 Task:  Click on Football In the Sunday Gridiron Challenge click on  Pick Sheet Add name Gabriel Lewis Team name Indiana Indians and  Email softage.10@softage.net 10 Points Washington Commanders 9 Points San Francisco 49ers 8 Points Las Vegas Raiders 7 Points New York Jets 6 Points Seattle Seahawks 5 Points Minnesota Vikings 4 Points Green Bay Packers 3 Points Los Angeles Rams 2 Points Los Angeles Chargers 1 Points Pittsburgh Steelers Submit pick sheet
Action: Mouse moved to (642, 357)
Screenshot: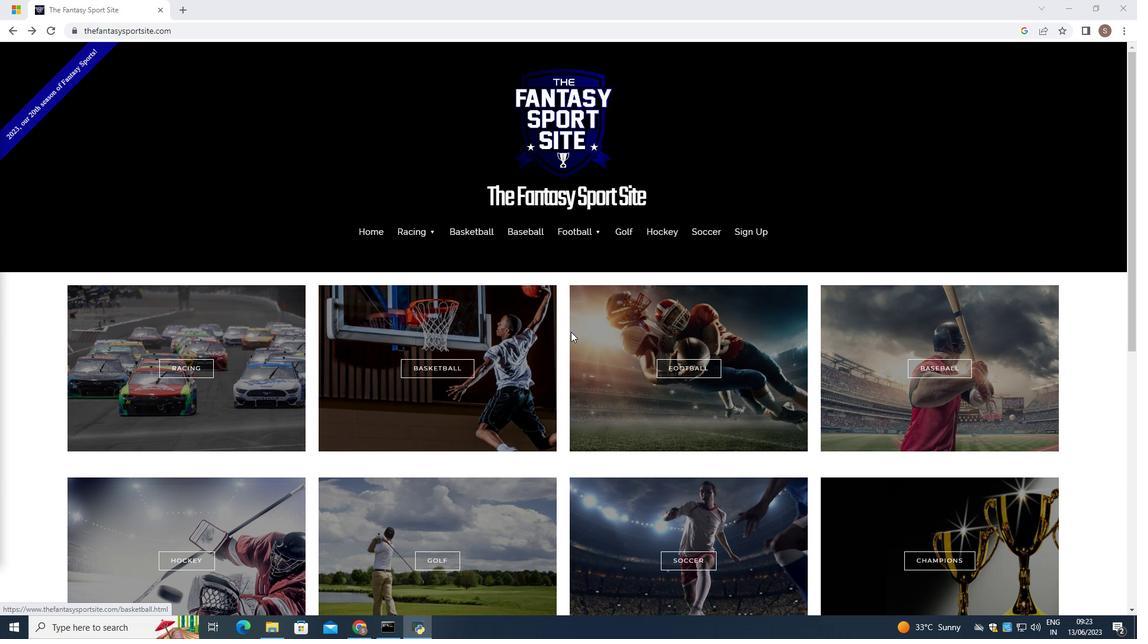 
Action: Mouse pressed left at (642, 357)
Screenshot: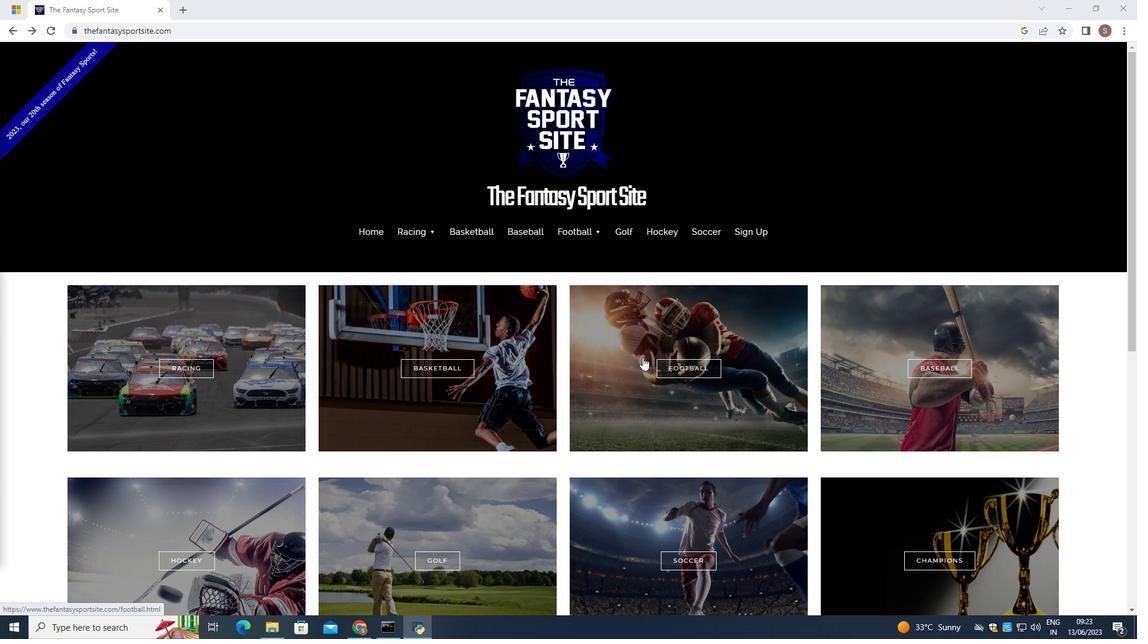 
Action: Mouse moved to (642, 357)
Screenshot: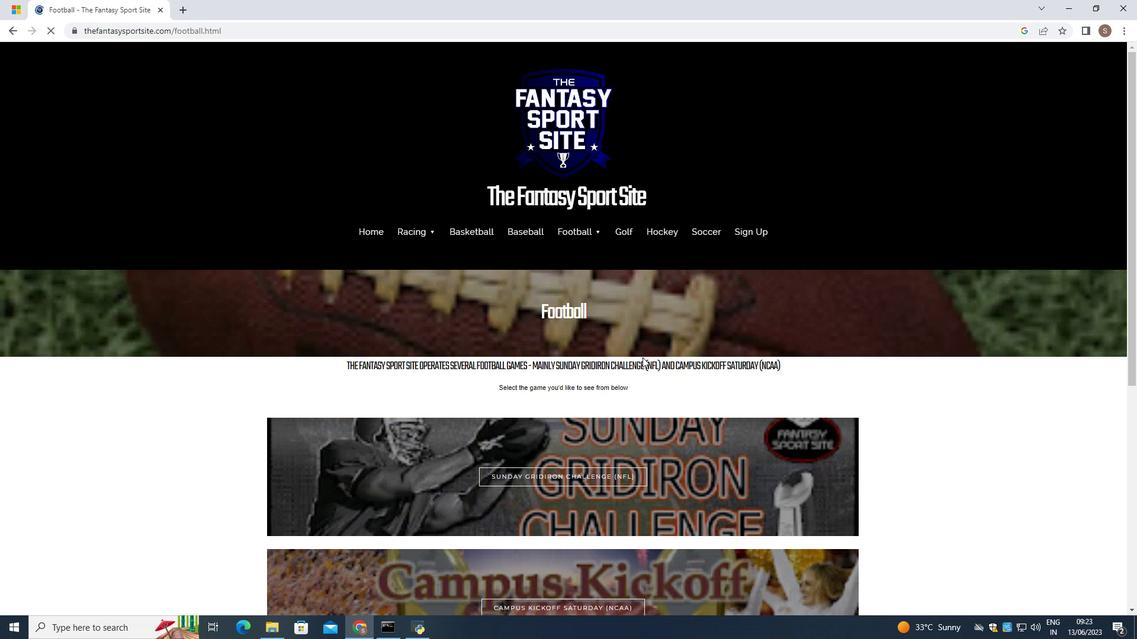 
Action: Mouse scrolled (642, 357) with delta (0, 0)
Screenshot: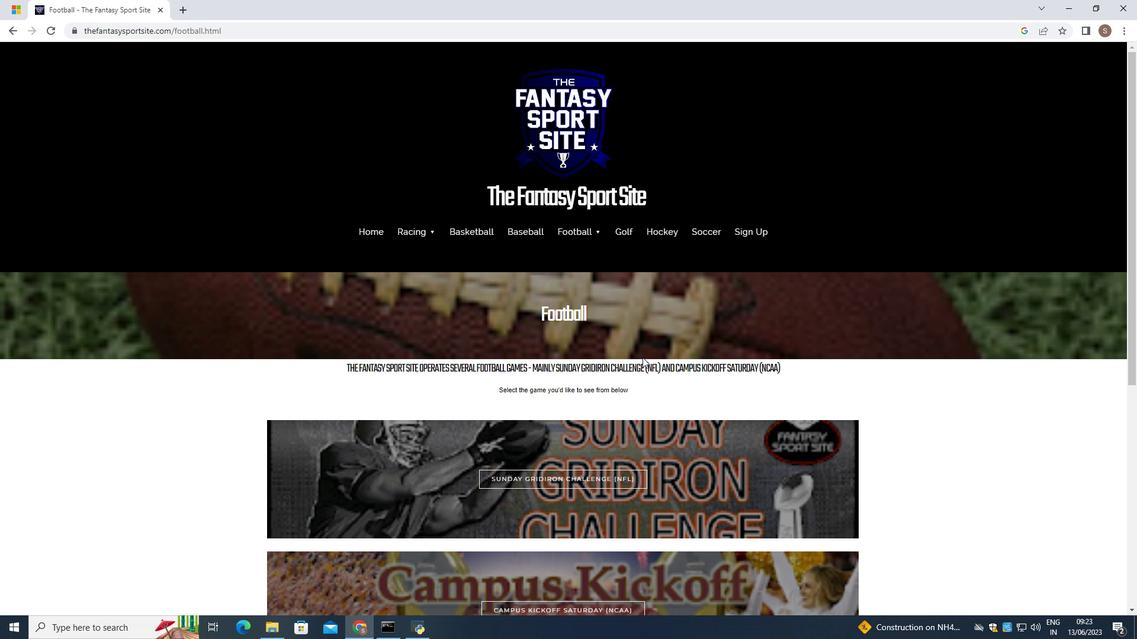
Action: Mouse moved to (584, 418)
Screenshot: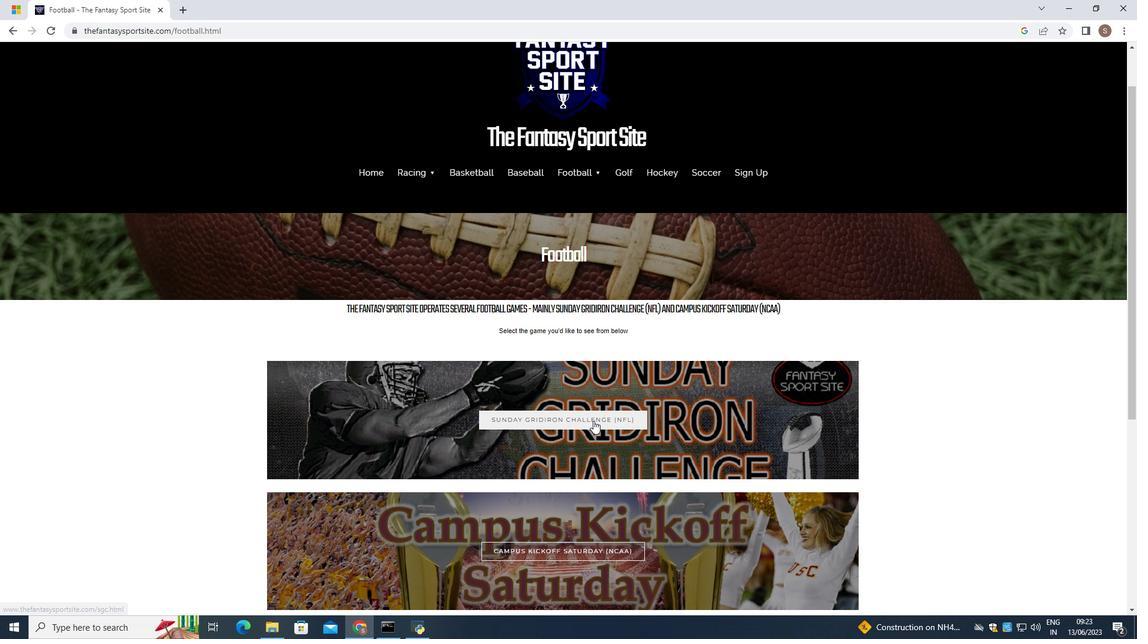 
Action: Mouse pressed left at (584, 418)
Screenshot: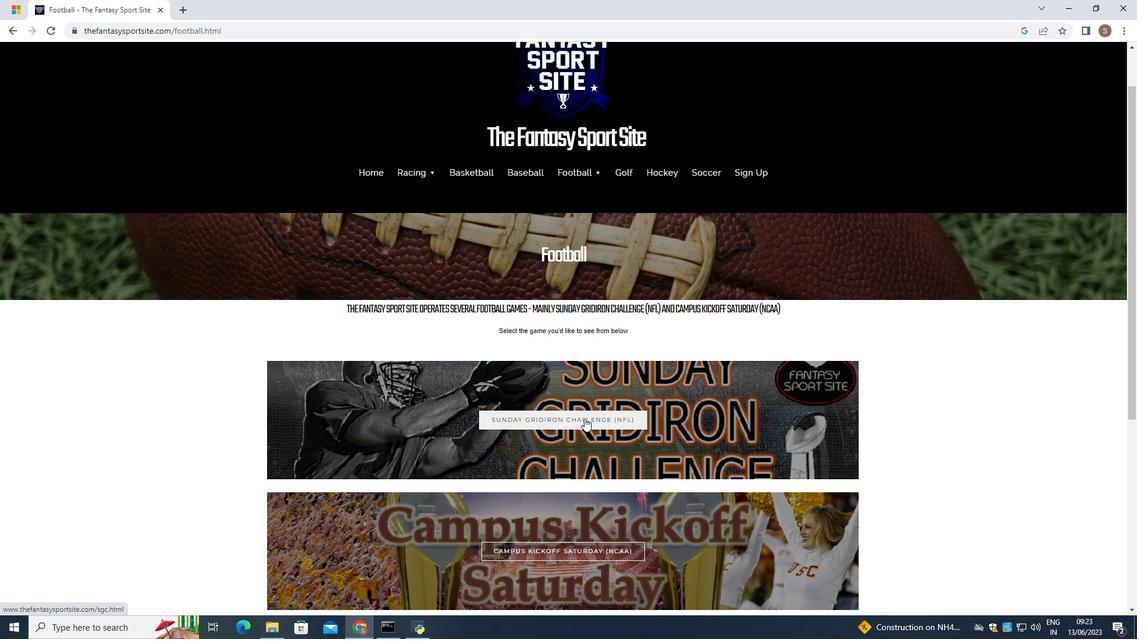 
Action: Mouse moved to (351, 524)
Screenshot: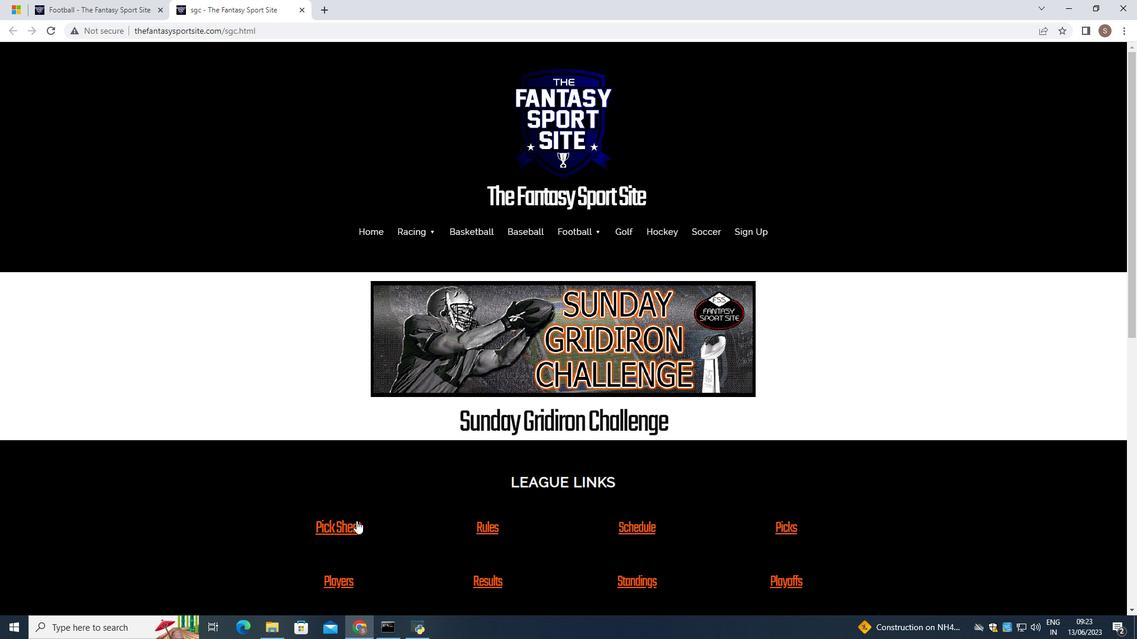 
Action: Mouse pressed left at (351, 524)
Screenshot: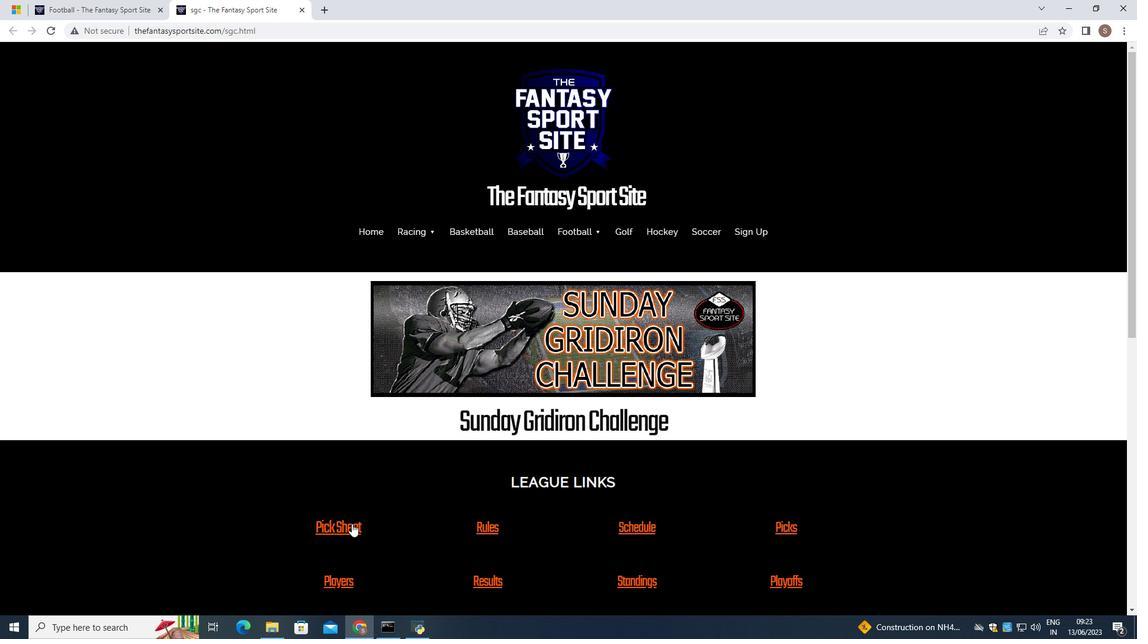 
Action: Mouse moved to (351, 507)
Screenshot: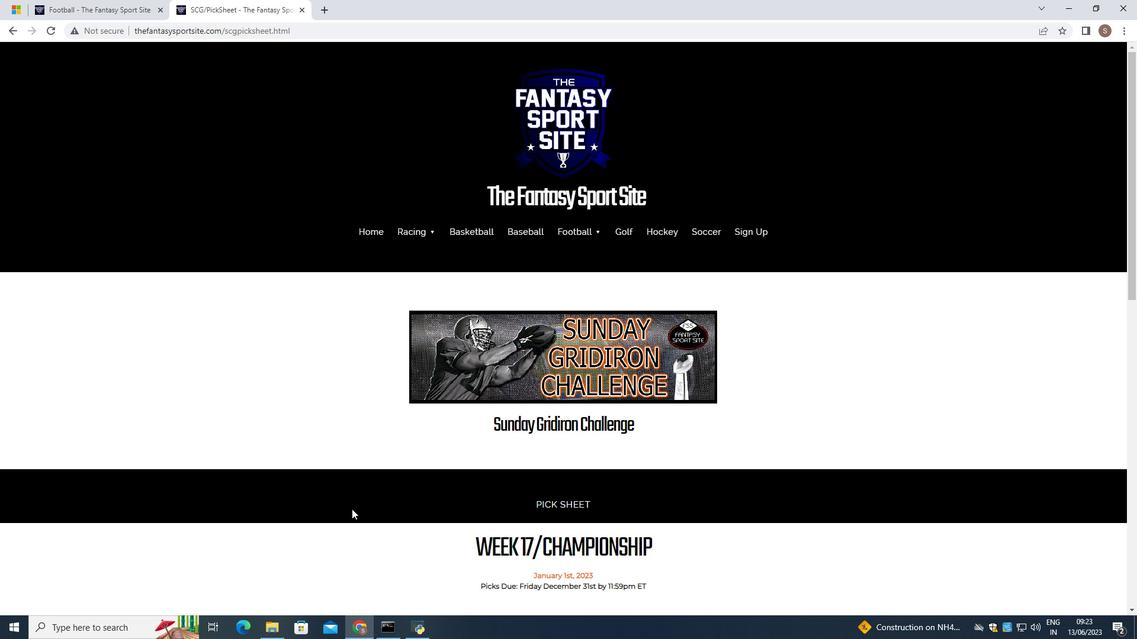 
Action: Mouse scrolled (351, 507) with delta (0, 0)
Screenshot: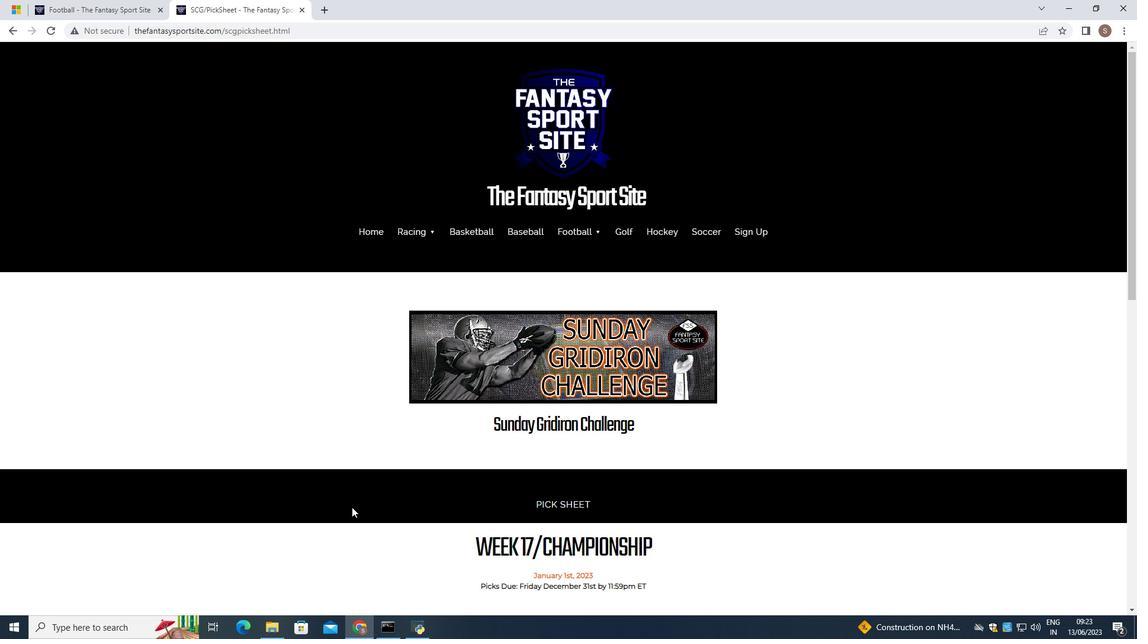 
Action: Mouse scrolled (351, 507) with delta (0, 0)
Screenshot: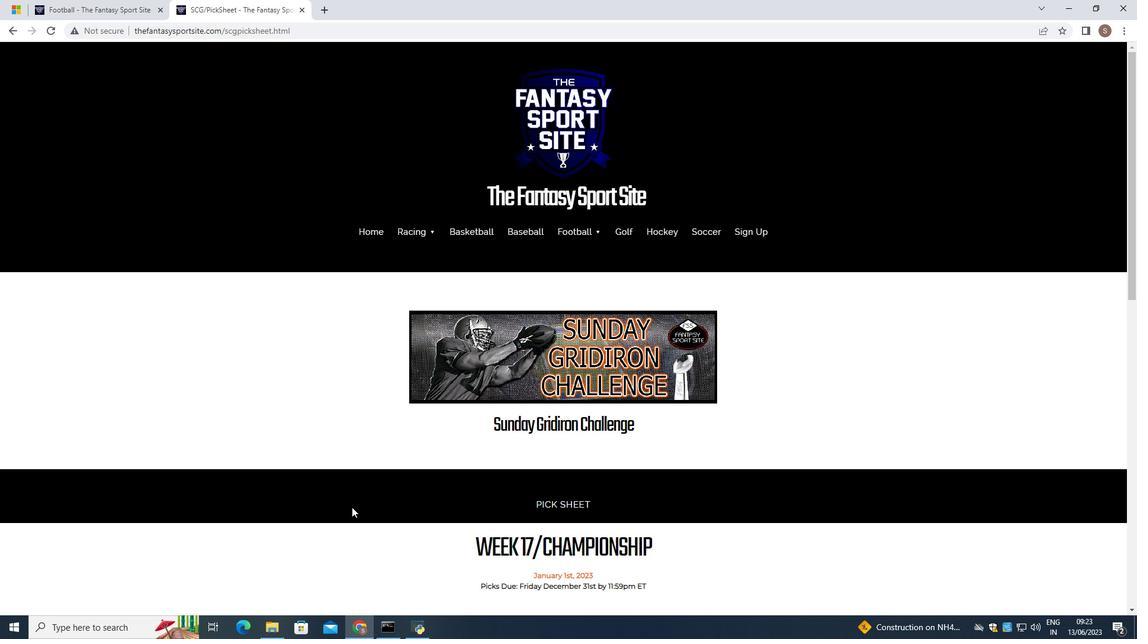 
Action: Mouse scrolled (351, 507) with delta (0, 0)
Screenshot: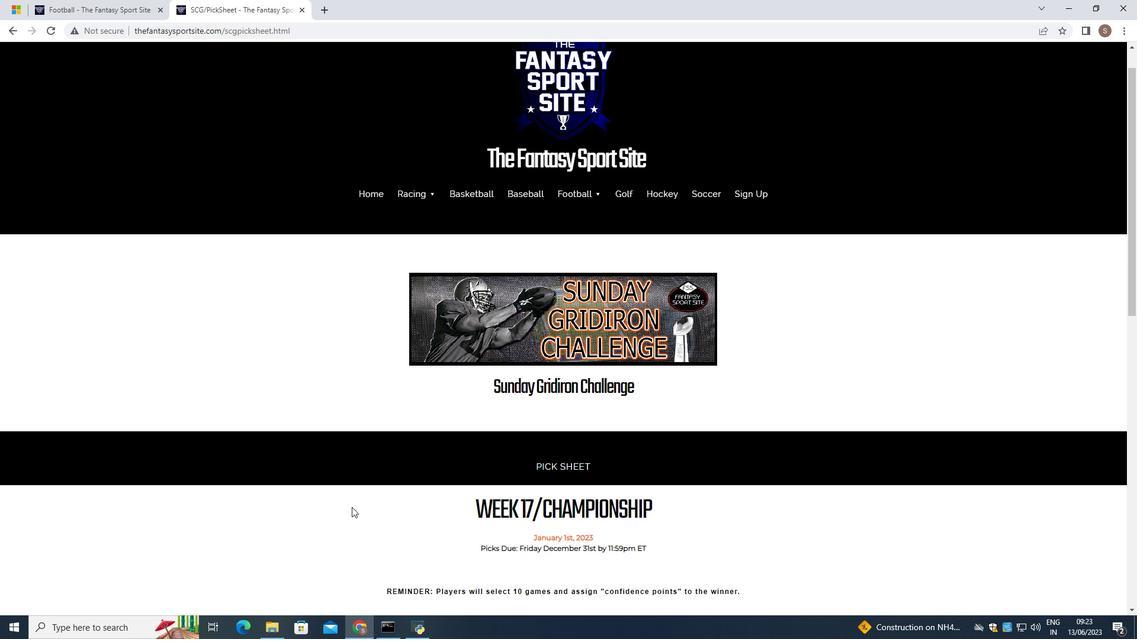 
Action: Mouse moved to (351, 507)
Screenshot: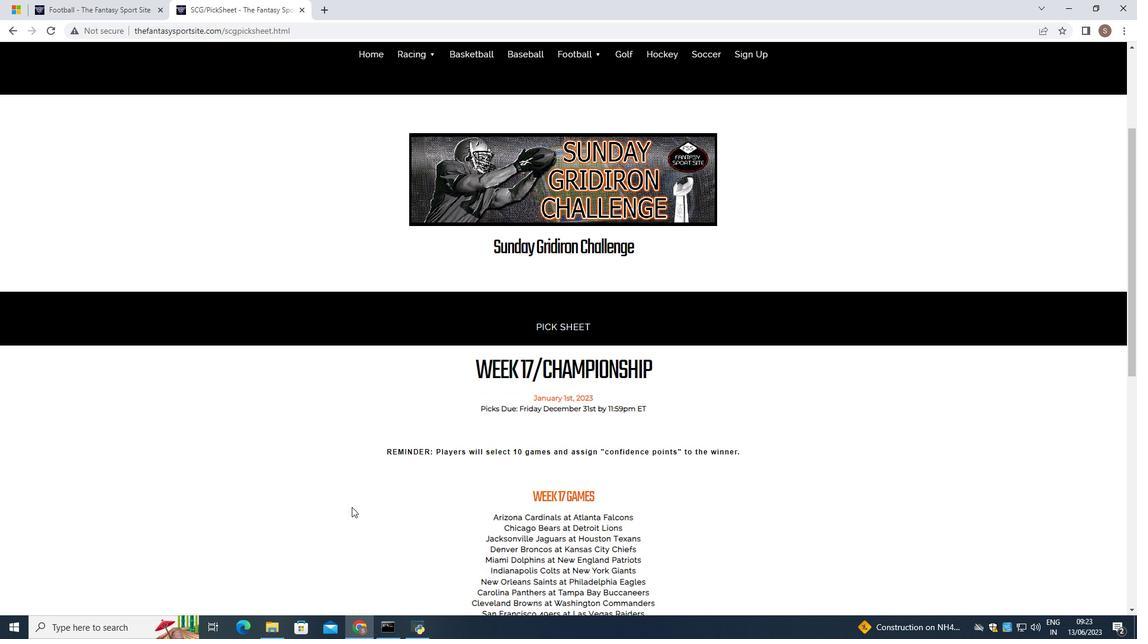 
Action: Mouse scrolled (351, 506) with delta (0, 0)
Screenshot: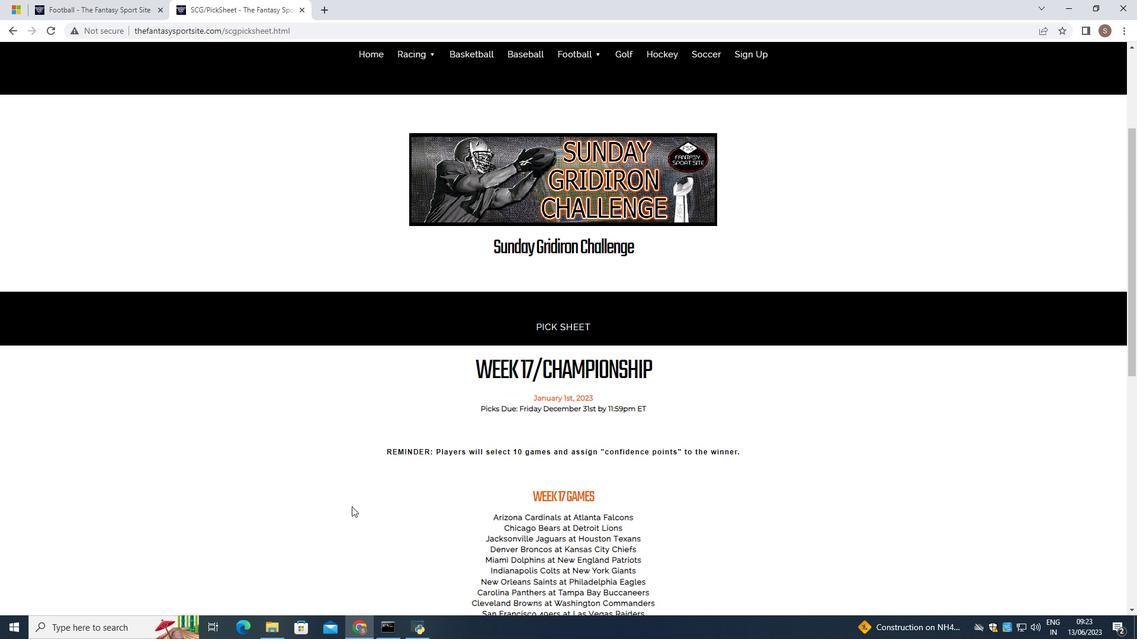 
Action: Mouse scrolled (351, 506) with delta (0, 0)
Screenshot: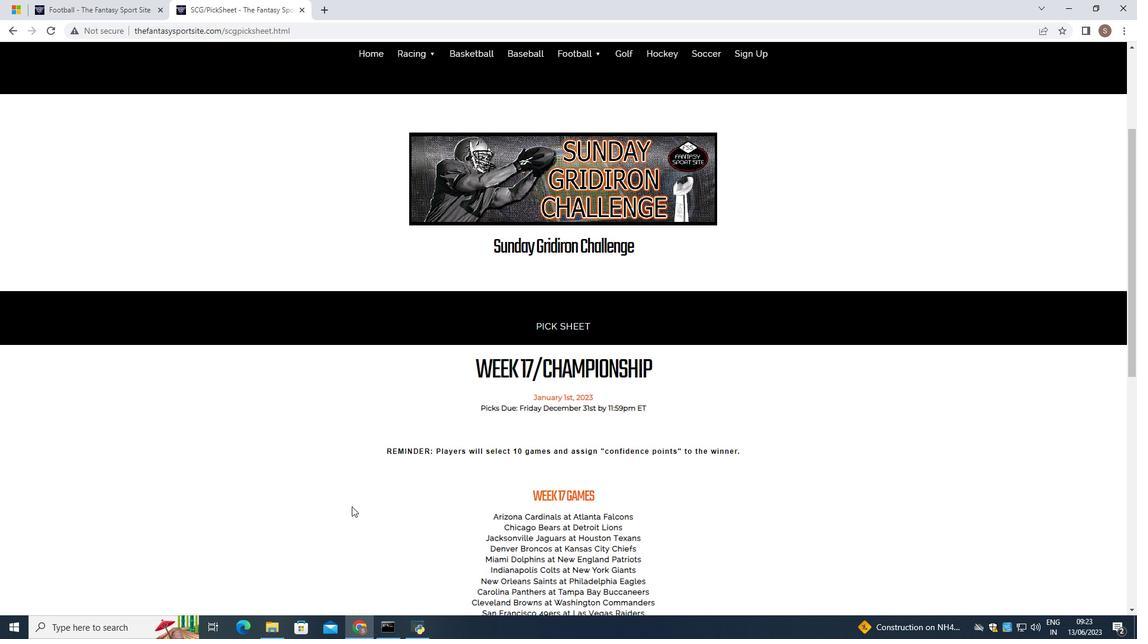 
Action: Mouse scrolled (351, 506) with delta (0, 0)
Screenshot: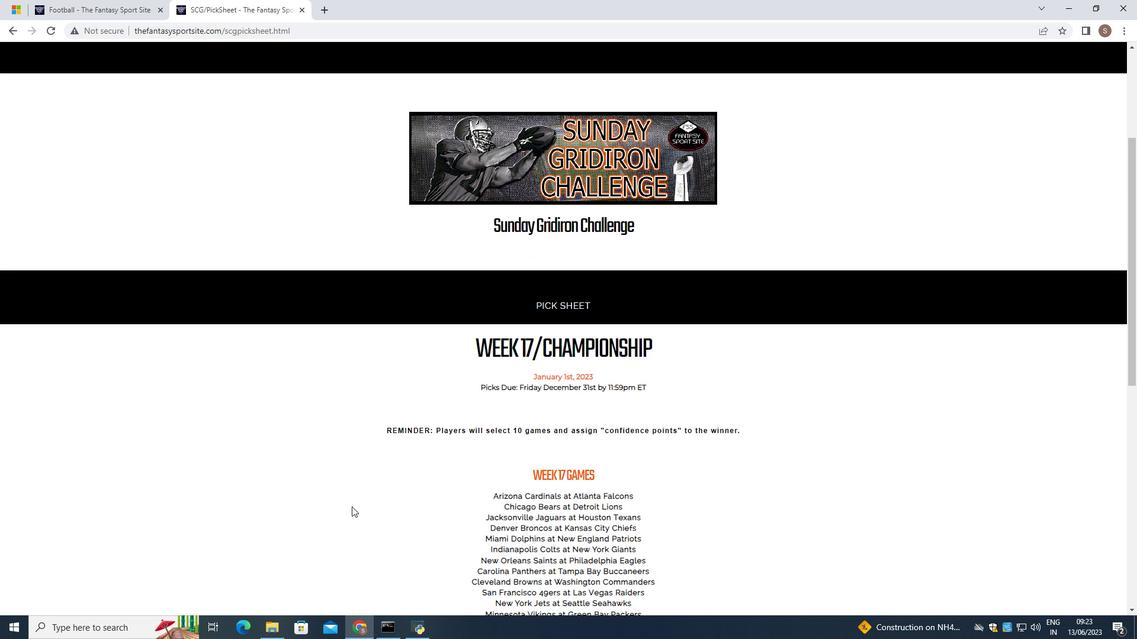 
Action: Mouse scrolled (351, 506) with delta (0, 0)
Screenshot: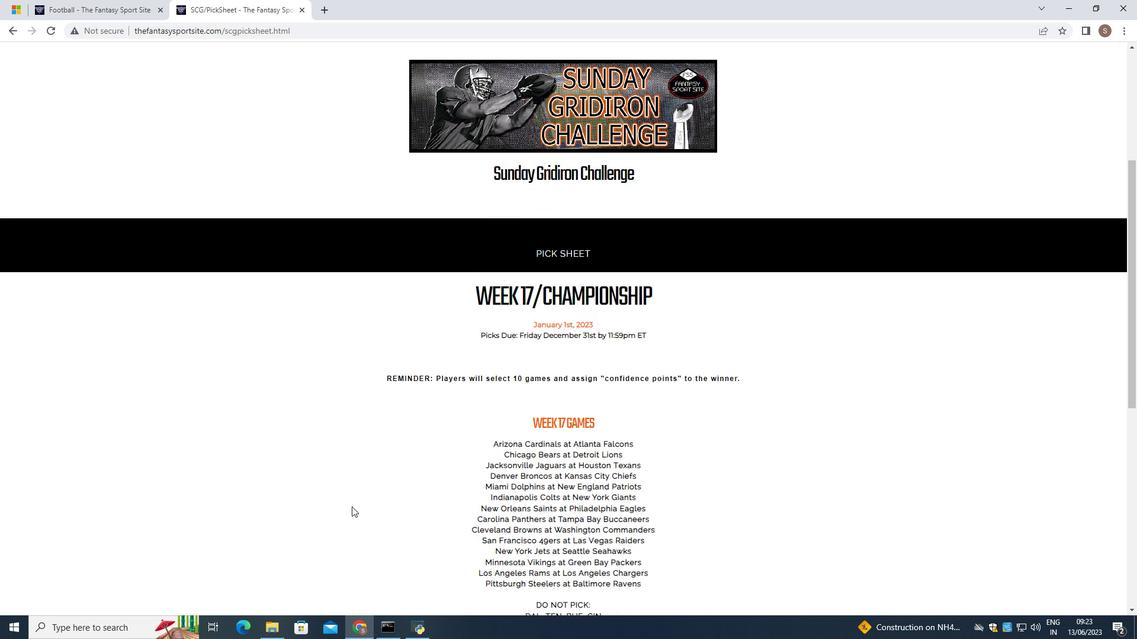 
Action: Mouse moved to (415, 469)
Screenshot: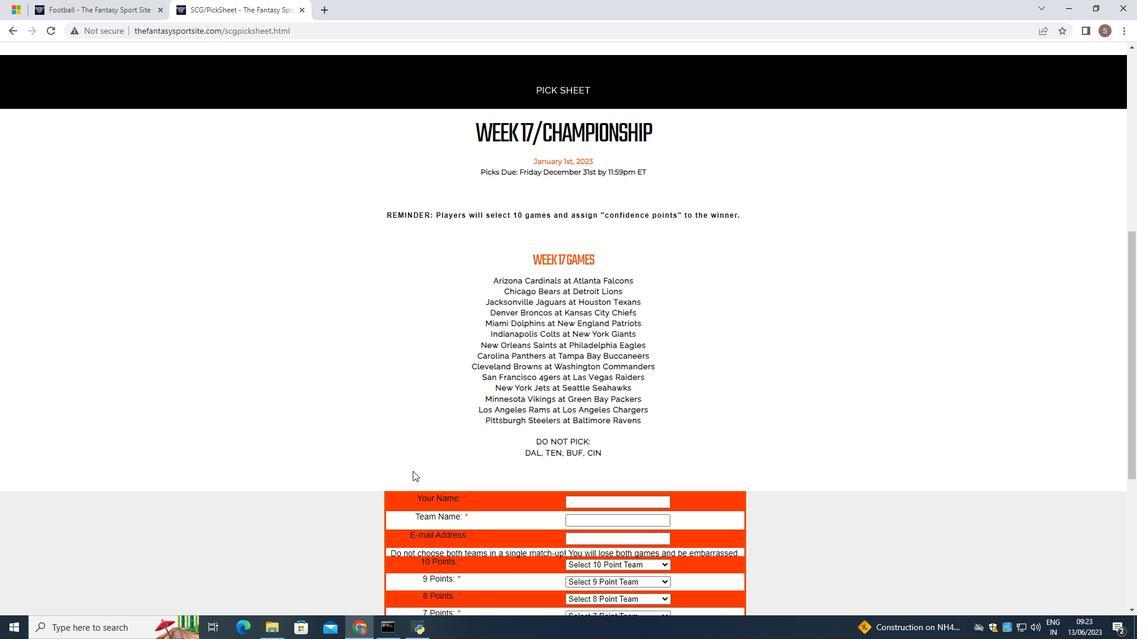 
Action: Mouse scrolled (415, 469) with delta (0, 0)
Screenshot: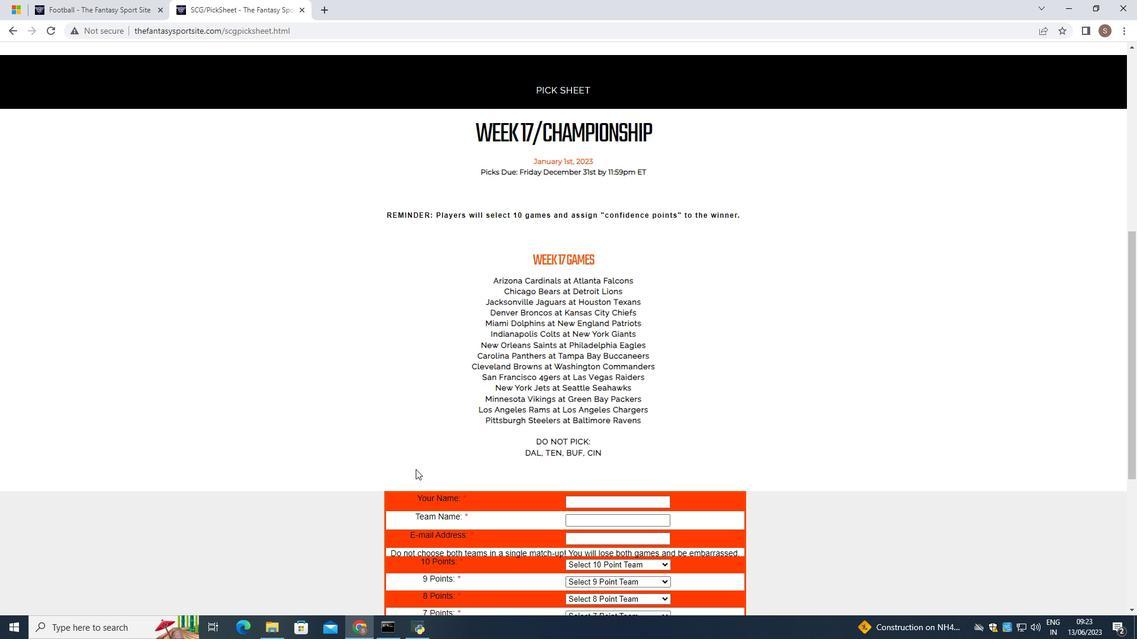 
Action: Mouse scrolled (415, 469) with delta (0, 0)
Screenshot: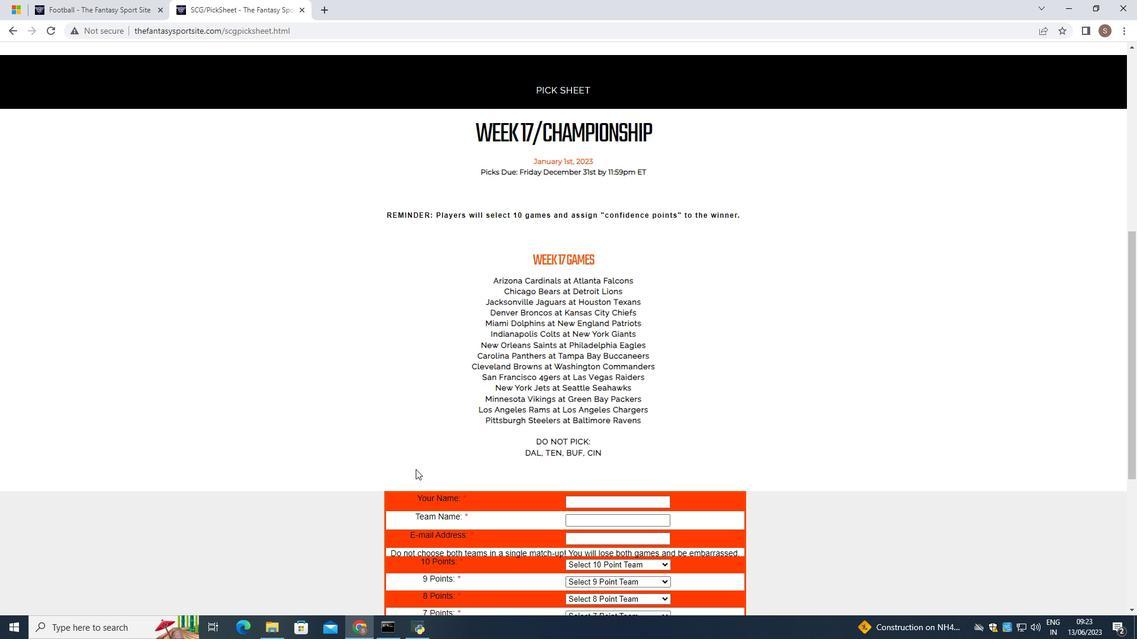 
Action: Mouse moved to (600, 386)
Screenshot: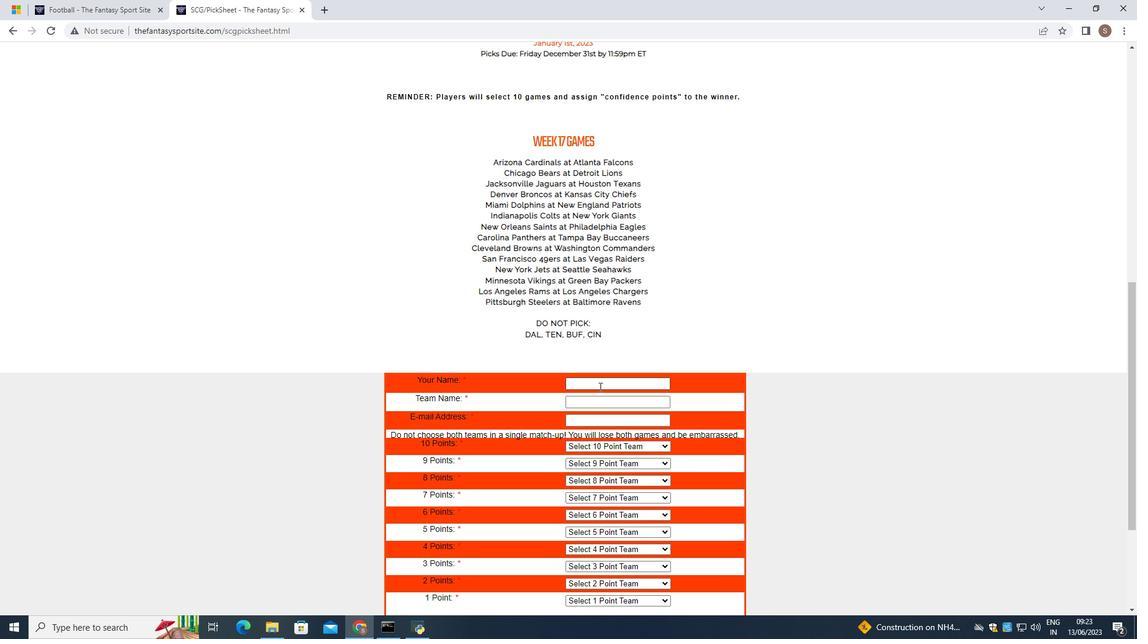 
Action: Mouse pressed left at (600, 386)
Screenshot: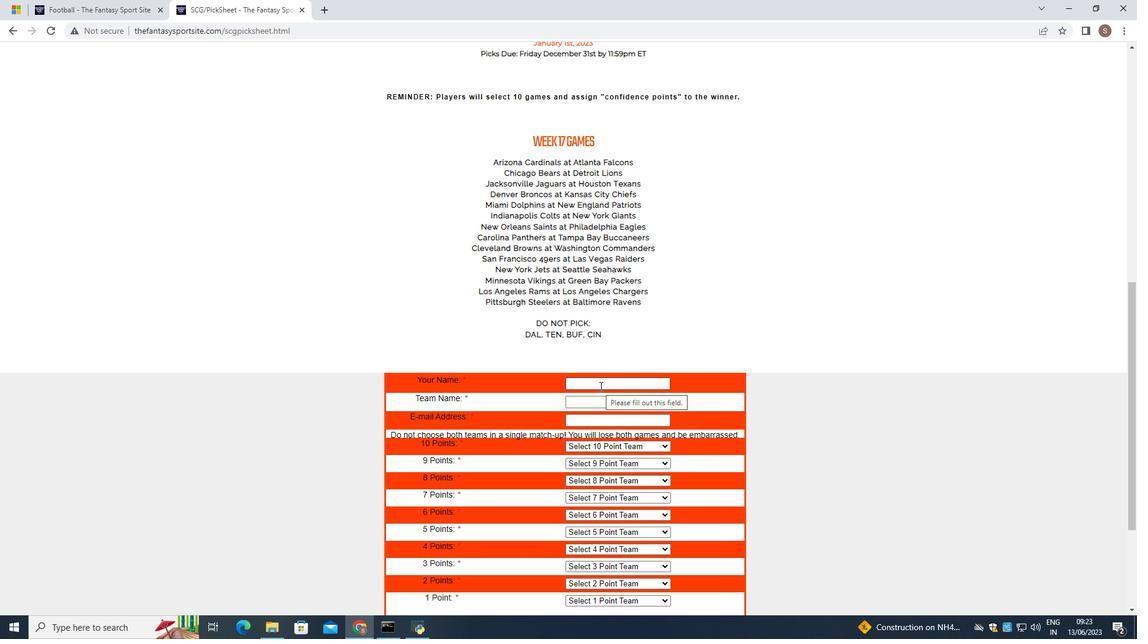 
Action: Mouse moved to (598, 386)
Screenshot: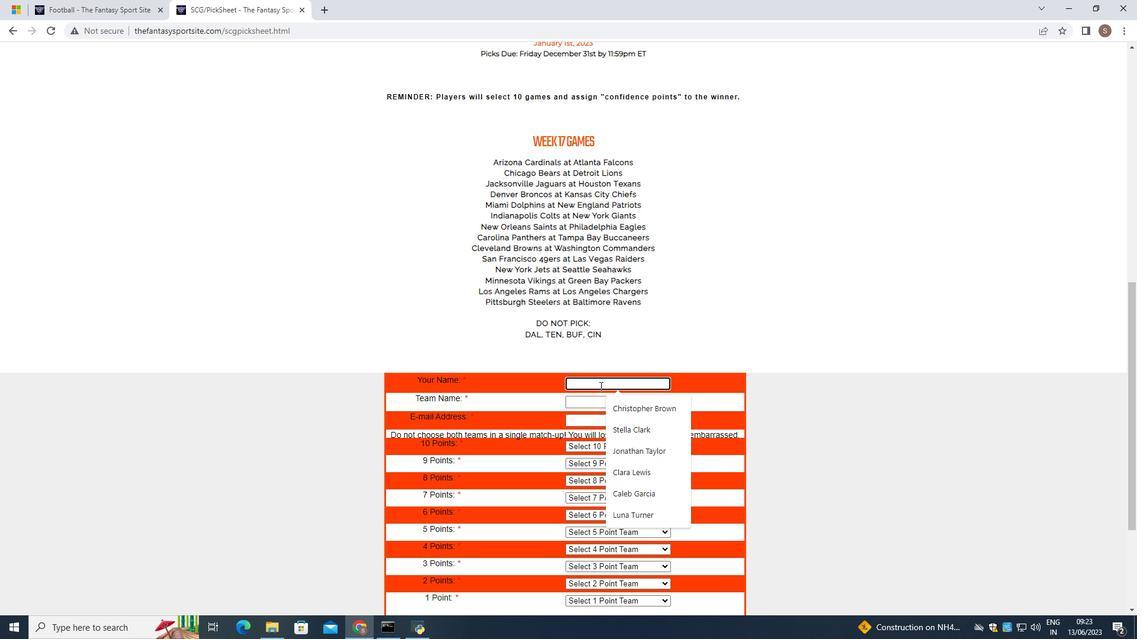 
Action: Key pressed <Key.shift>Gabriel<Key.space><Key.shift>Lewis
Screenshot: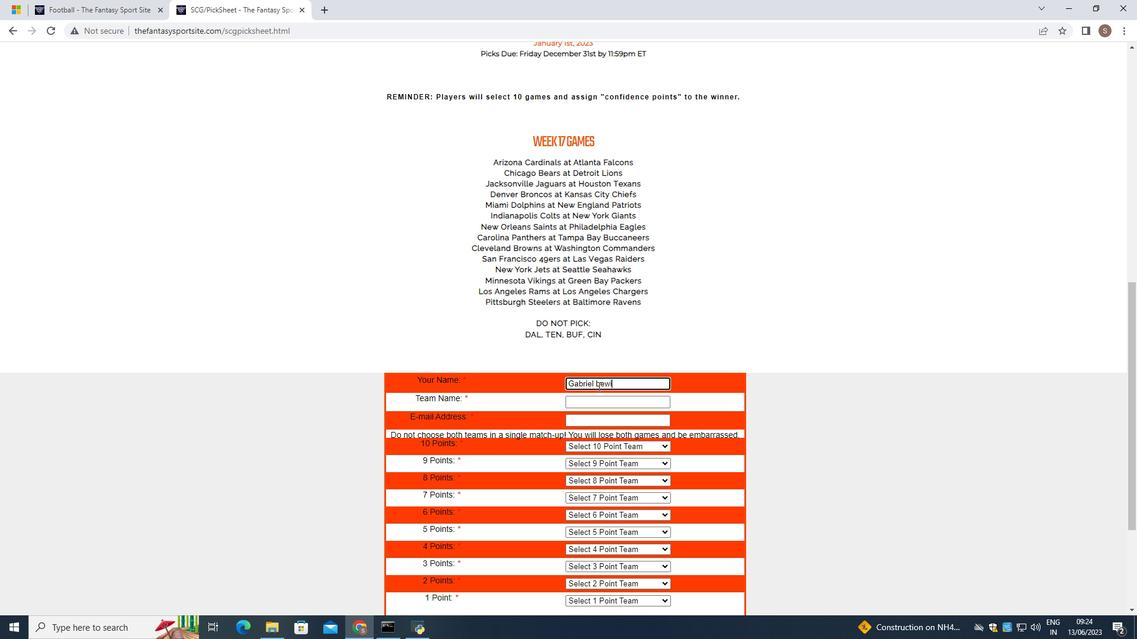 
Action: Mouse moved to (601, 401)
Screenshot: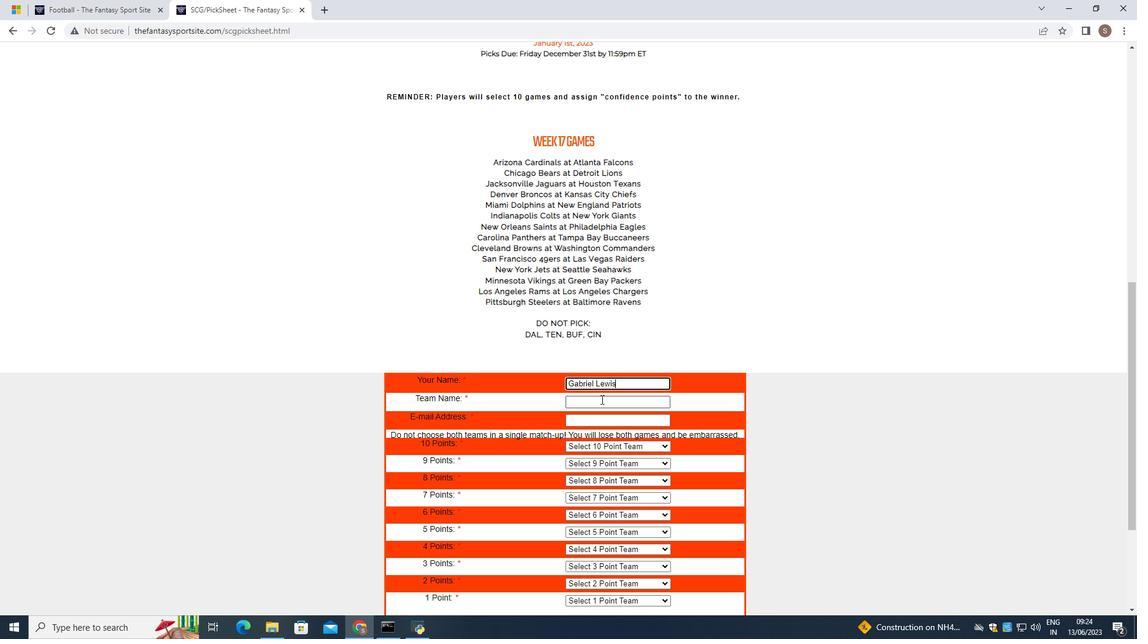 
Action: Mouse pressed left at (601, 401)
Screenshot: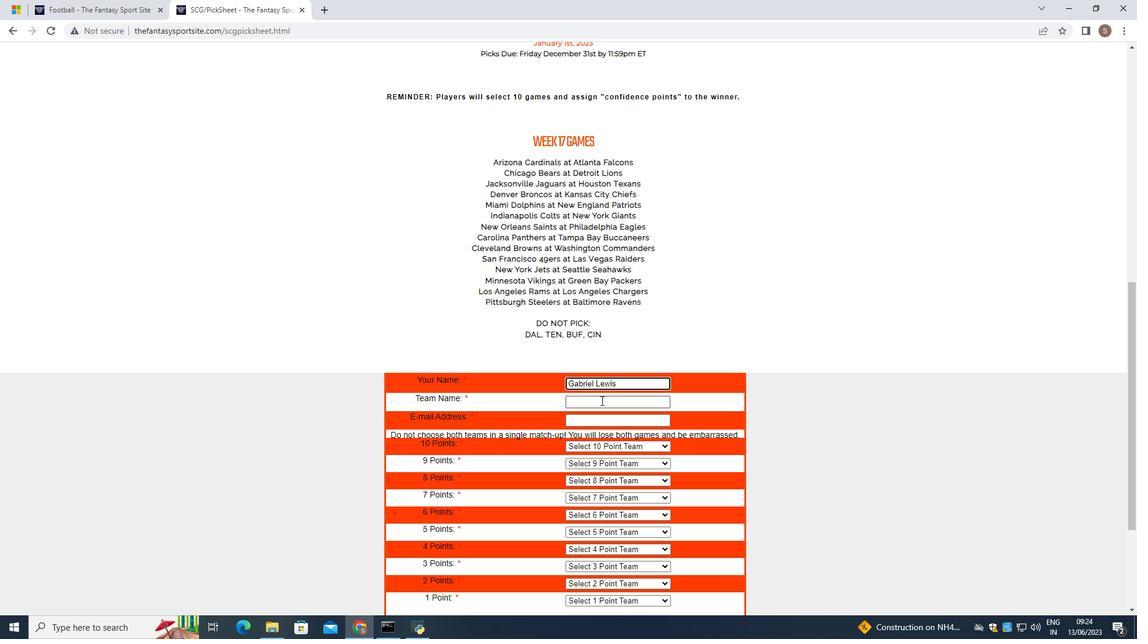 
Action: Key pressed <Key.shift>Indiana<Key.space><Key.shift>Indians
Screenshot: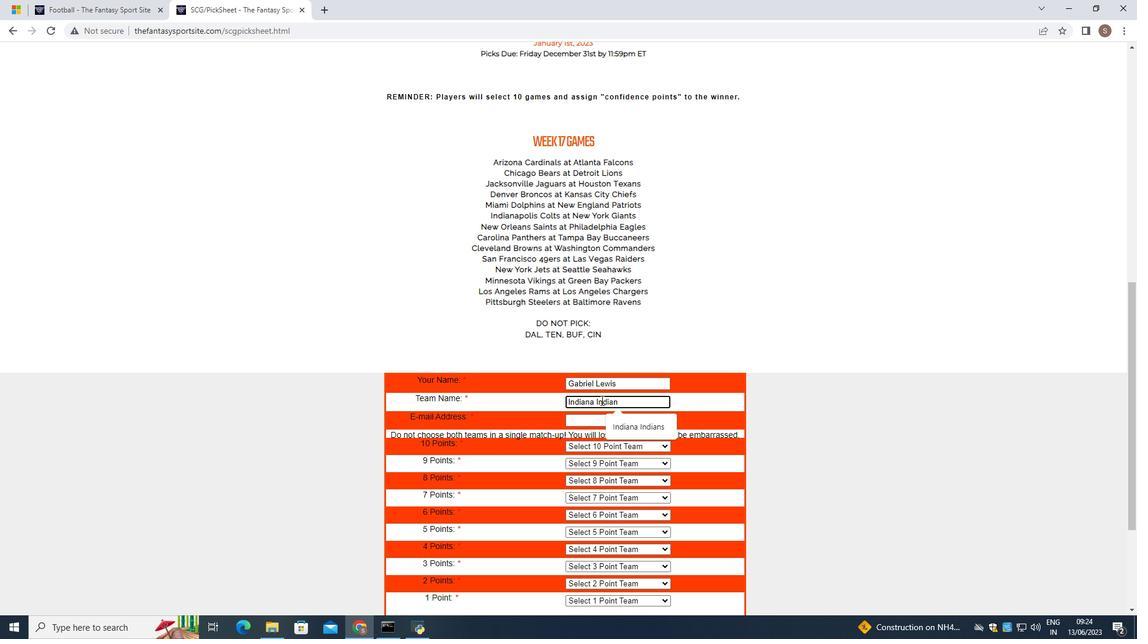 
Action: Mouse moved to (626, 419)
Screenshot: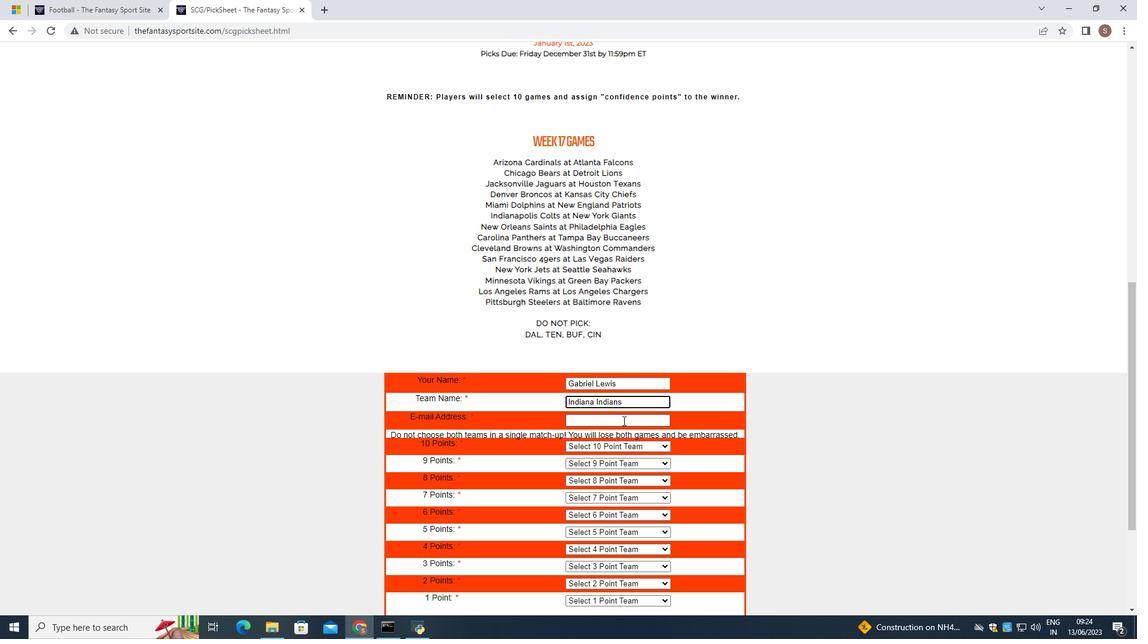 
Action: Mouse pressed left at (626, 419)
Screenshot: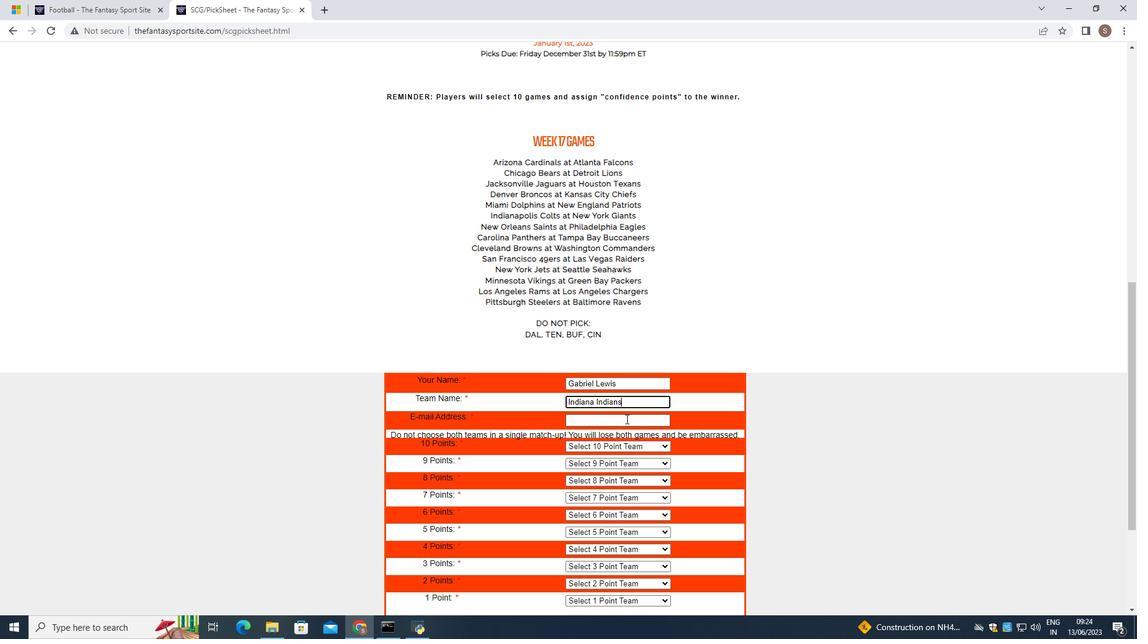 
Action: Key pressed softage.10
Screenshot: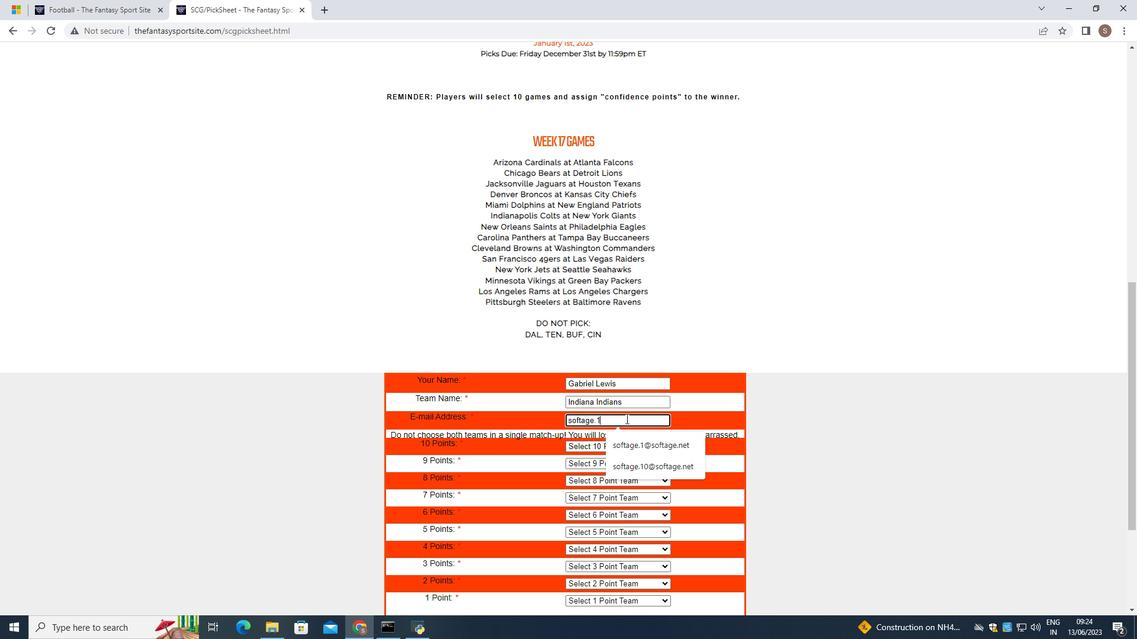 
Action: Mouse moved to (614, 443)
Screenshot: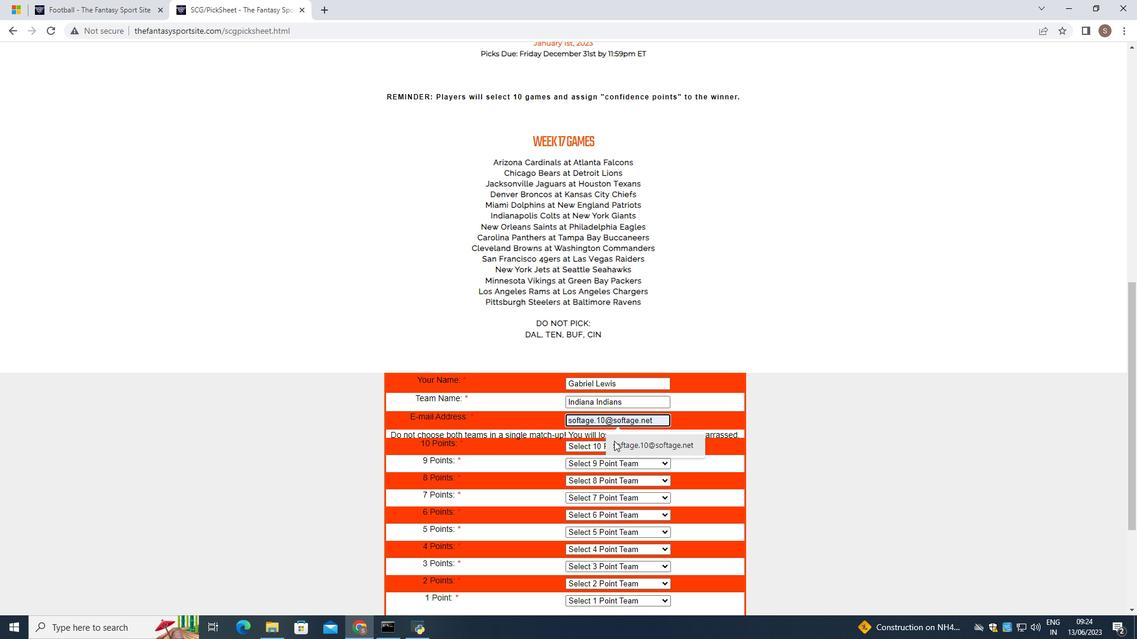 
Action: Mouse pressed left at (614, 443)
Screenshot: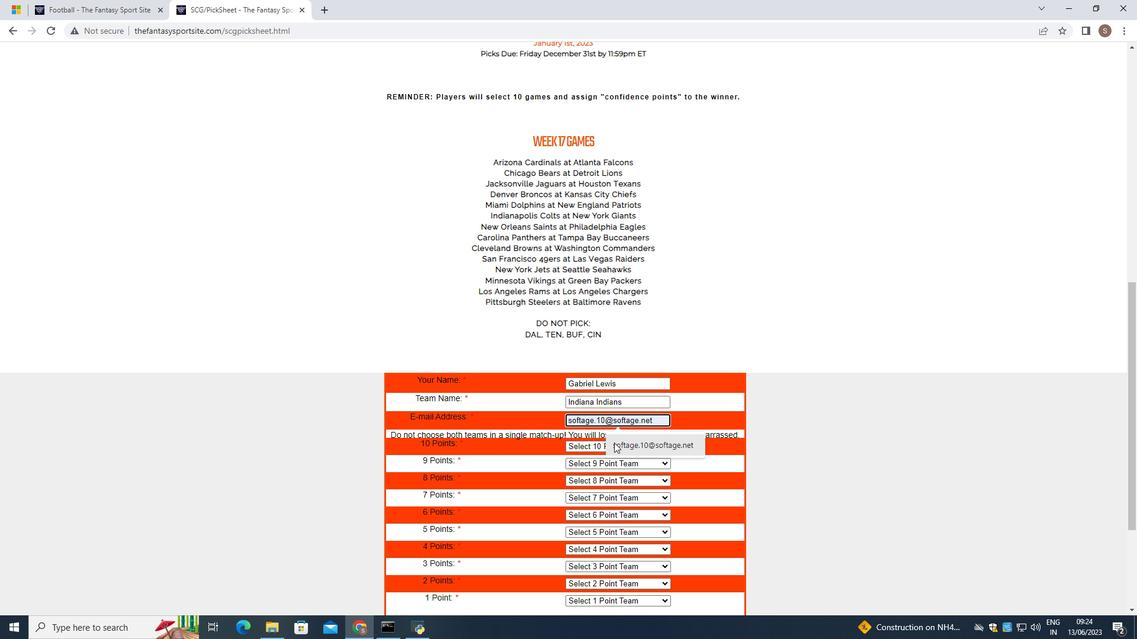 
Action: Mouse moved to (646, 450)
Screenshot: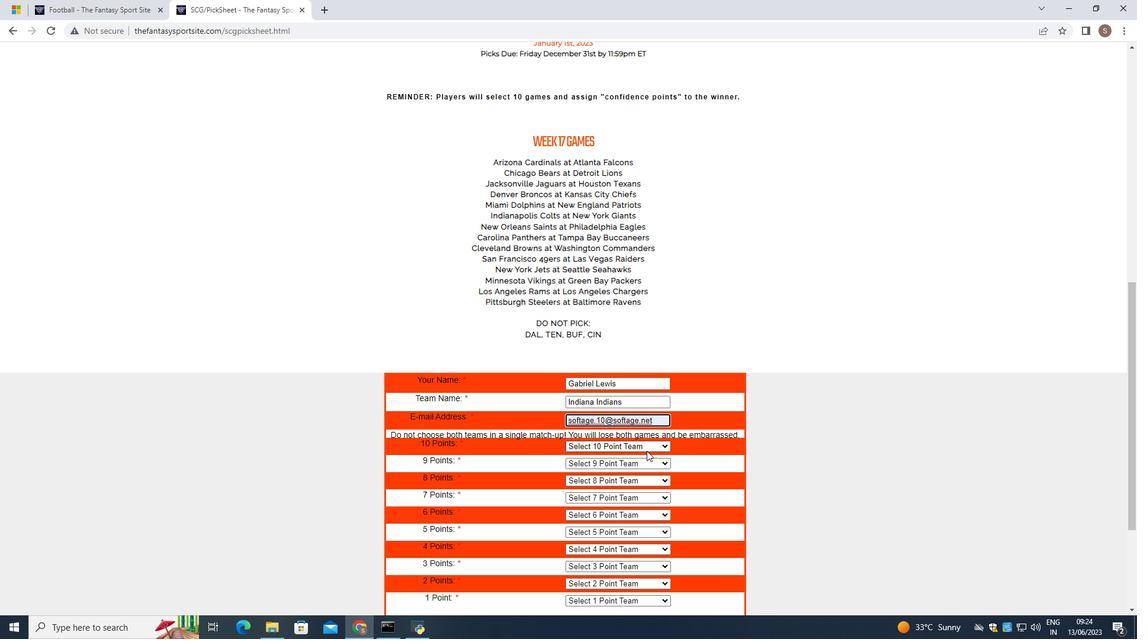 
Action: Mouse pressed left at (646, 450)
Screenshot: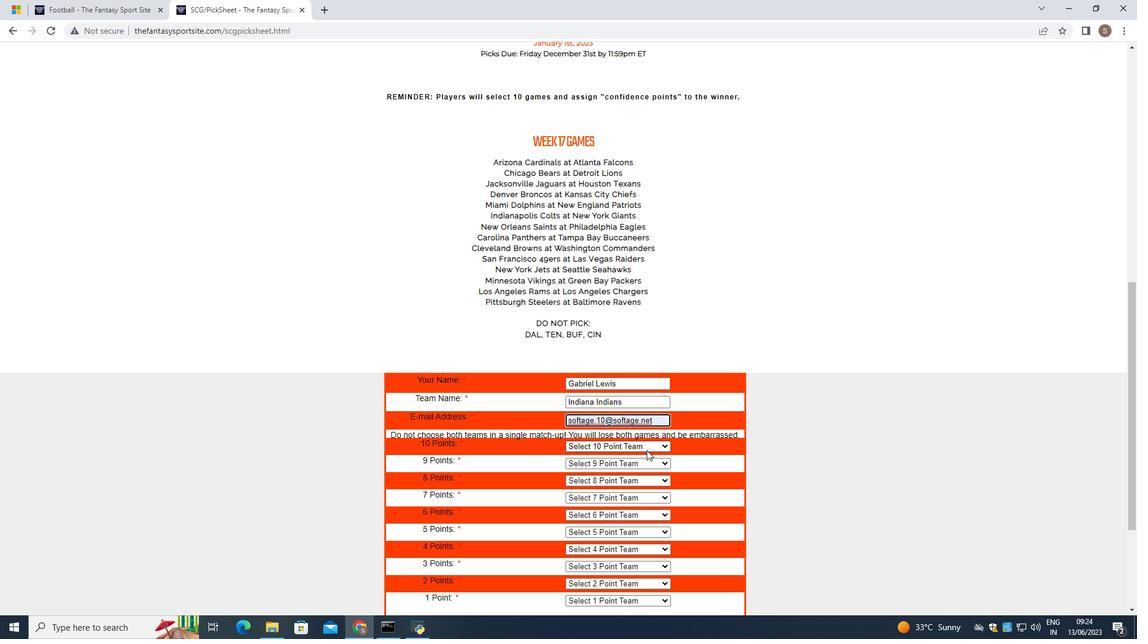 
Action: Mouse moved to (640, 352)
Screenshot: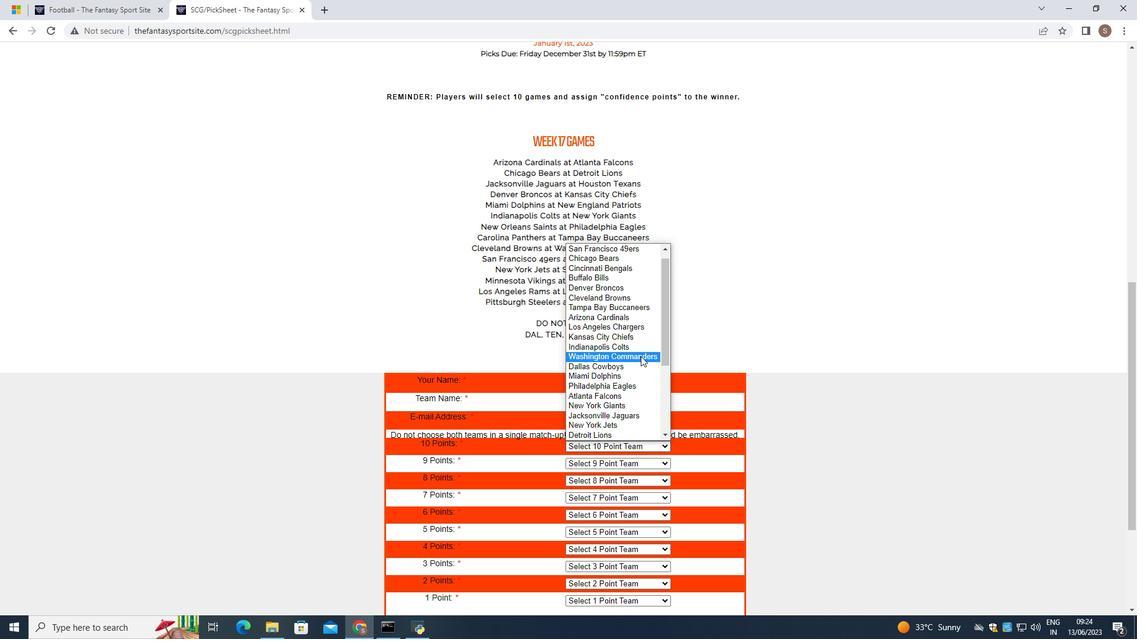 
Action: Mouse pressed left at (640, 352)
Screenshot: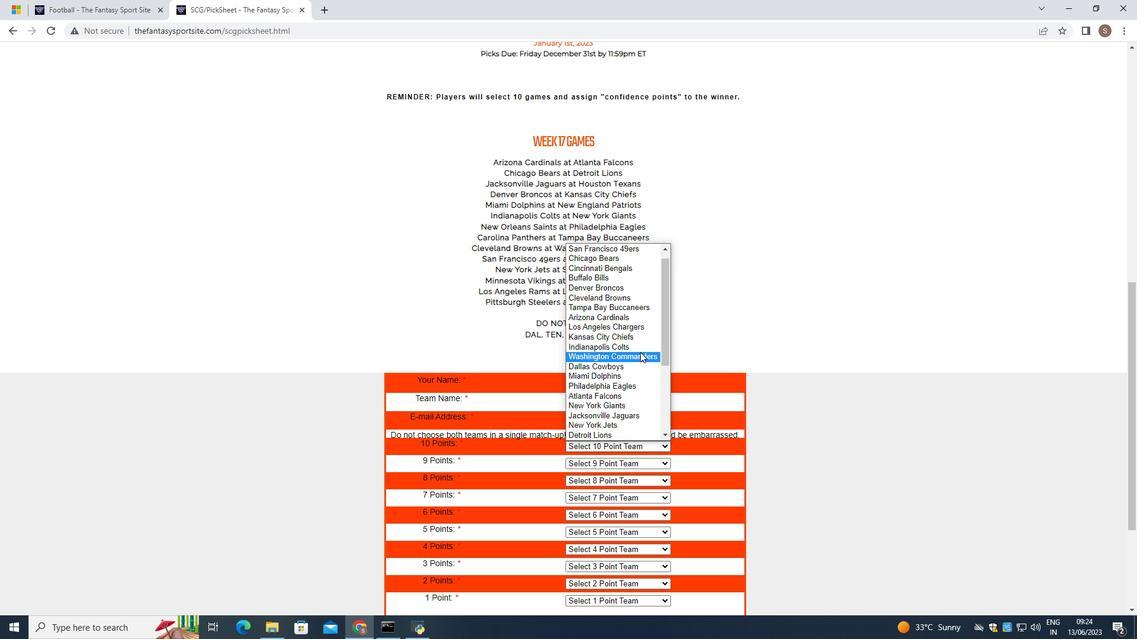 
Action: Mouse moved to (640, 462)
Screenshot: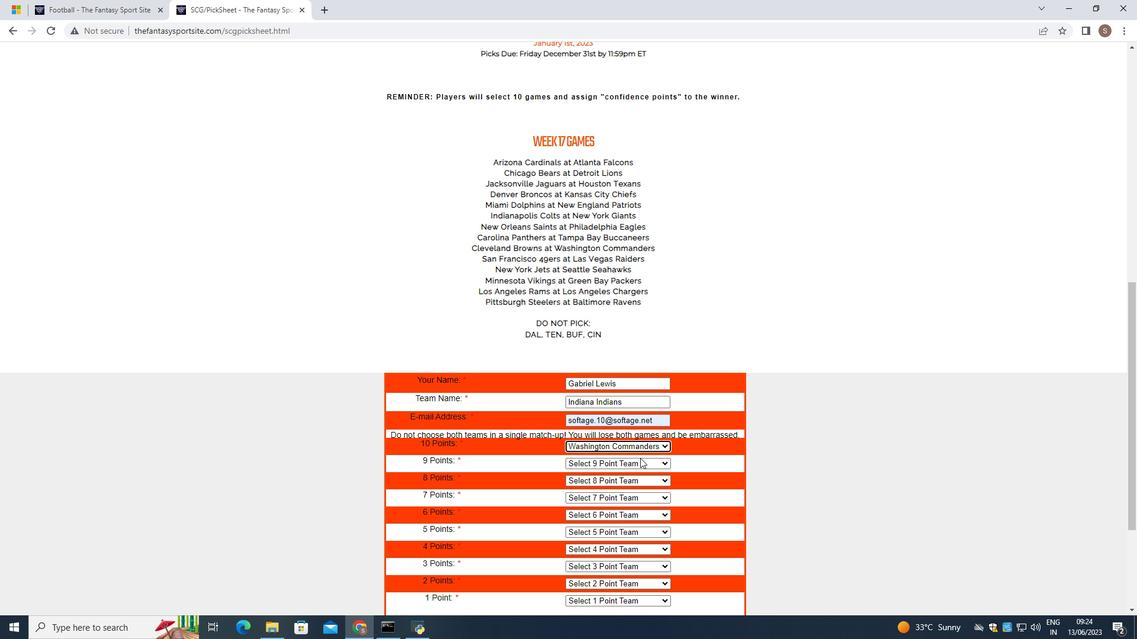 
Action: Mouse pressed left at (640, 462)
Screenshot: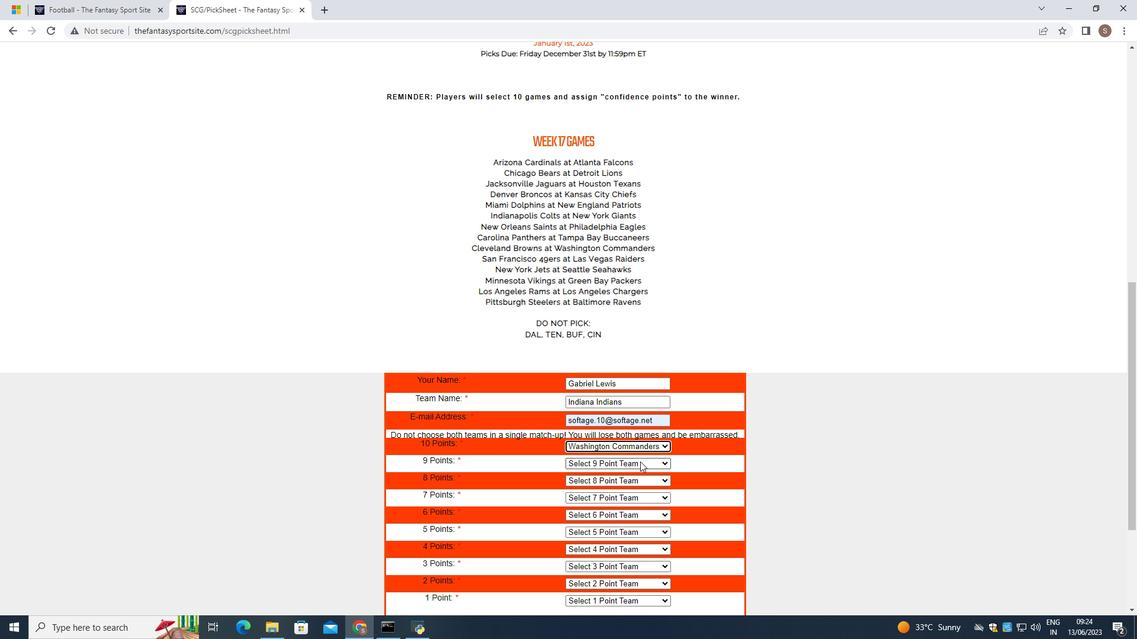 
Action: Mouse moved to (640, 268)
Screenshot: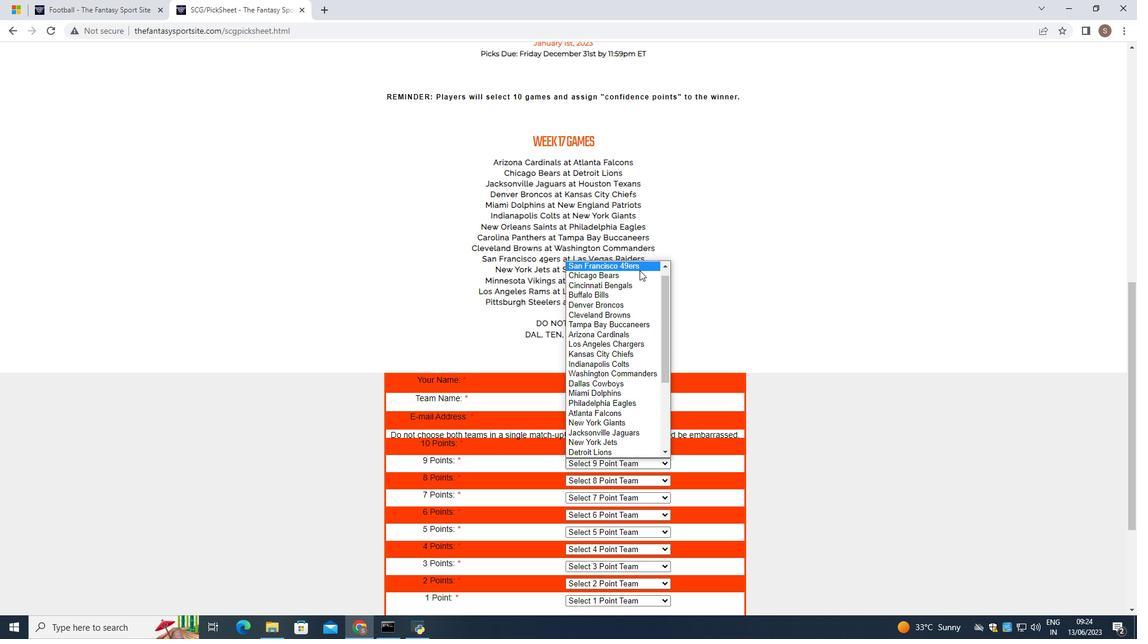 
Action: Mouse pressed left at (640, 268)
Screenshot: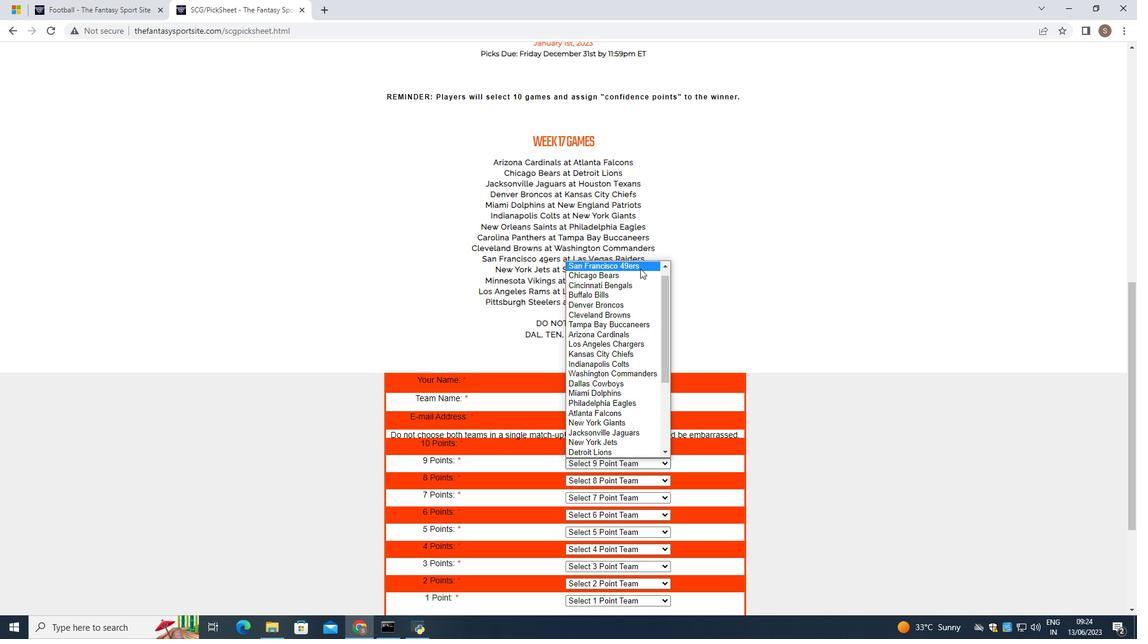 
Action: Mouse moved to (636, 479)
Screenshot: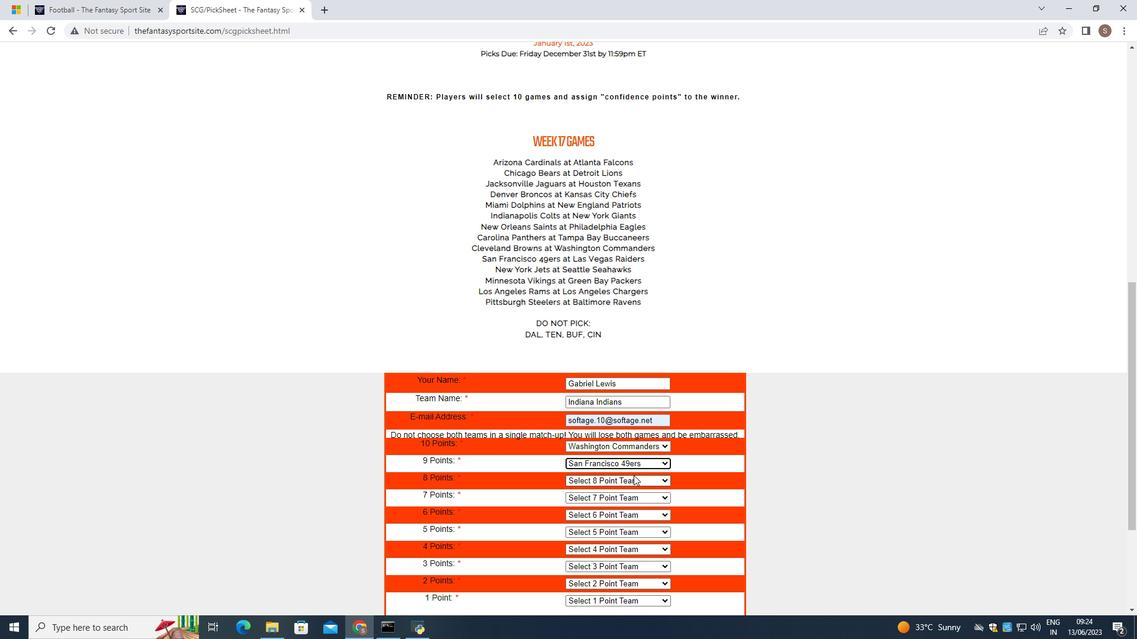 
Action: Mouse pressed left at (636, 479)
Screenshot: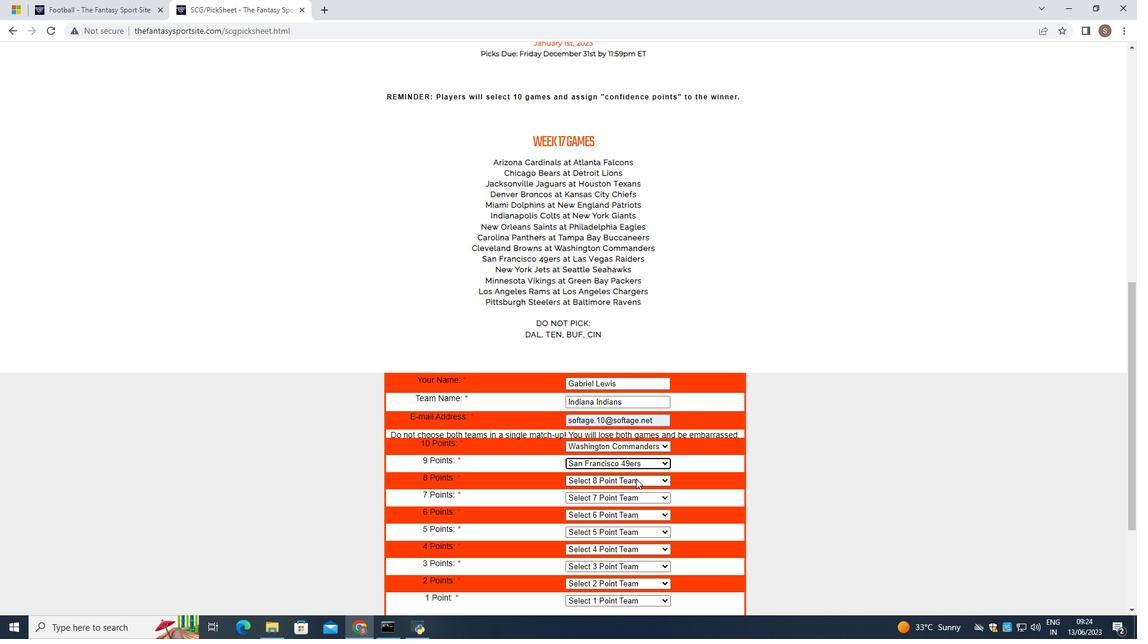 
Action: Mouse moved to (623, 421)
Screenshot: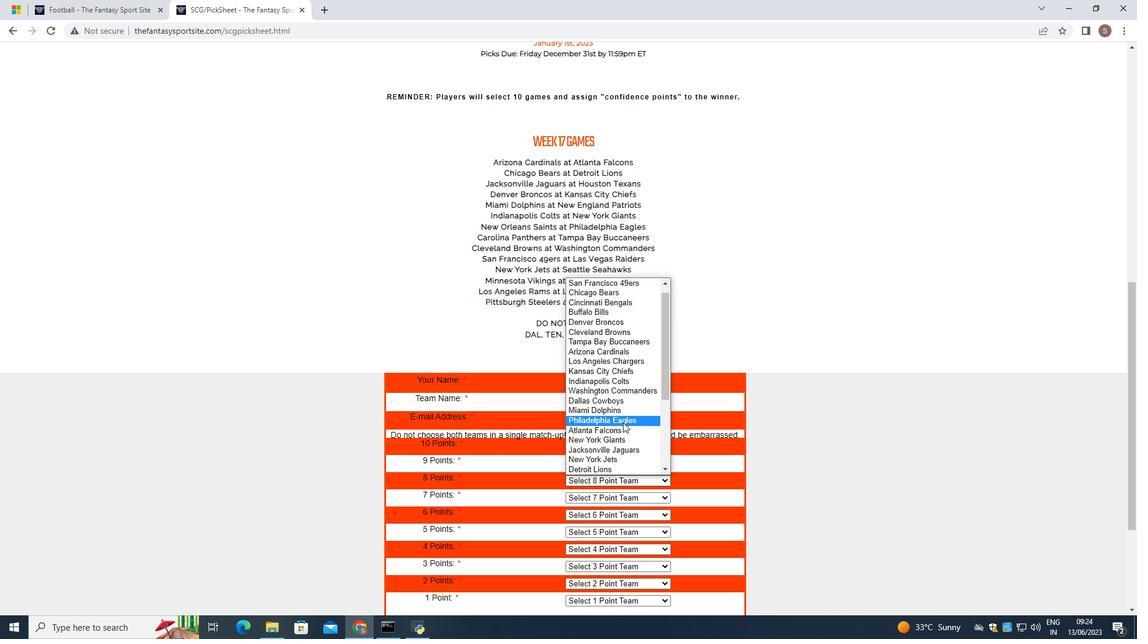 
Action: Mouse scrolled (623, 421) with delta (0, 0)
Screenshot: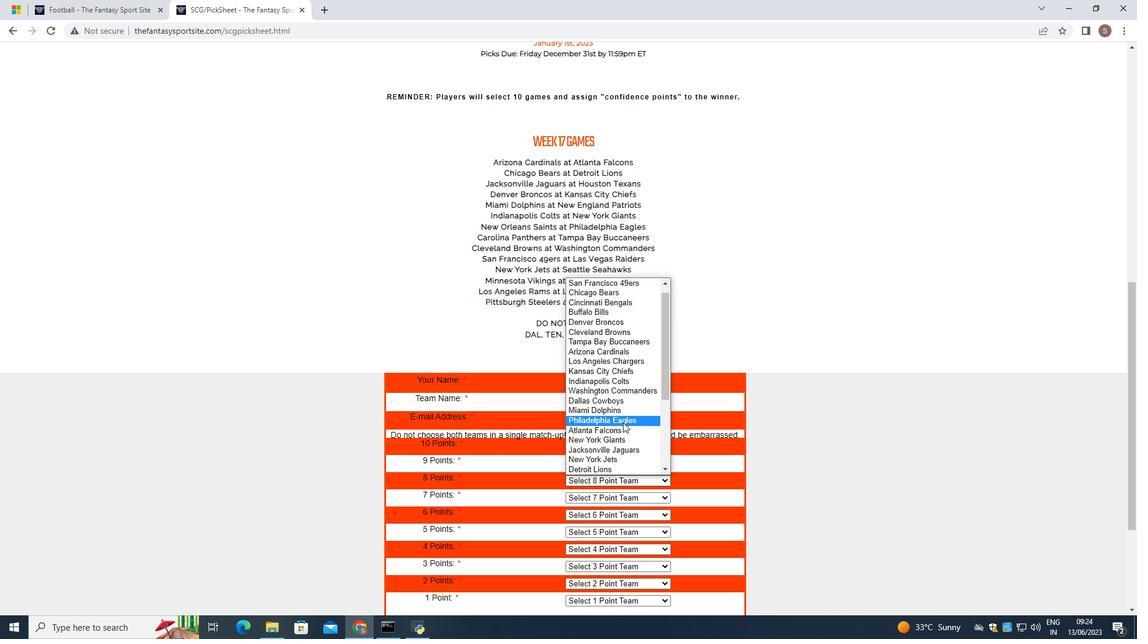 
Action: Mouse scrolled (623, 421) with delta (0, 0)
Screenshot: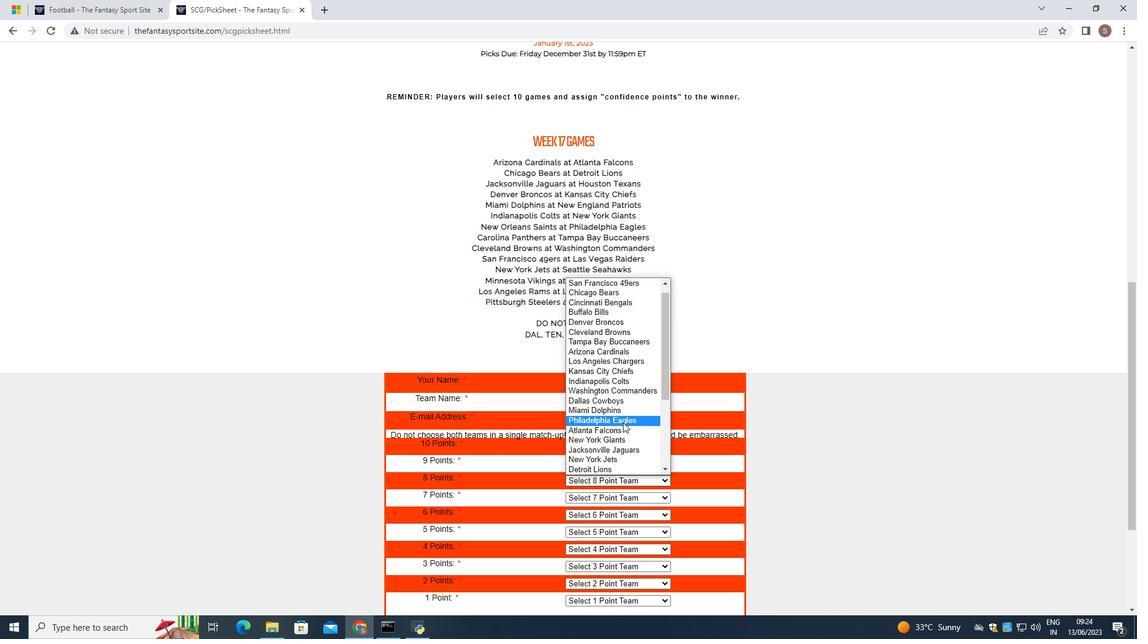 
Action: Mouse scrolled (623, 421) with delta (0, 0)
Screenshot: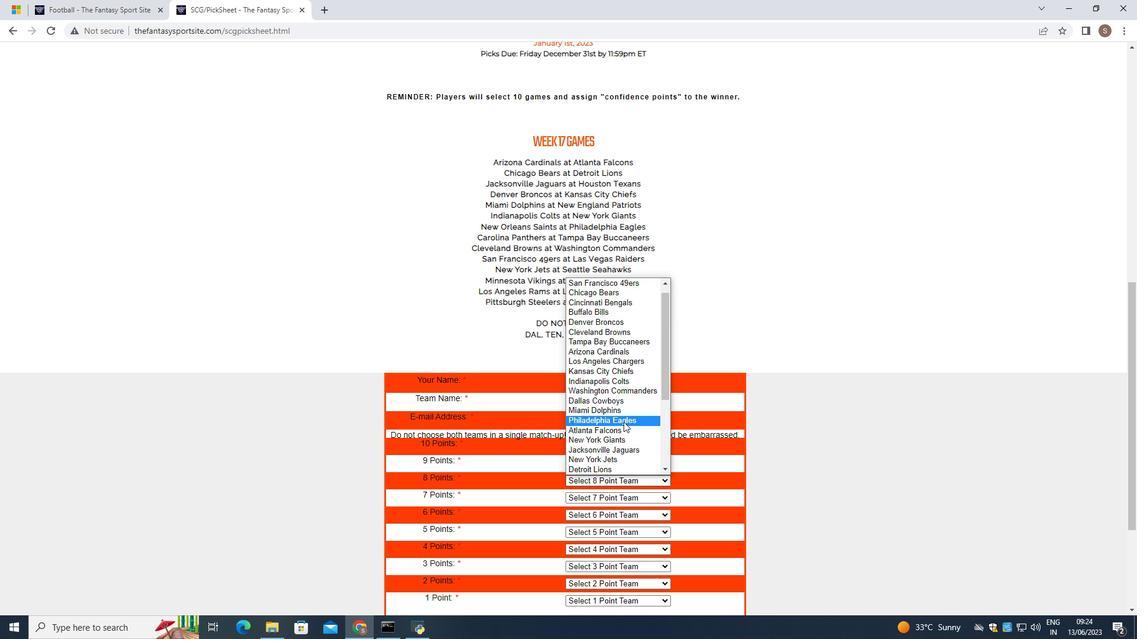 
Action: Mouse scrolled (623, 421) with delta (0, 0)
Screenshot: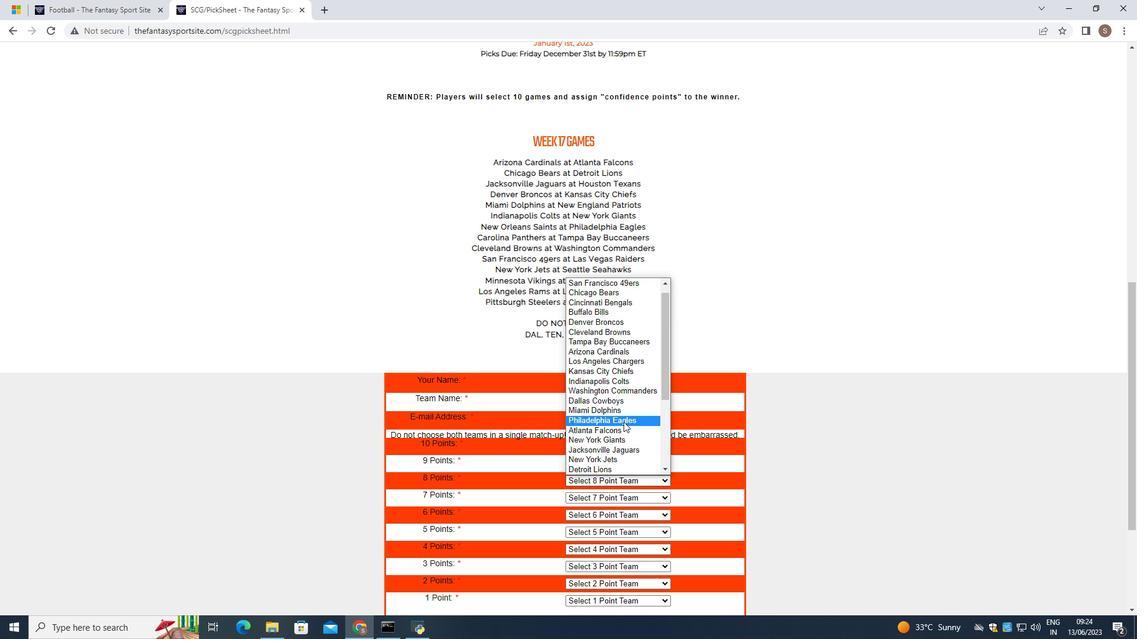 
Action: Mouse scrolled (623, 421) with delta (0, 0)
Screenshot: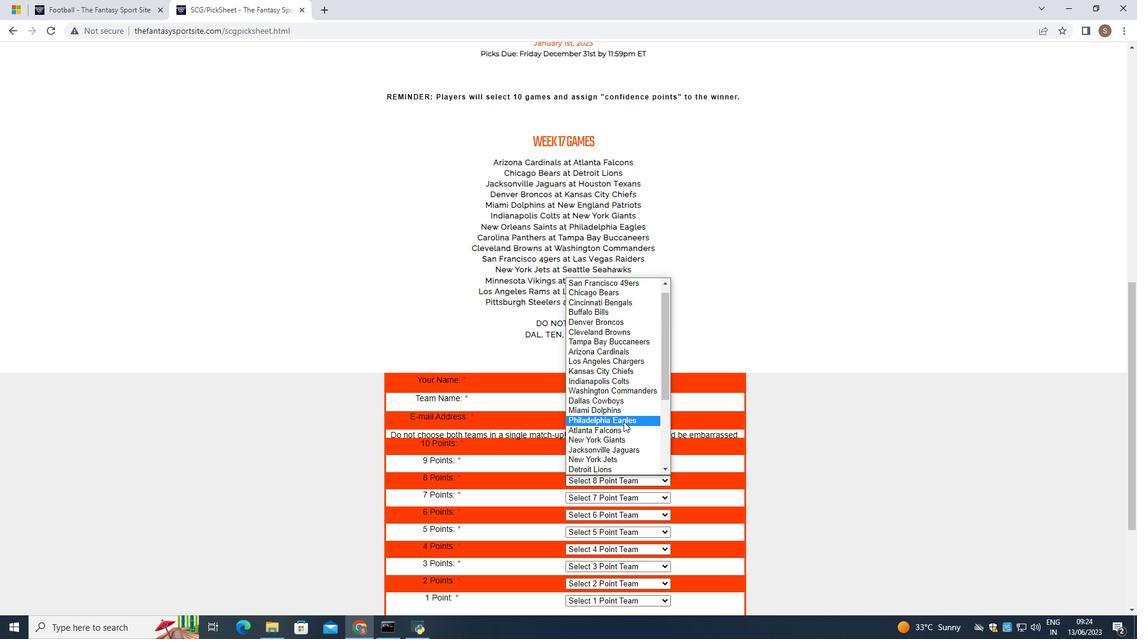 
Action: Mouse scrolled (623, 421) with delta (0, 0)
Screenshot: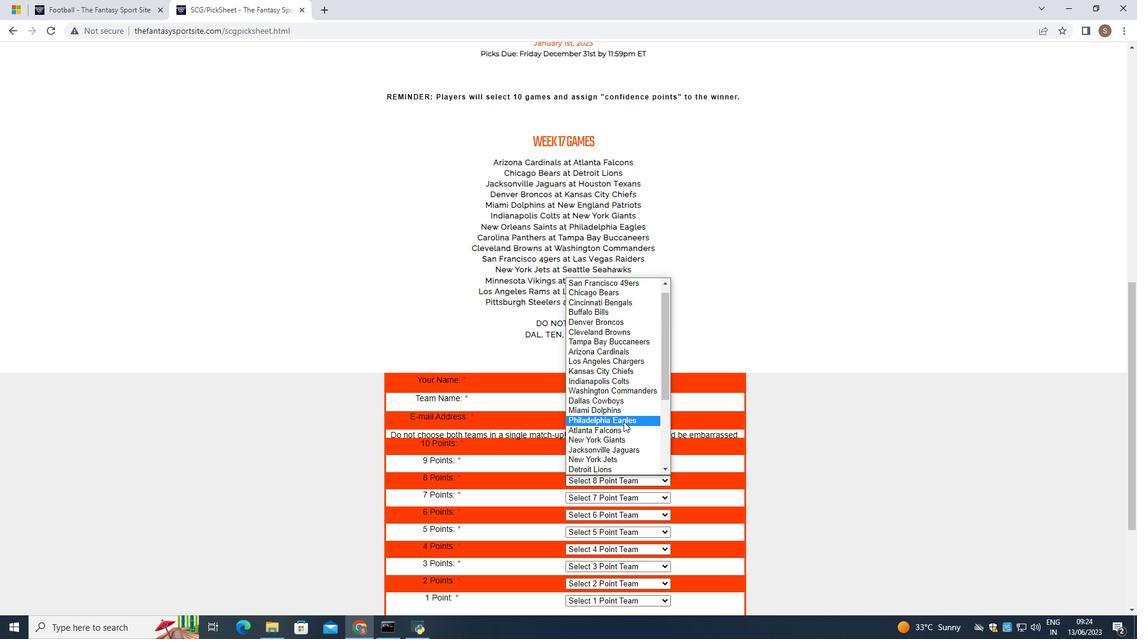 
Action: Mouse scrolled (623, 421) with delta (0, 0)
Screenshot: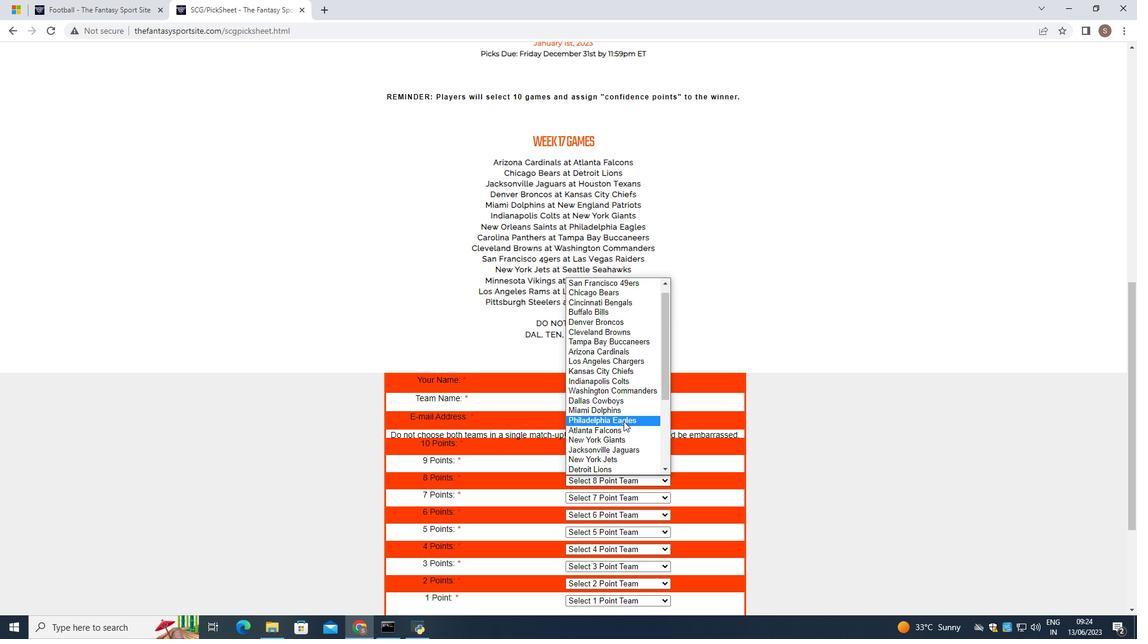 
Action: Mouse scrolled (623, 421) with delta (0, 0)
Screenshot: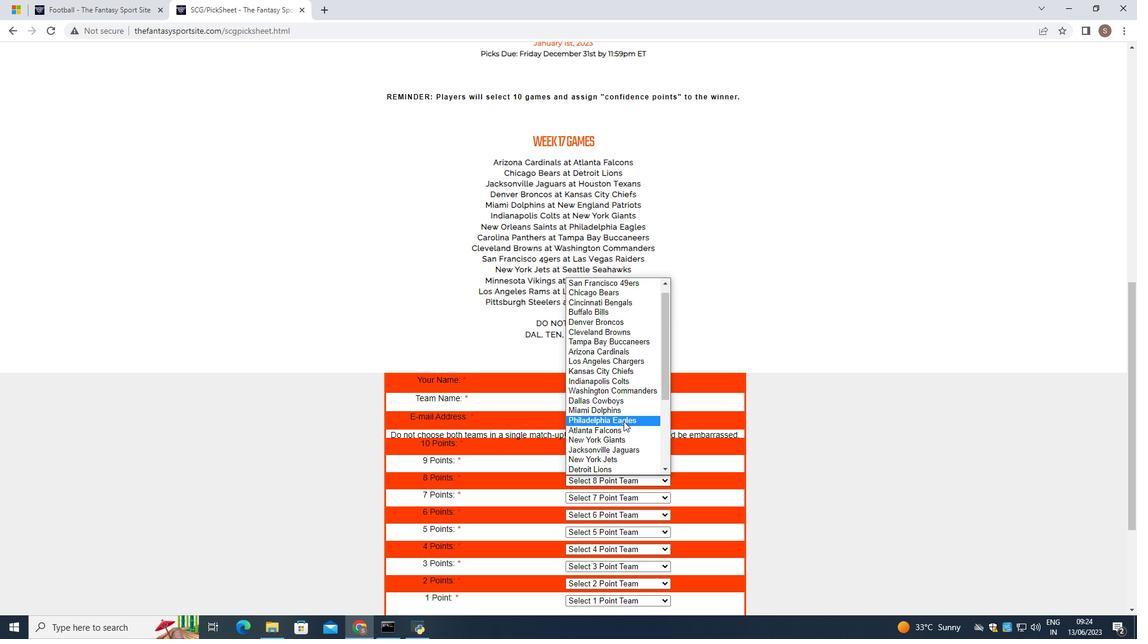 
Action: Mouse scrolled (623, 421) with delta (0, 0)
Screenshot: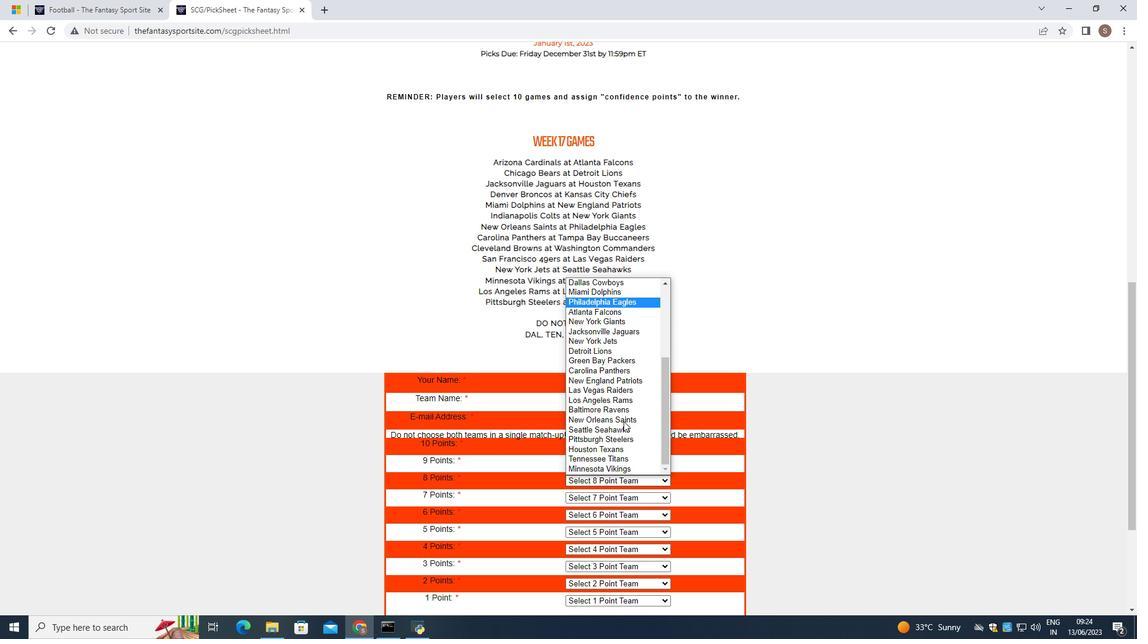 
Action: Mouse scrolled (623, 421) with delta (0, 0)
Screenshot: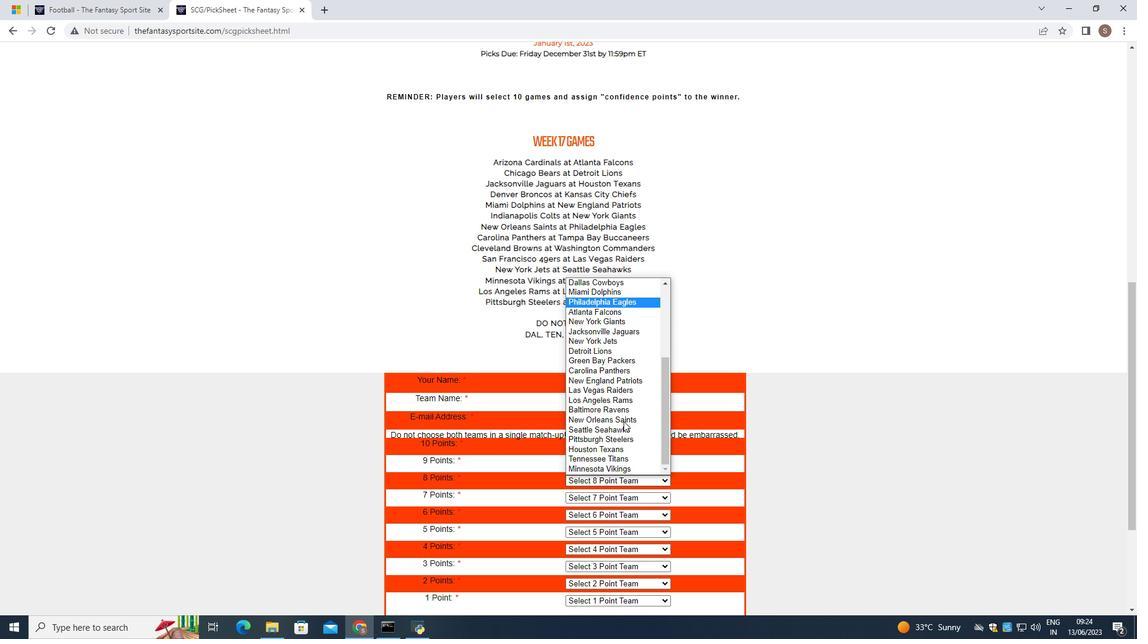 
Action: Mouse moved to (626, 390)
Screenshot: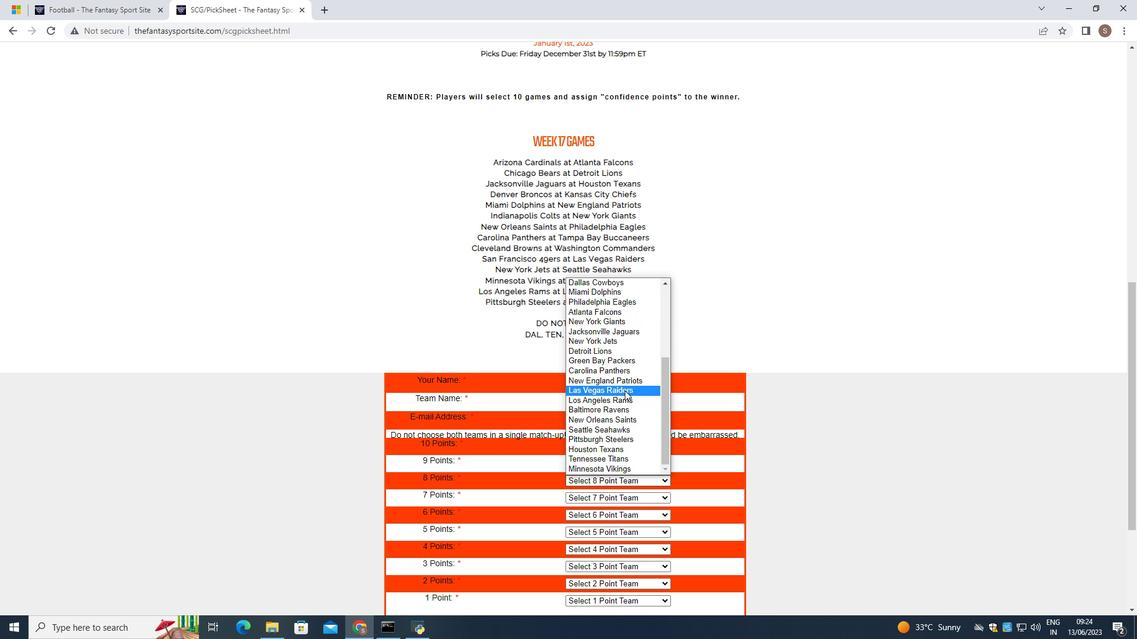 
Action: Mouse pressed left at (626, 390)
Screenshot: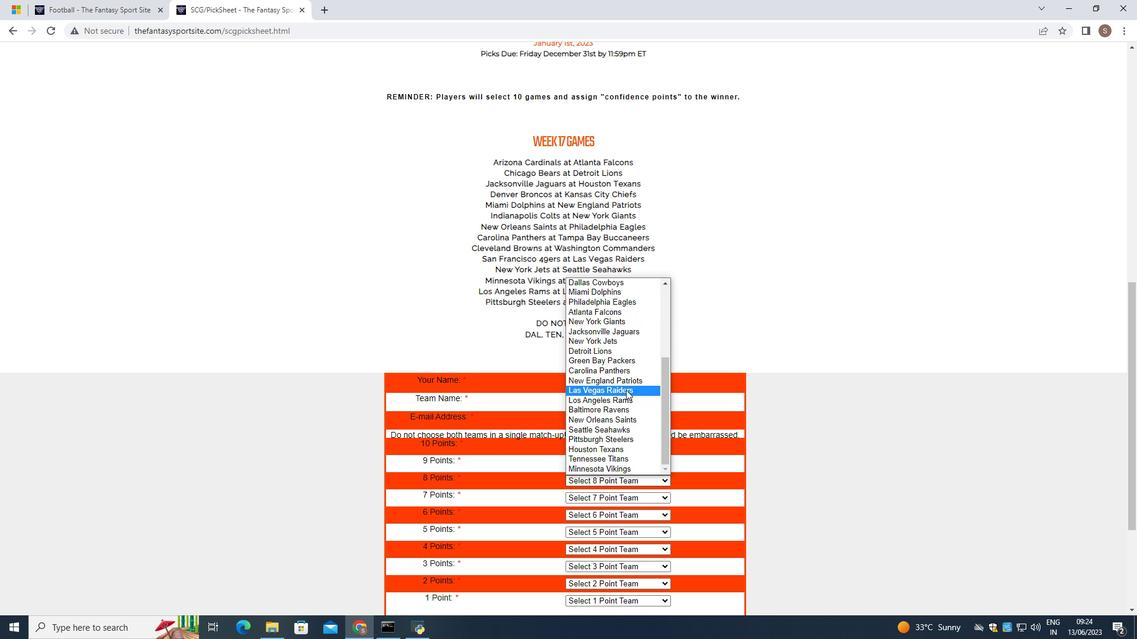 
Action: Mouse moved to (625, 499)
Screenshot: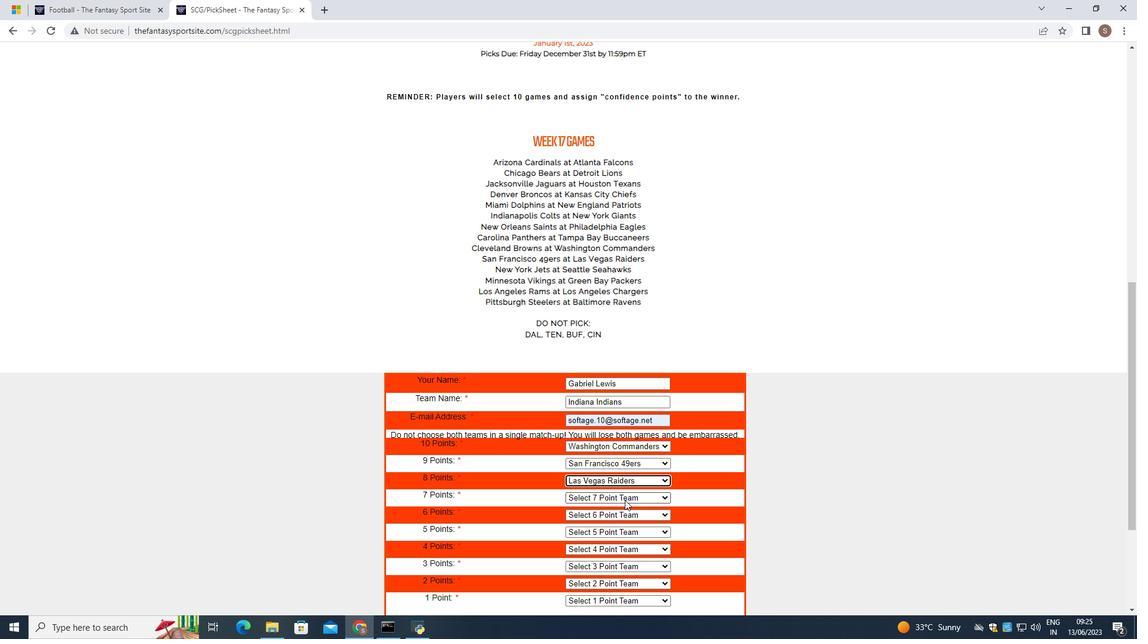 
Action: Mouse pressed left at (625, 499)
Screenshot: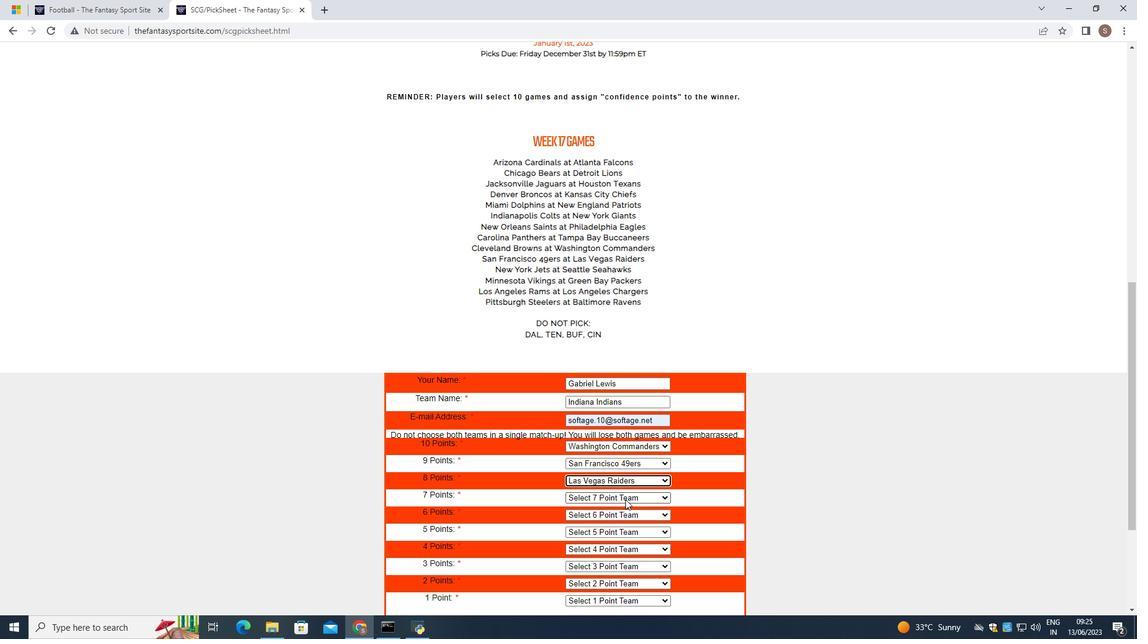 
Action: Mouse moved to (627, 486)
Screenshot: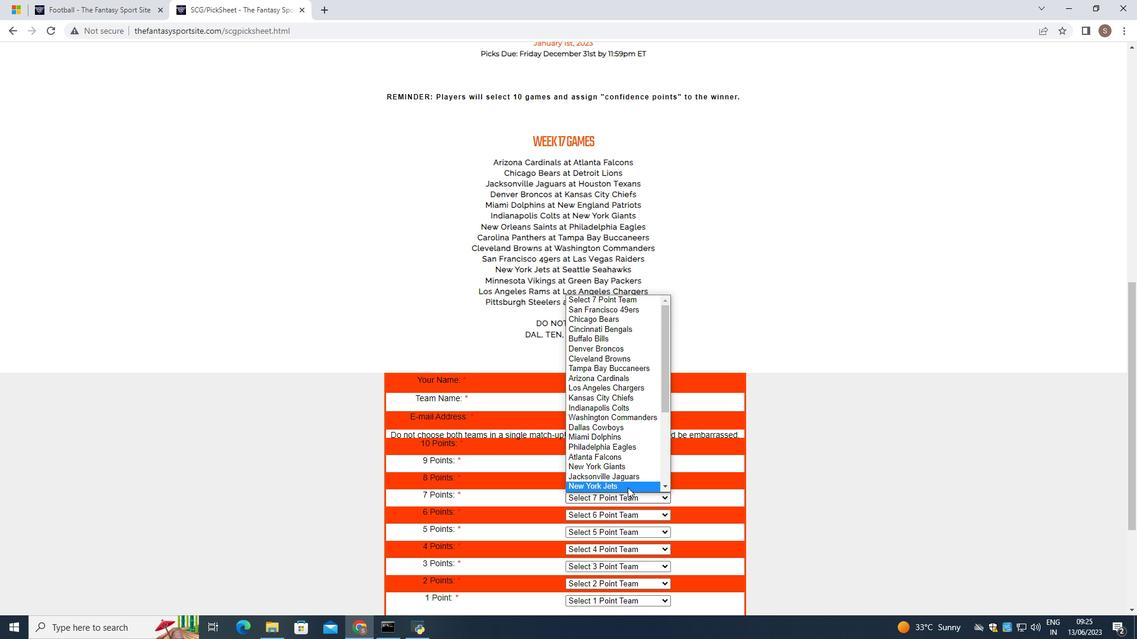 
Action: Mouse pressed left at (627, 486)
Screenshot: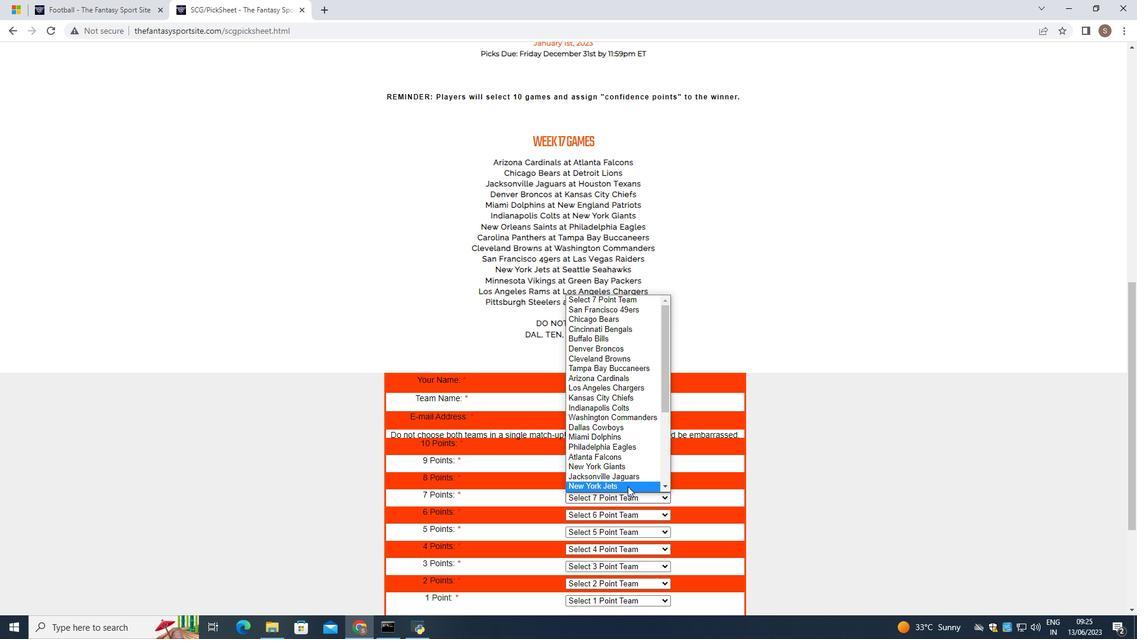 
Action: Mouse moved to (624, 514)
Screenshot: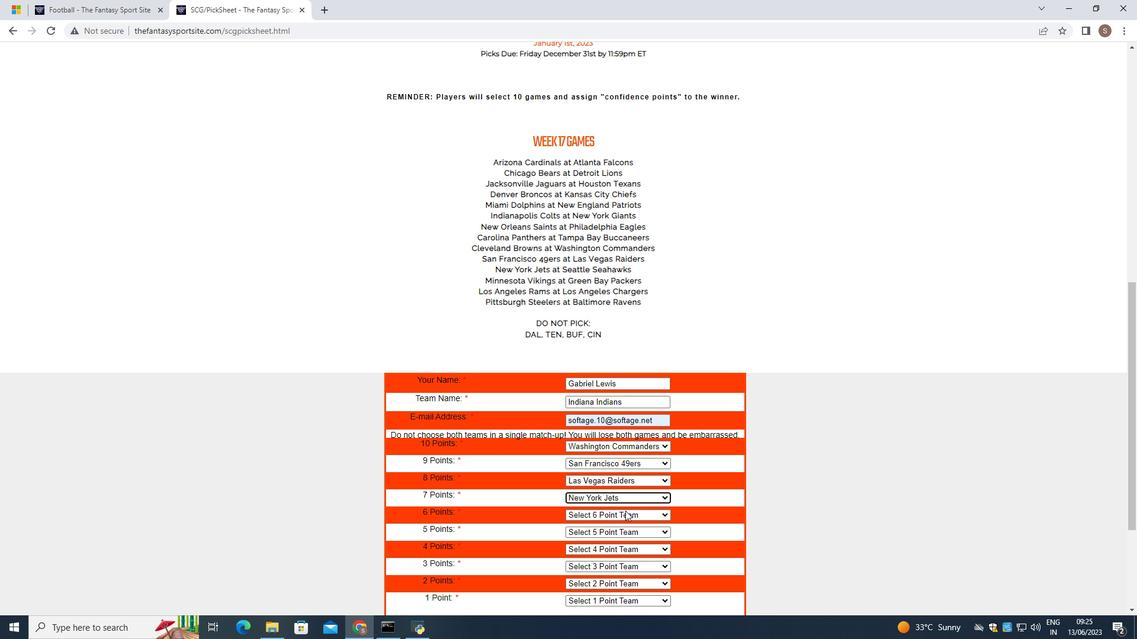 
Action: Mouse pressed left at (624, 514)
Screenshot: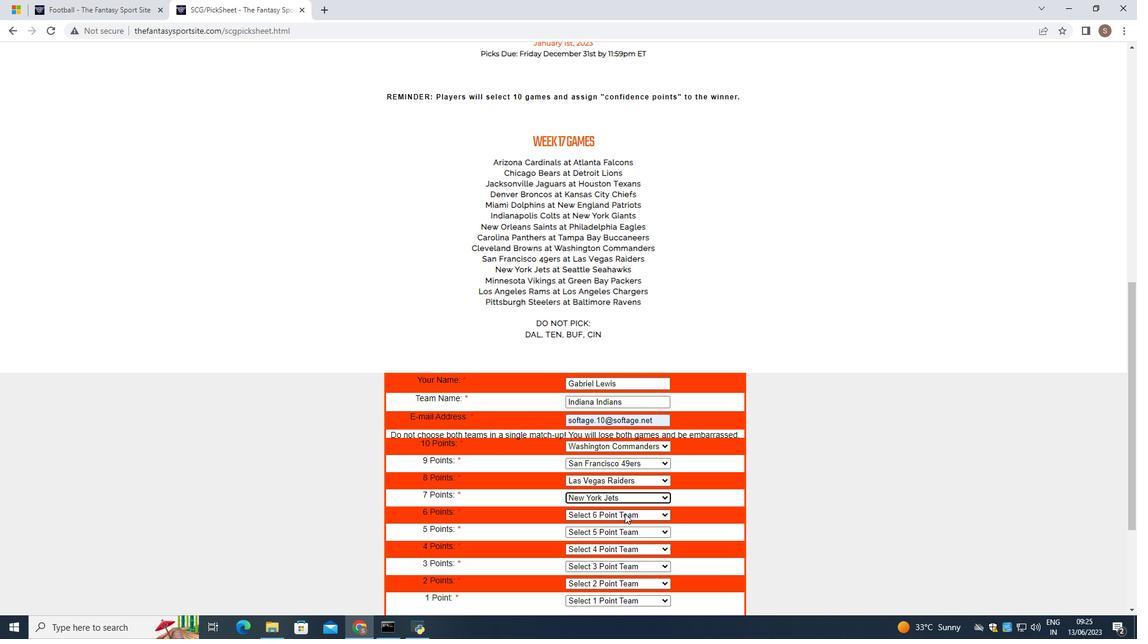 
Action: Mouse moved to (624, 501)
Screenshot: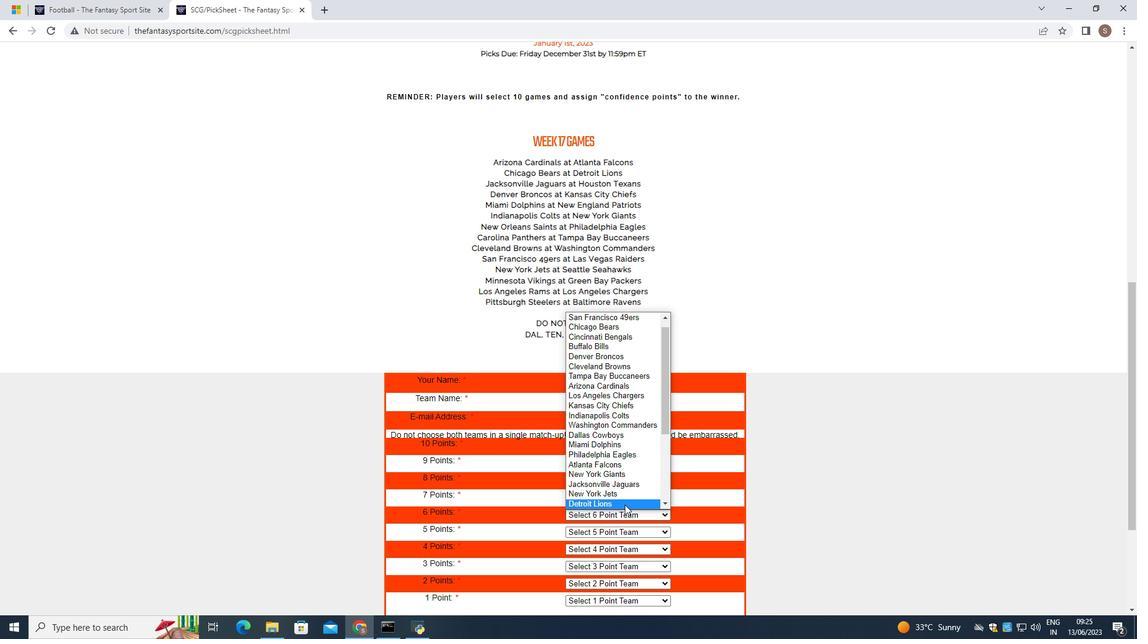 
Action: Mouse scrolled (624, 501) with delta (0, 0)
Screenshot: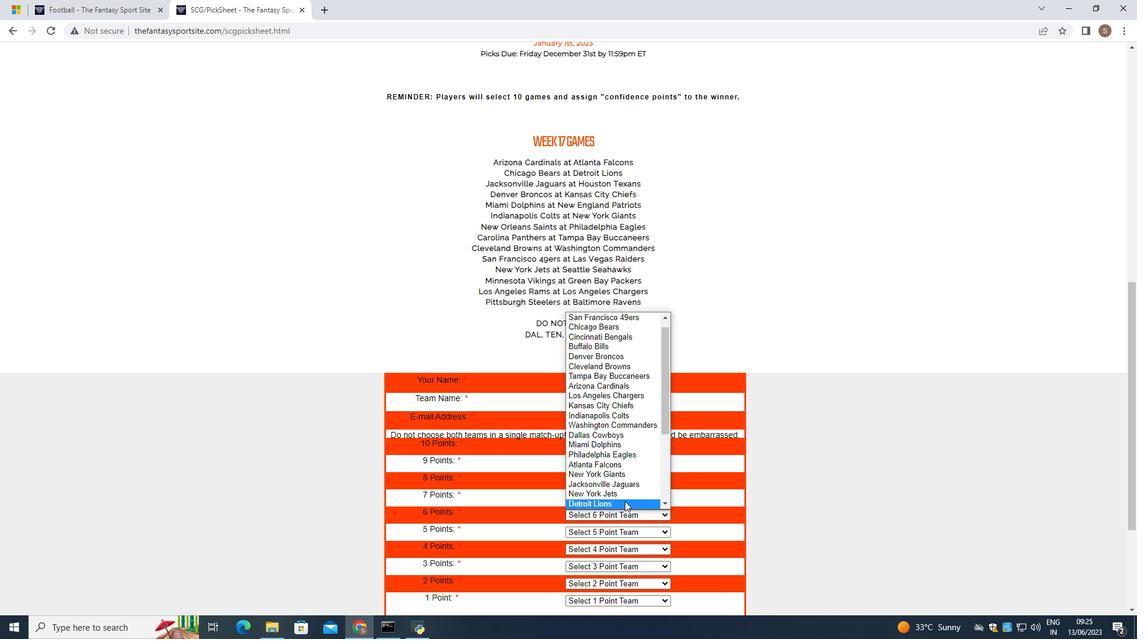 
Action: Mouse scrolled (624, 501) with delta (0, 0)
Screenshot: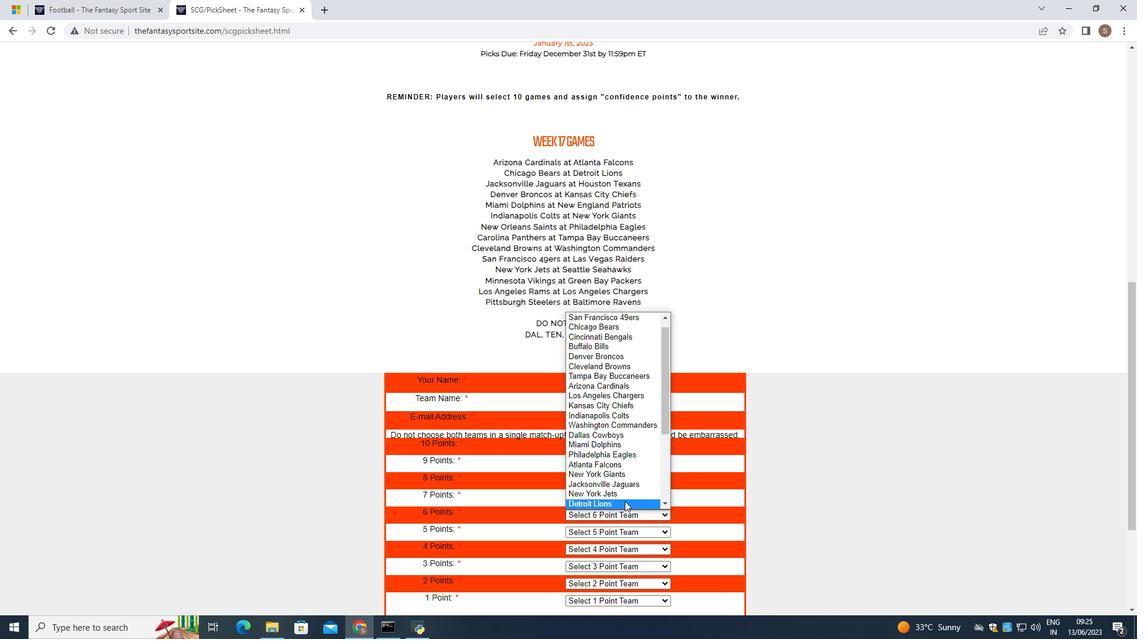 
Action: Mouse scrolled (624, 501) with delta (0, 0)
Screenshot: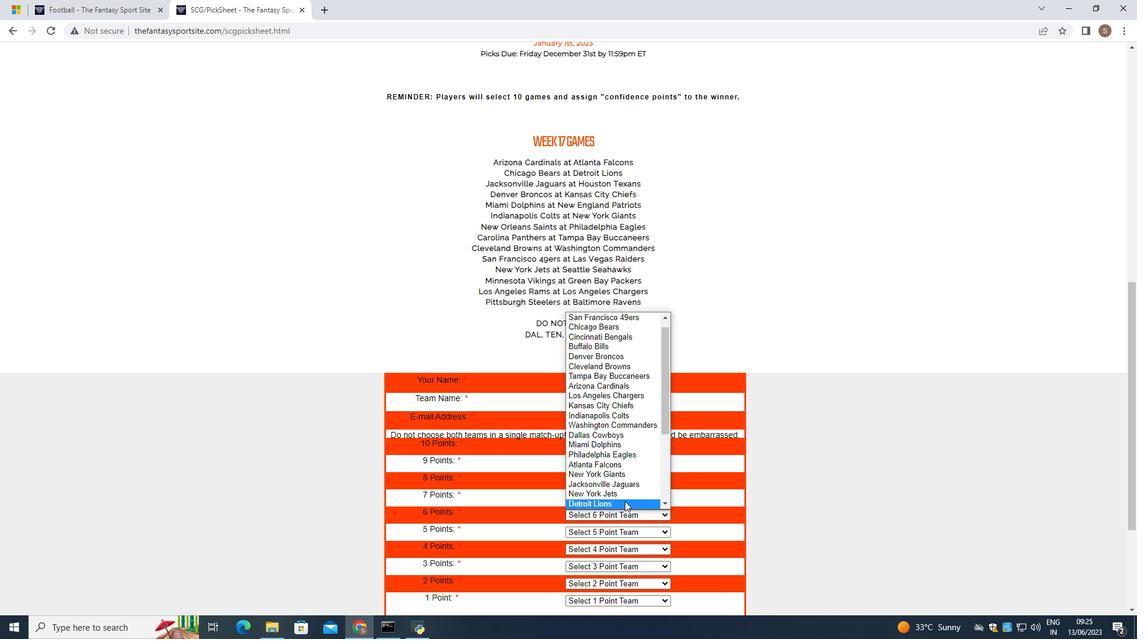 
Action: Mouse scrolled (624, 501) with delta (0, 0)
Screenshot: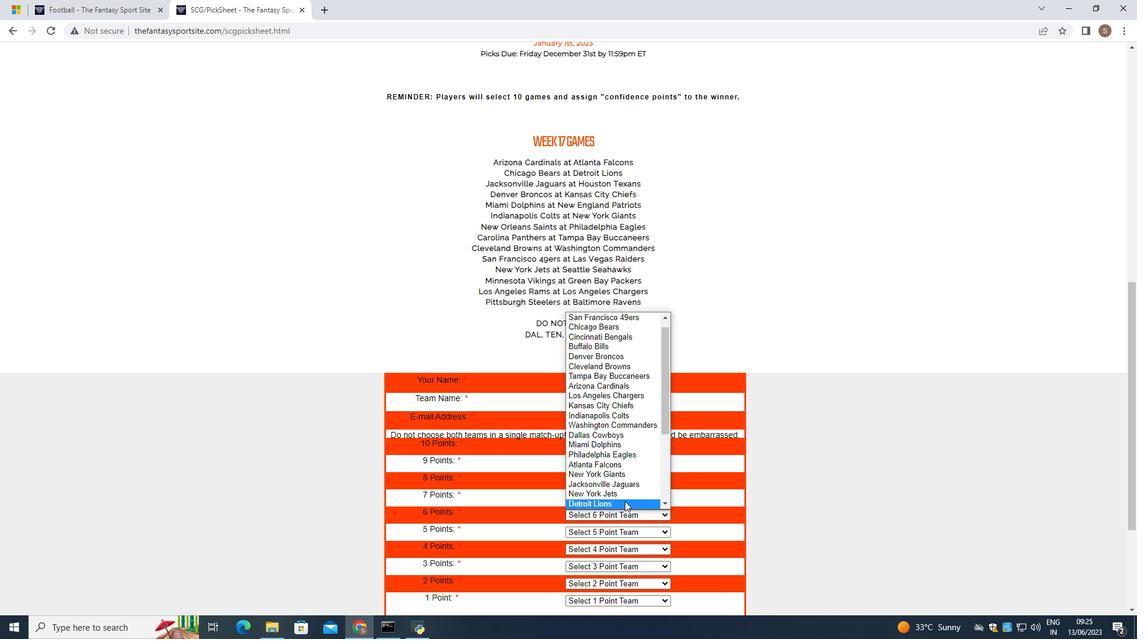 
Action: Mouse scrolled (624, 501) with delta (0, 0)
Screenshot: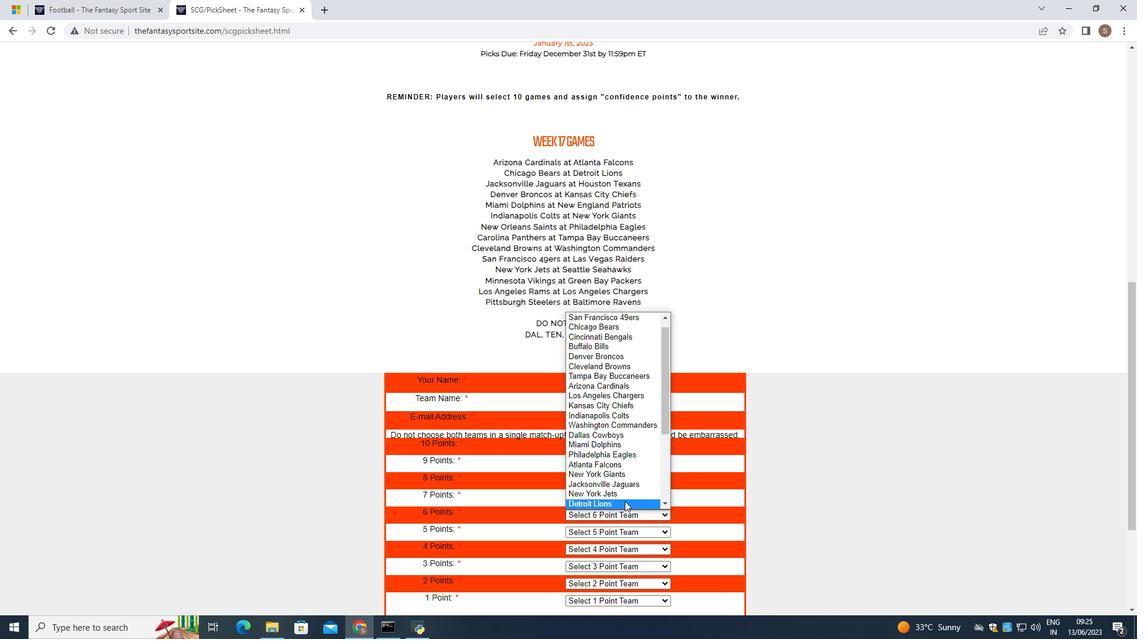 
Action: Mouse scrolled (624, 501) with delta (0, 0)
Screenshot: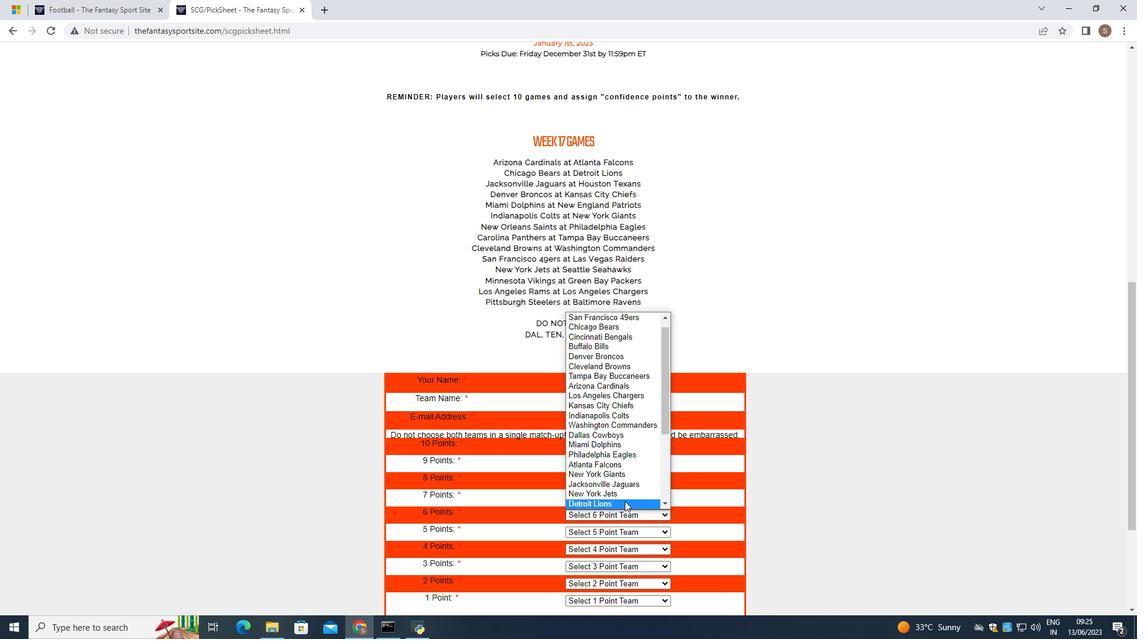 
Action: Mouse scrolled (624, 501) with delta (0, 0)
Screenshot: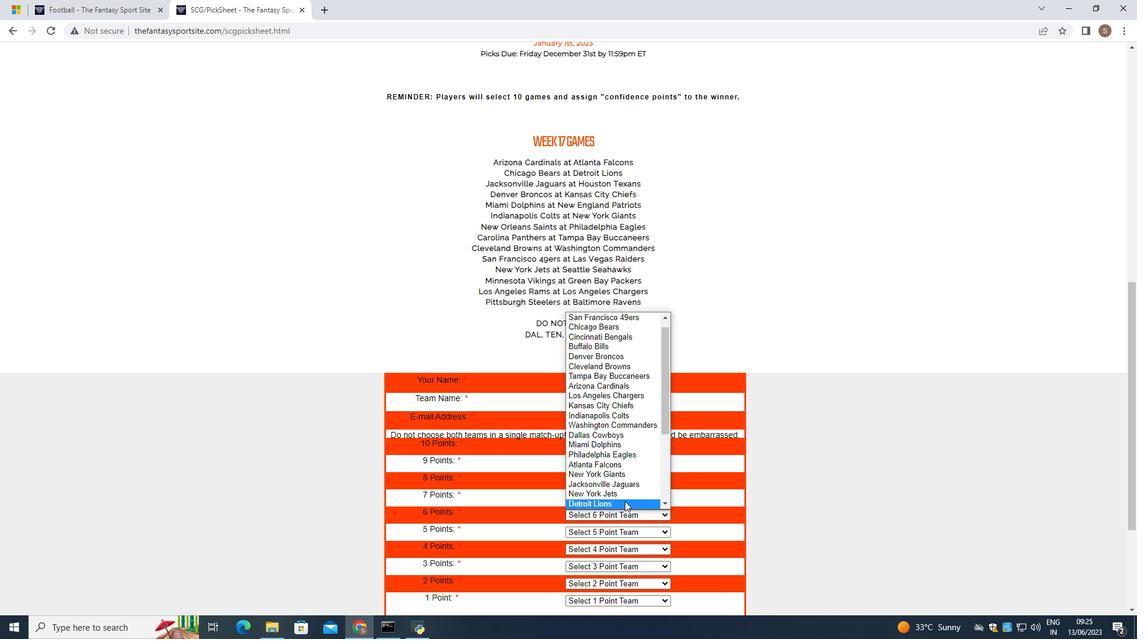 
Action: Mouse scrolled (624, 501) with delta (0, 0)
Screenshot: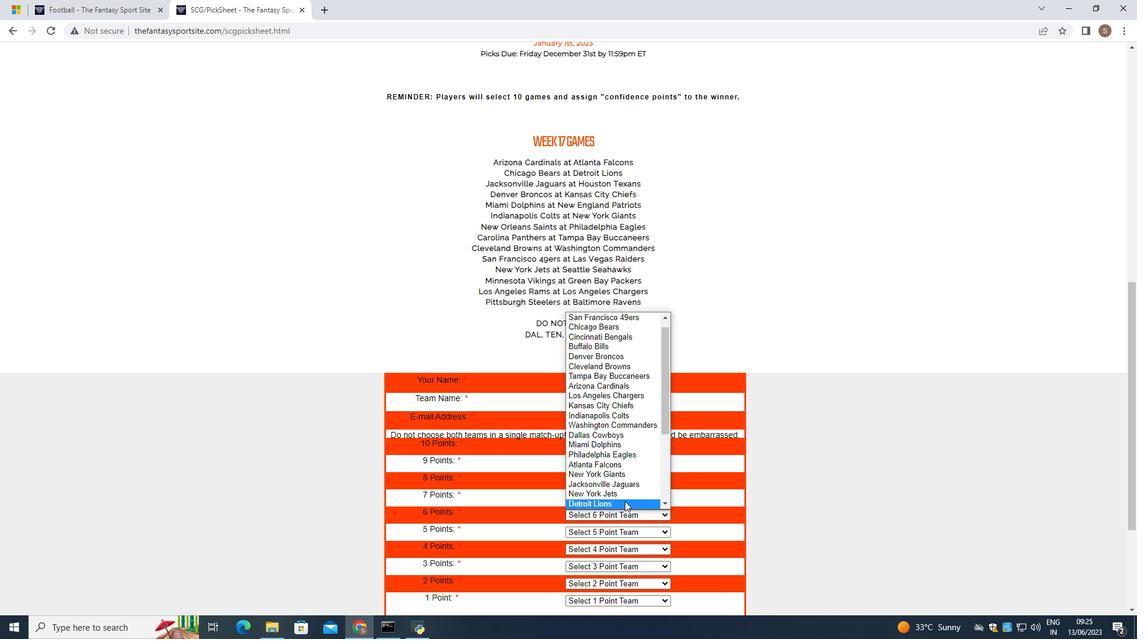 
Action: Mouse moved to (633, 465)
Screenshot: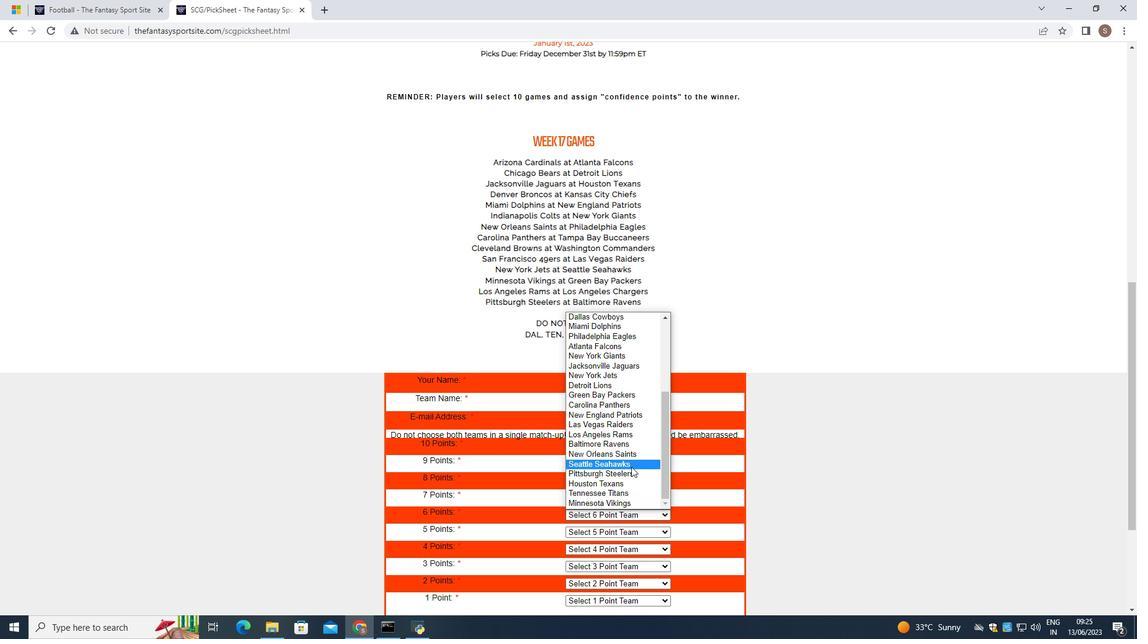 
Action: Mouse pressed left at (633, 465)
Screenshot: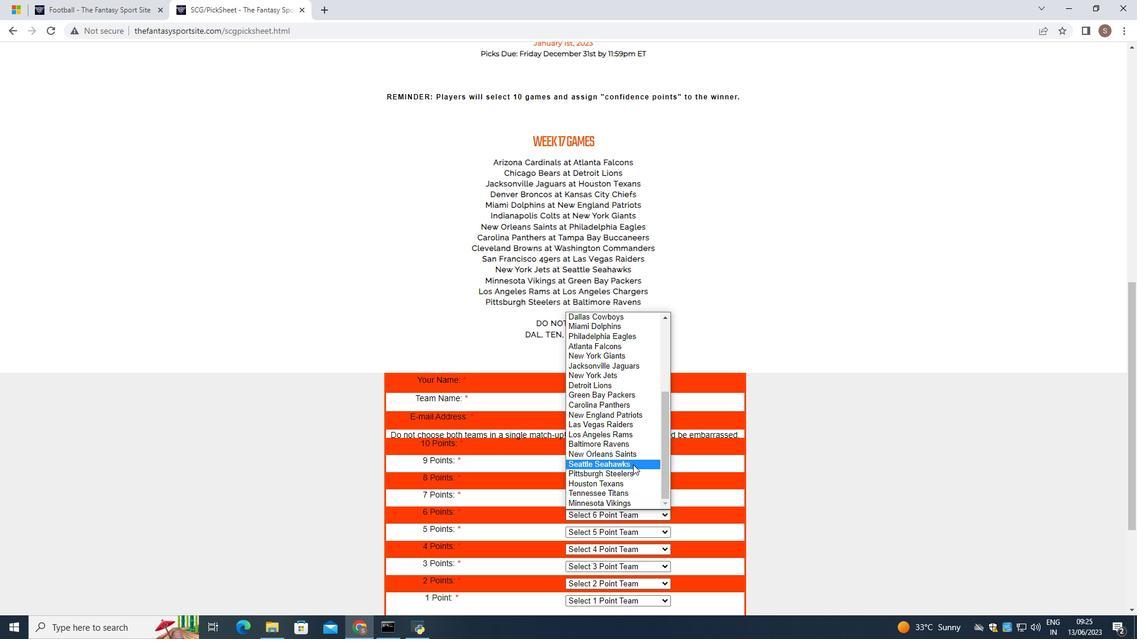 
Action: Mouse moved to (634, 531)
Screenshot: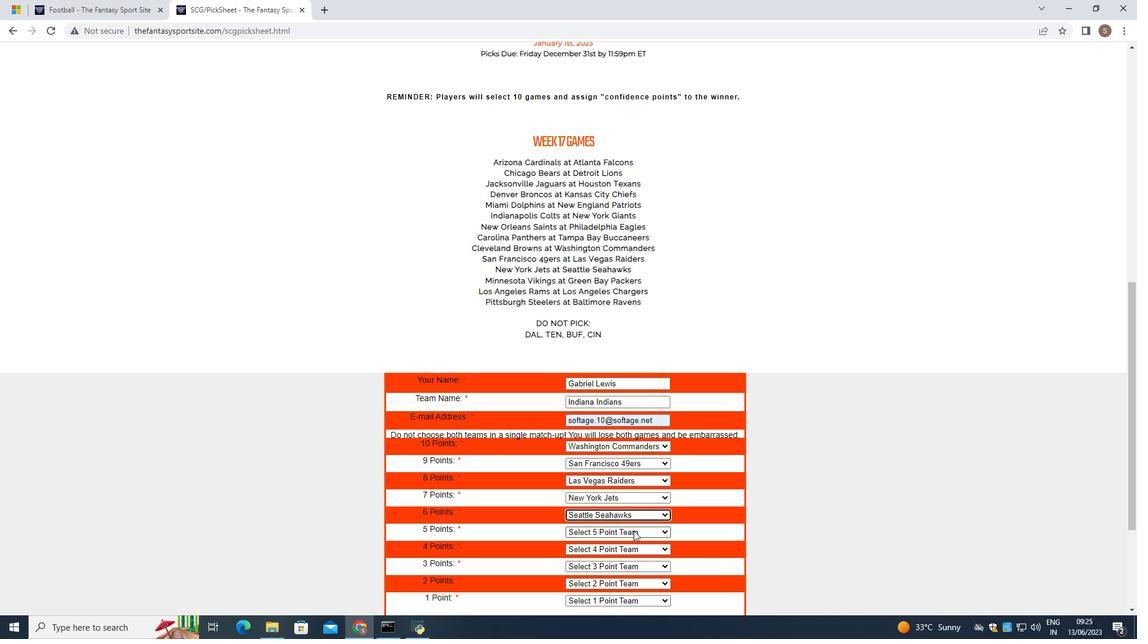 
Action: Mouse pressed left at (634, 531)
Screenshot: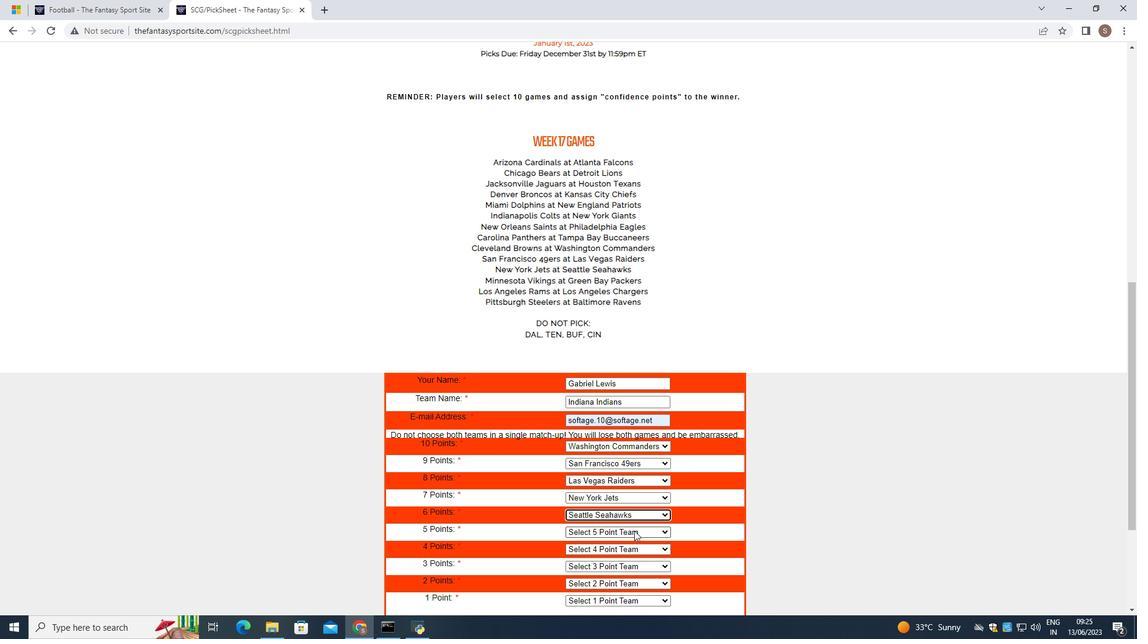 
Action: Mouse moved to (639, 518)
Screenshot: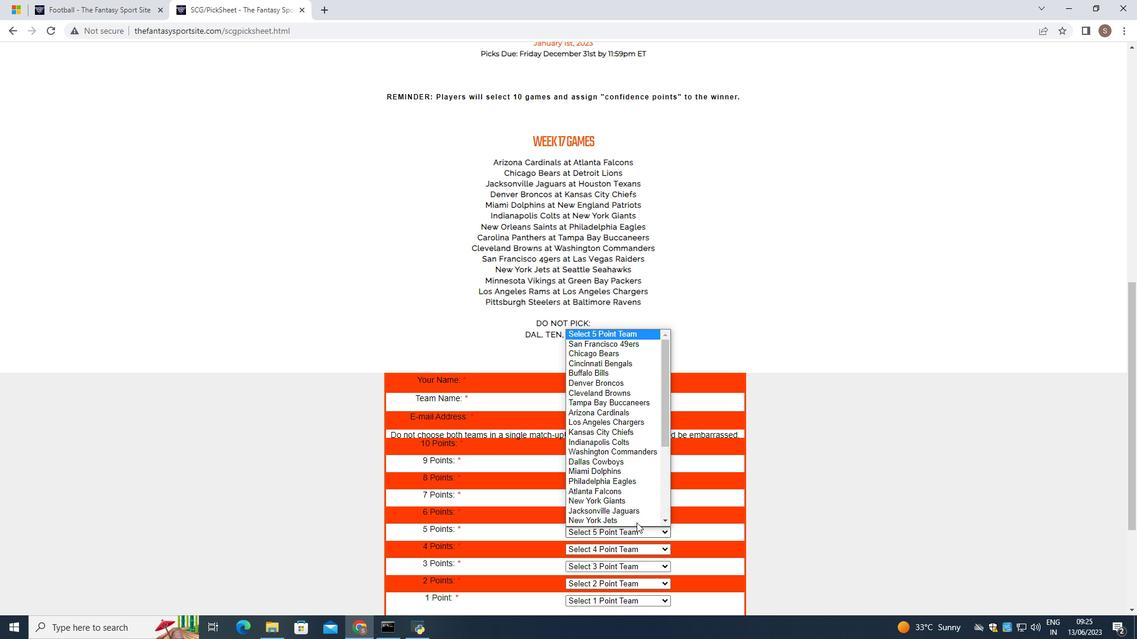
Action: Mouse scrolled (639, 518) with delta (0, 0)
Screenshot: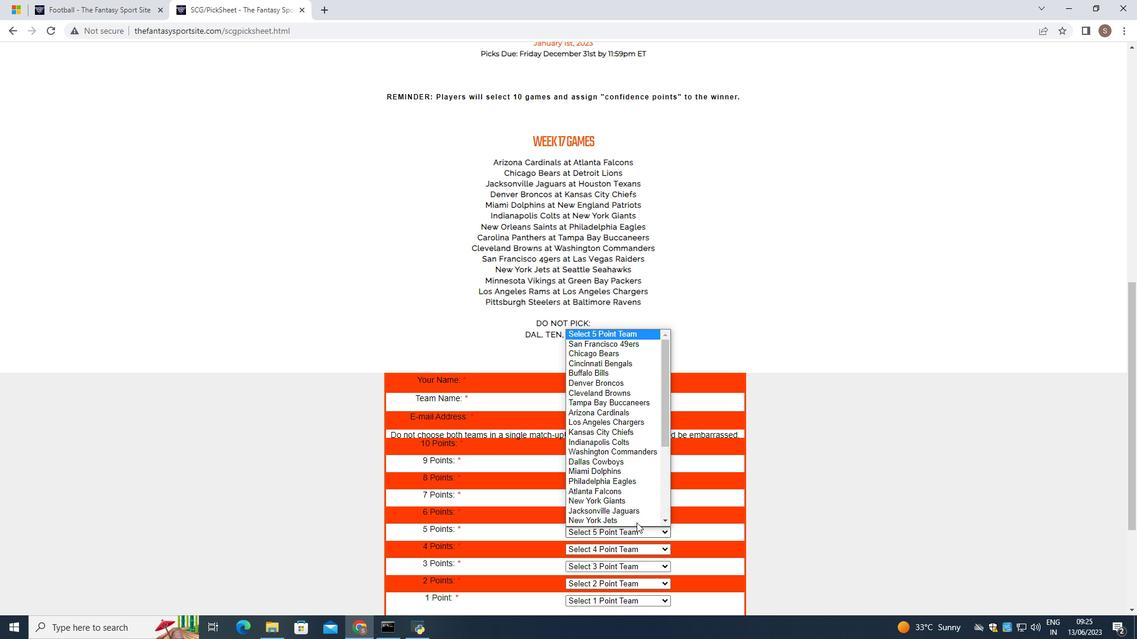 
Action: Mouse moved to (640, 518)
Screenshot: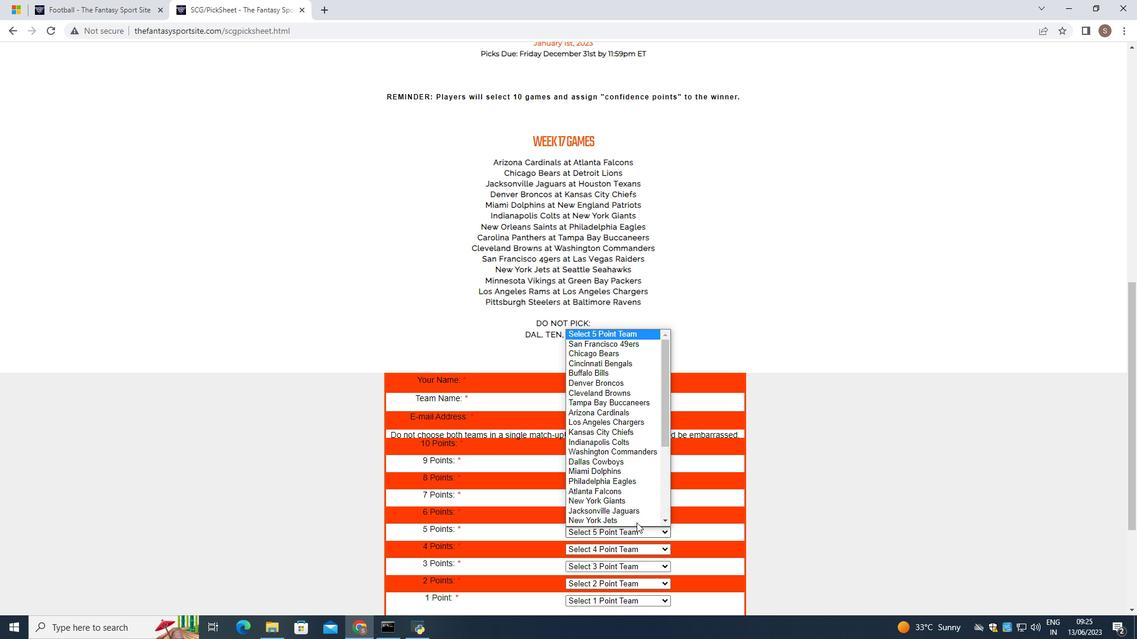 
Action: Mouse scrolled (640, 518) with delta (0, 0)
Screenshot: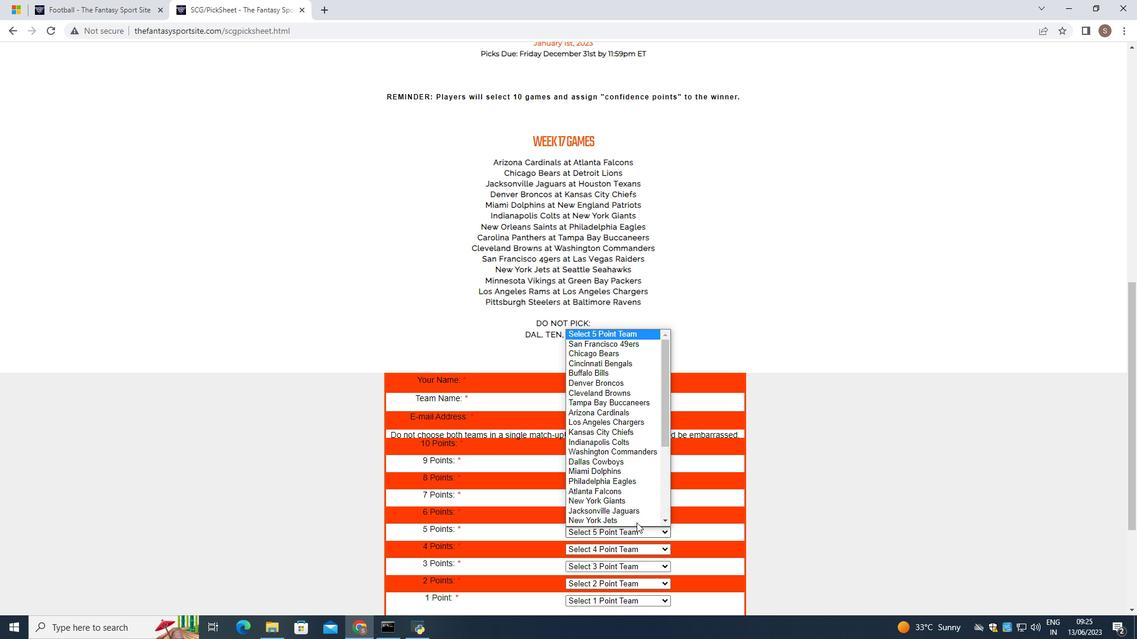 
Action: Mouse moved to (640, 517)
Screenshot: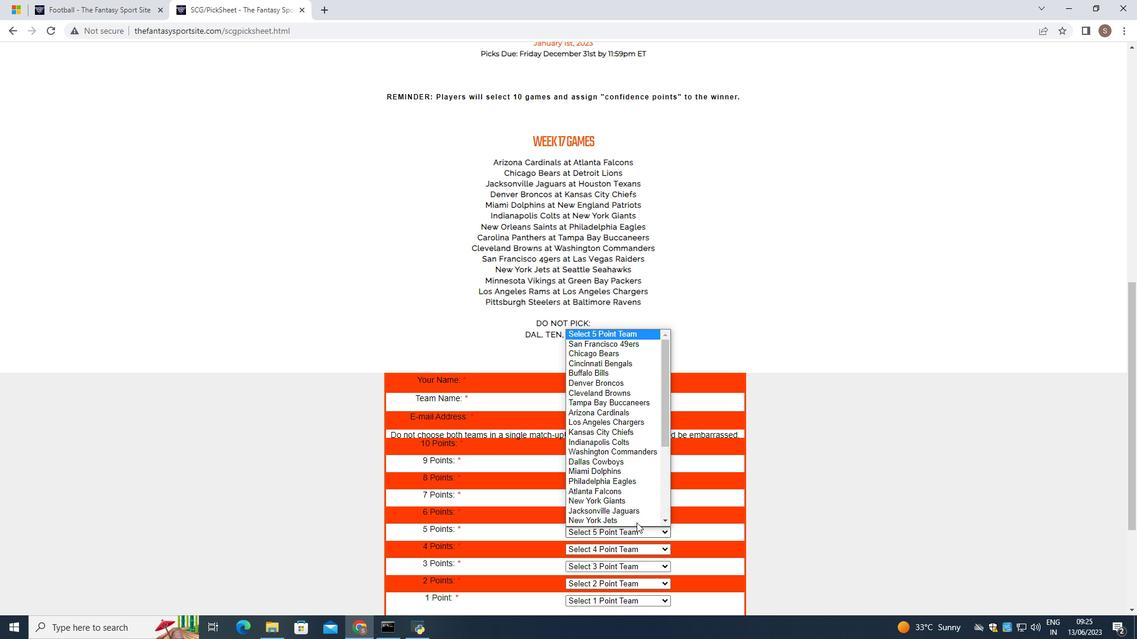 
Action: Mouse scrolled (640, 517) with delta (0, 0)
Screenshot: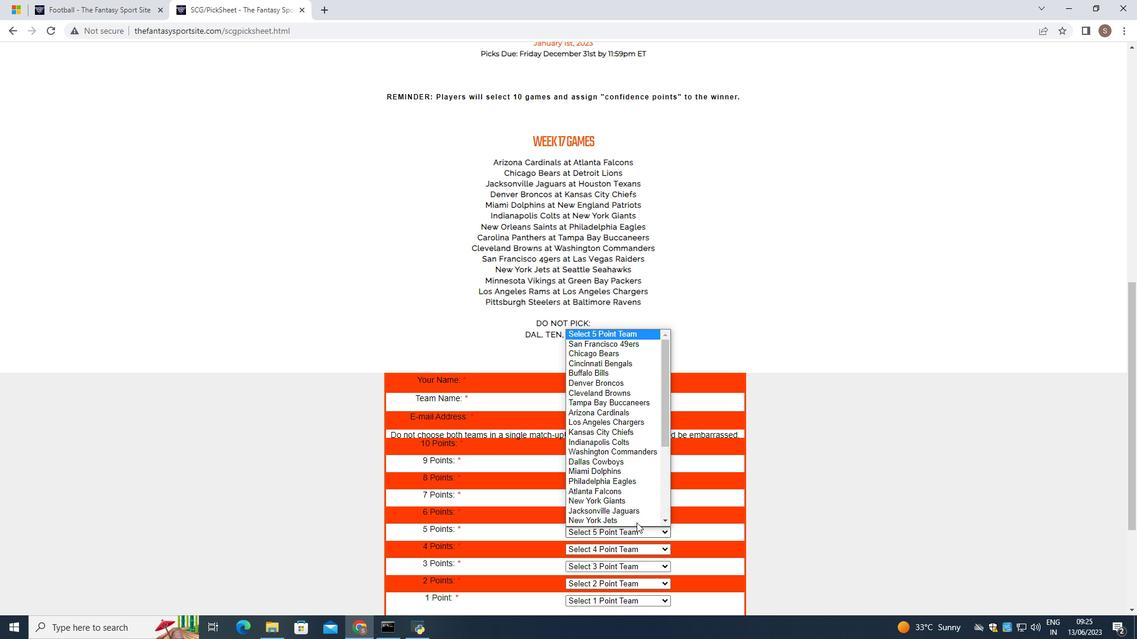 
Action: Mouse moved to (642, 517)
Screenshot: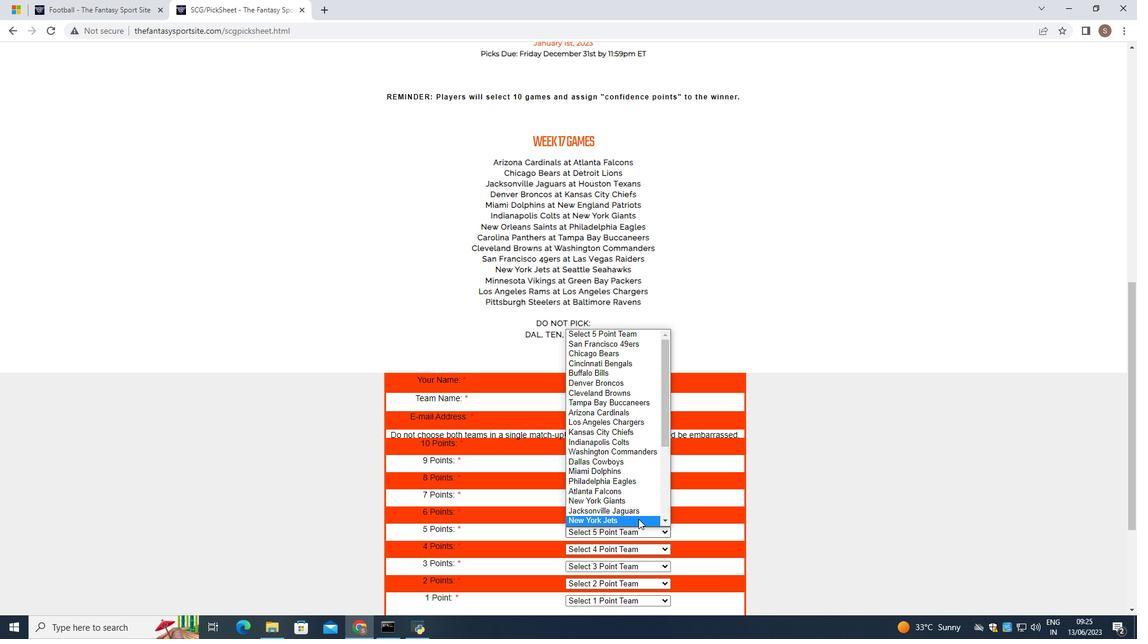 
Action: Mouse scrolled (642, 516) with delta (0, 0)
Screenshot: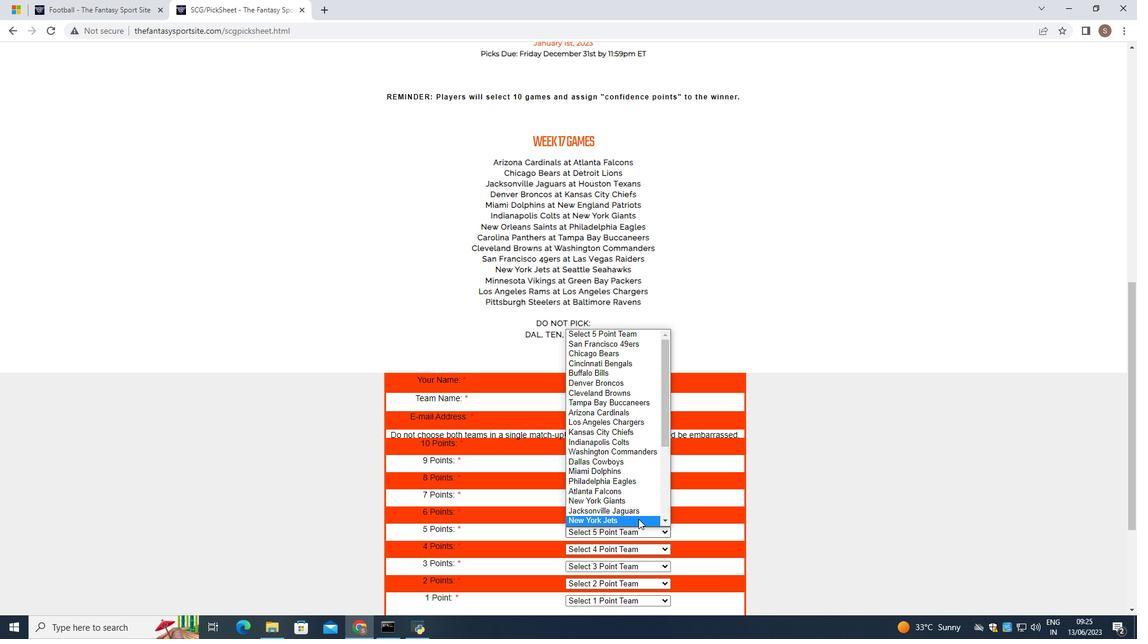 
Action: Mouse moved to (642, 515)
Screenshot: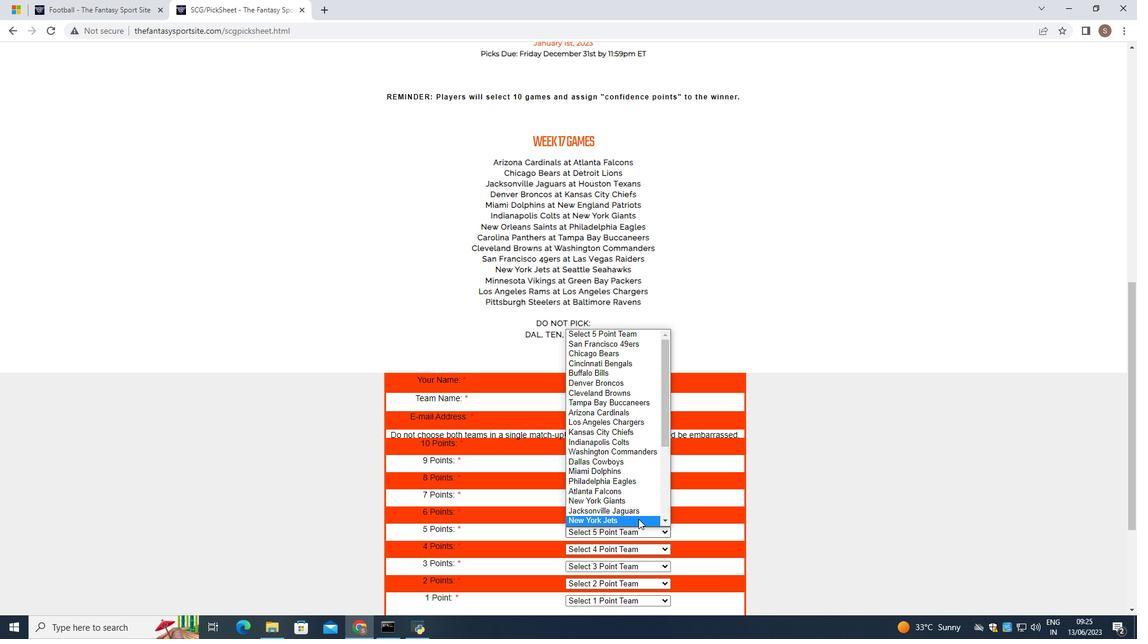 
Action: Mouse scrolled (642, 514) with delta (0, 0)
Screenshot: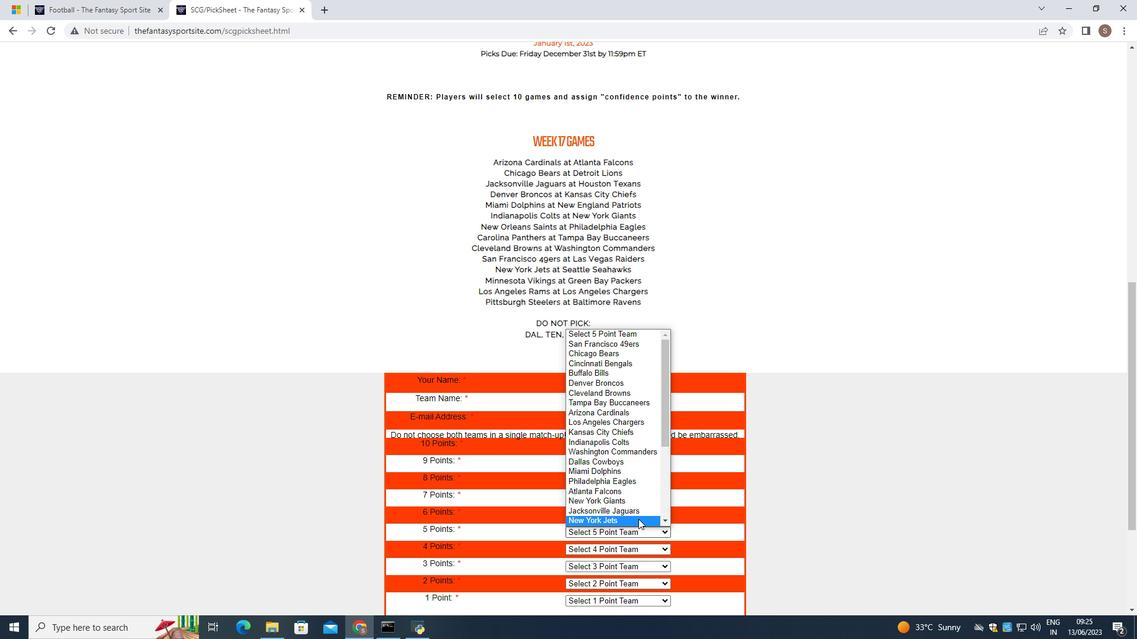 
Action: Mouse moved to (645, 511)
Screenshot: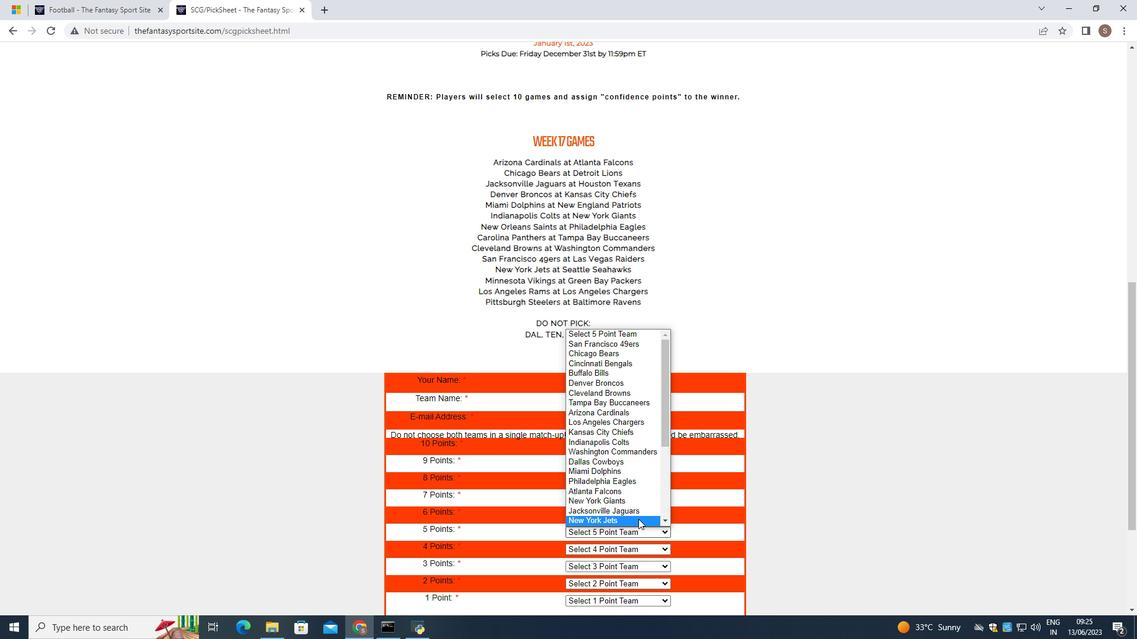 
Action: Mouse scrolled (645, 511) with delta (0, 0)
Screenshot: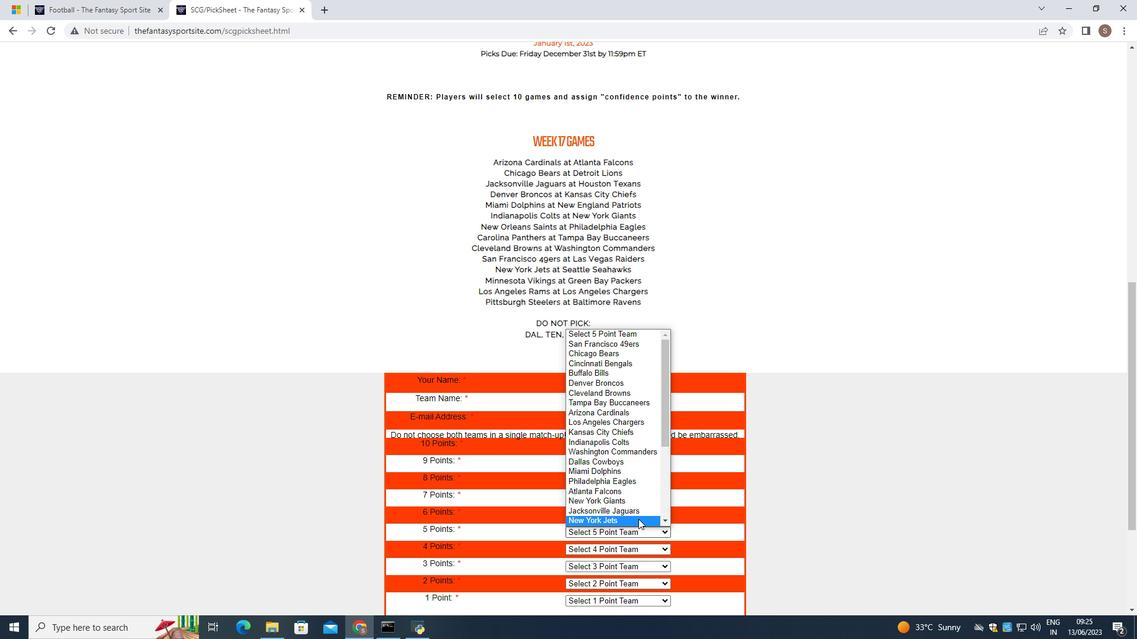 
Action: Mouse moved to (643, 491)
Screenshot: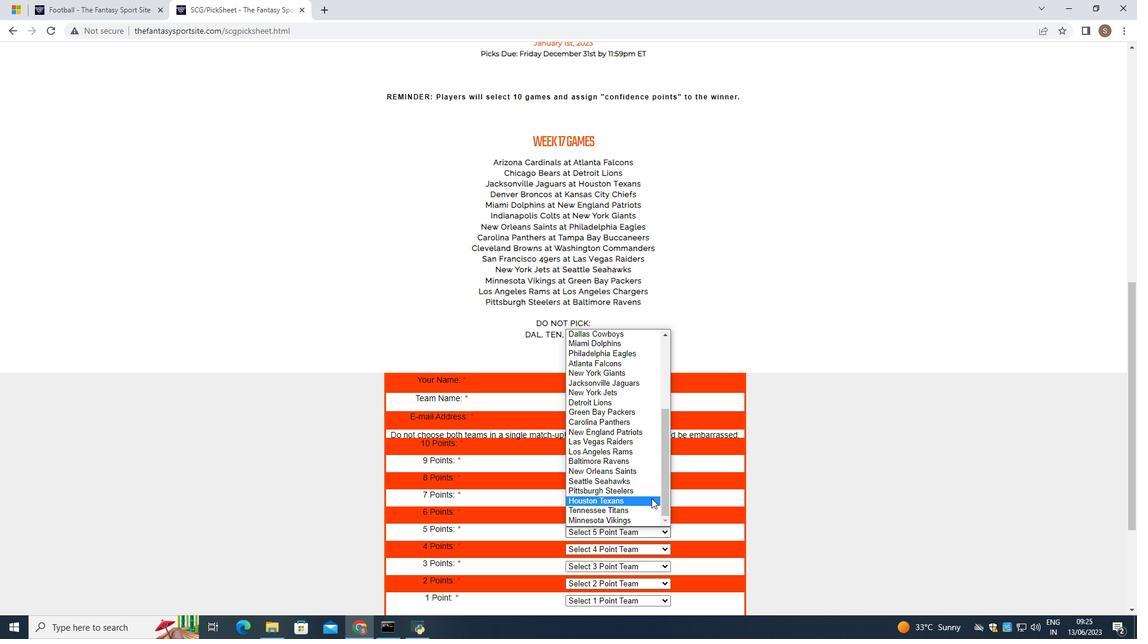
Action: Mouse scrolled (643, 490) with delta (0, 0)
Screenshot: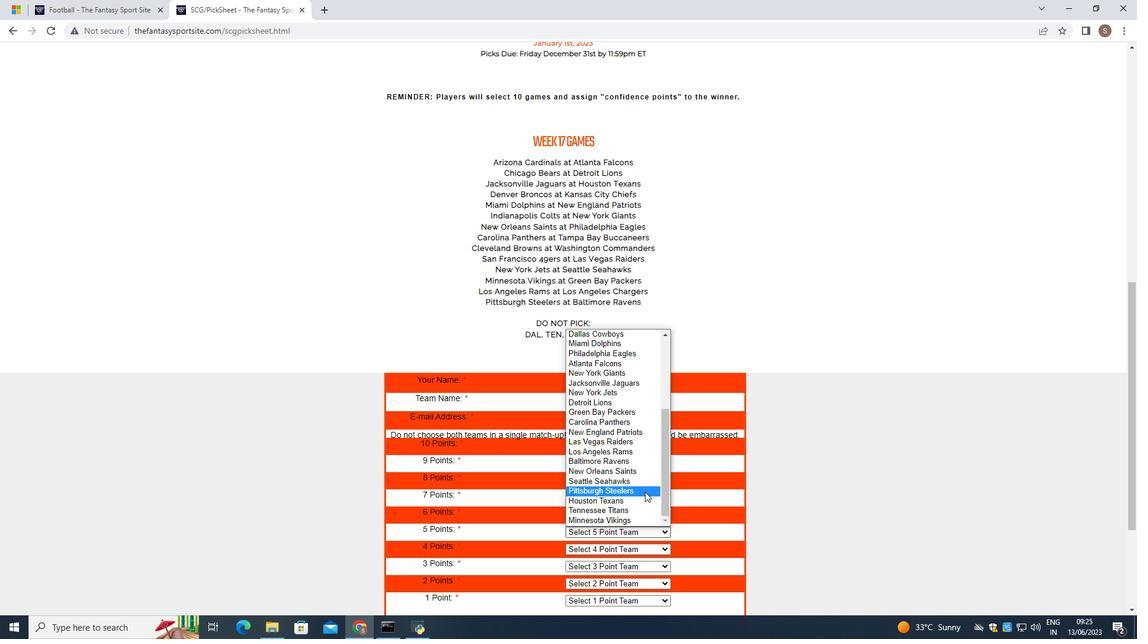 
Action: Mouse scrolled (643, 490) with delta (0, 0)
Screenshot: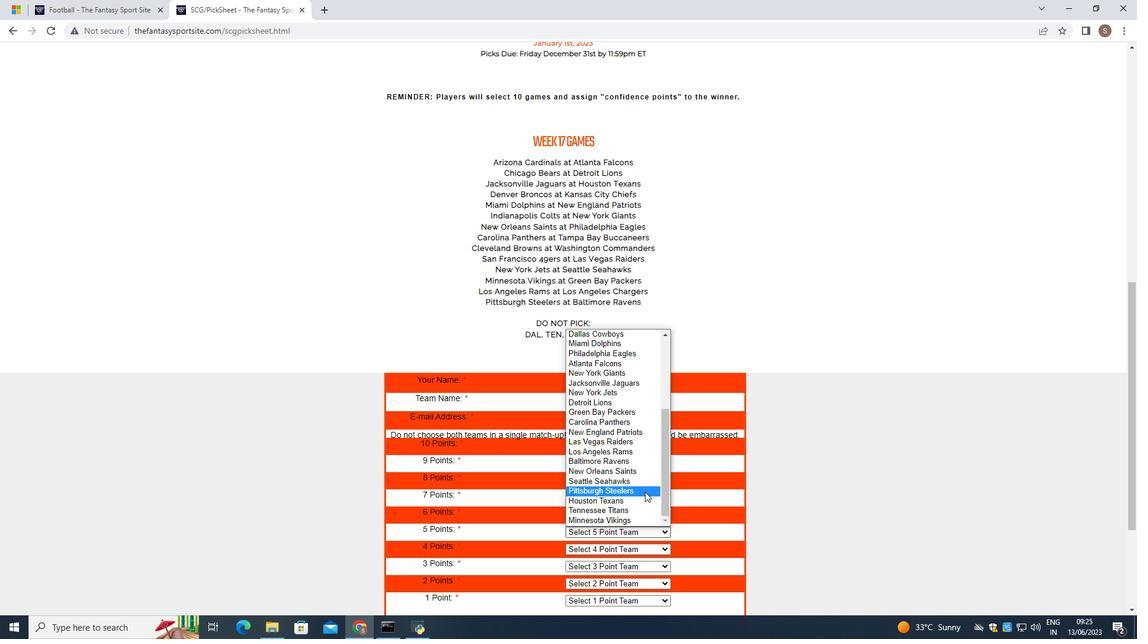
Action: Mouse scrolled (643, 490) with delta (0, 0)
Screenshot: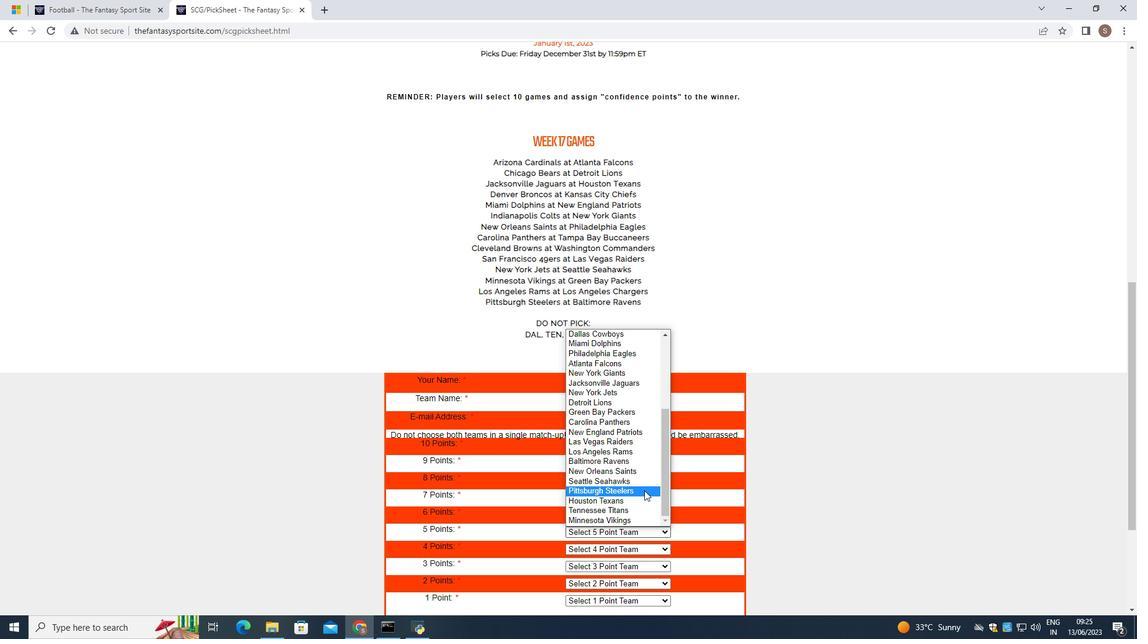 
Action: Mouse scrolled (643, 490) with delta (0, 0)
Screenshot: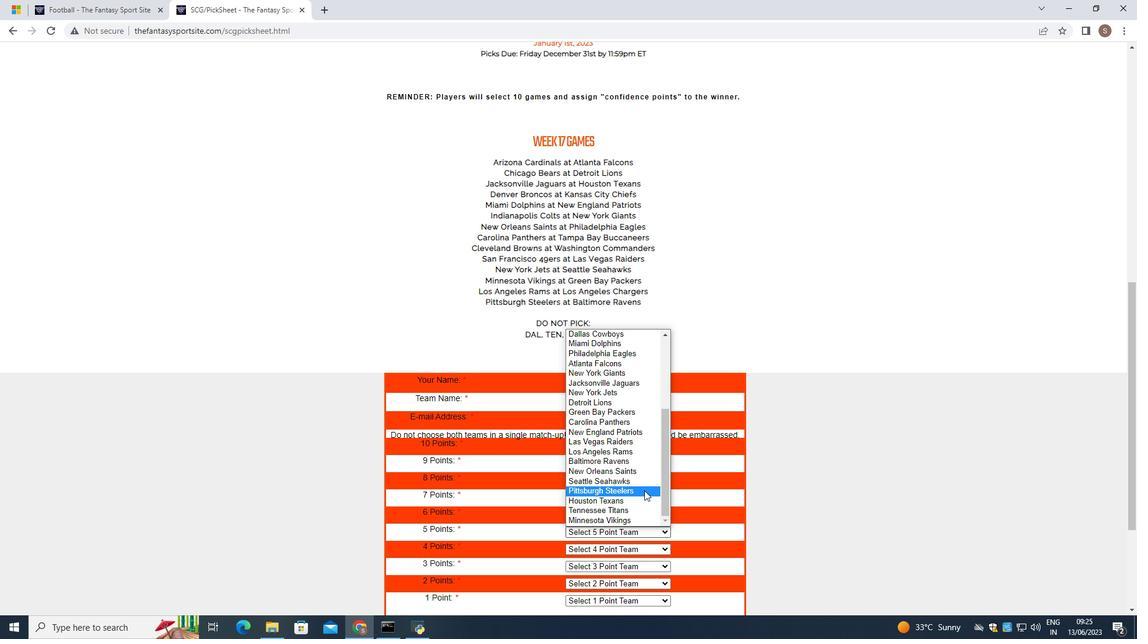 
Action: Mouse scrolled (643, 490) with delta (0, 0)
Screenshot: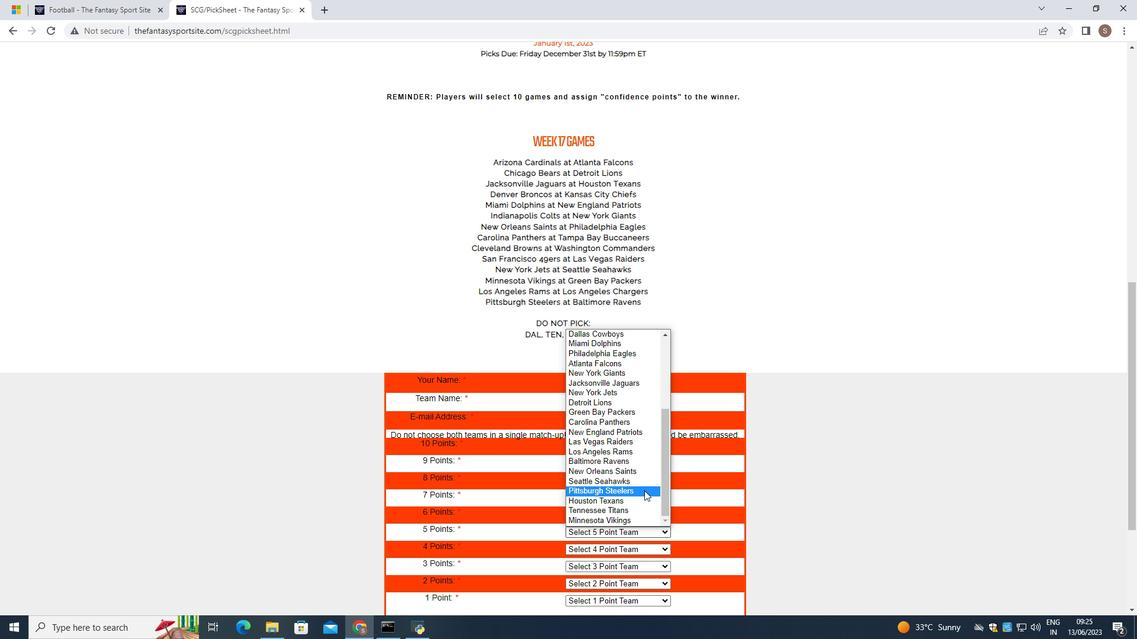 
Action: Mouse scrolled (643, 490) with delta (0, 0)
Screenshot: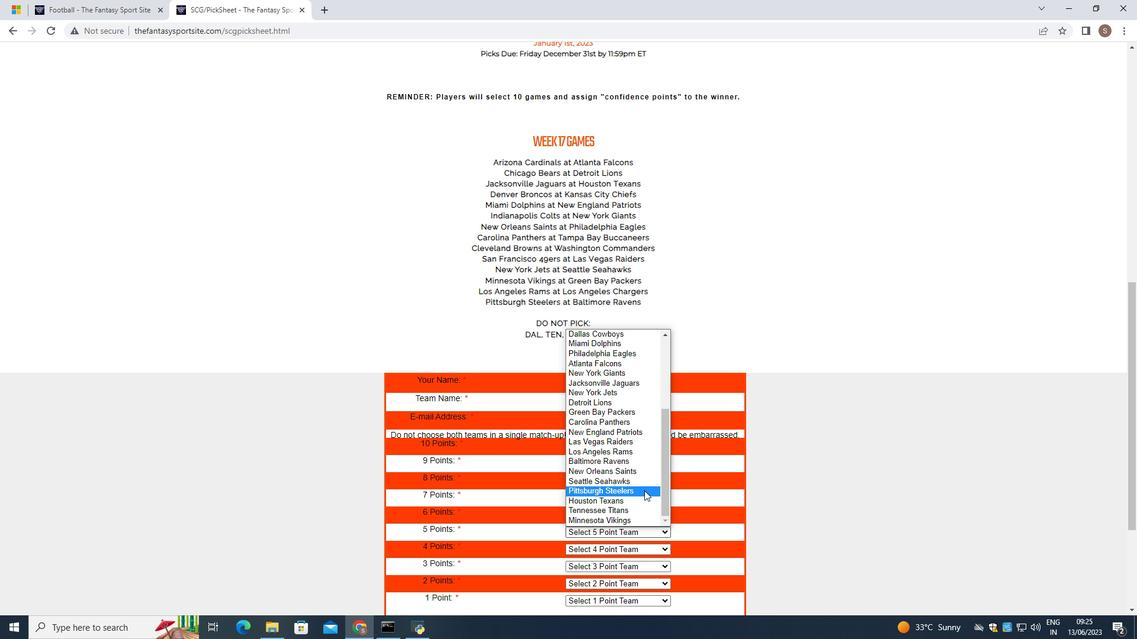 
Action: Mouse moved to (615, 518)
Screenshot: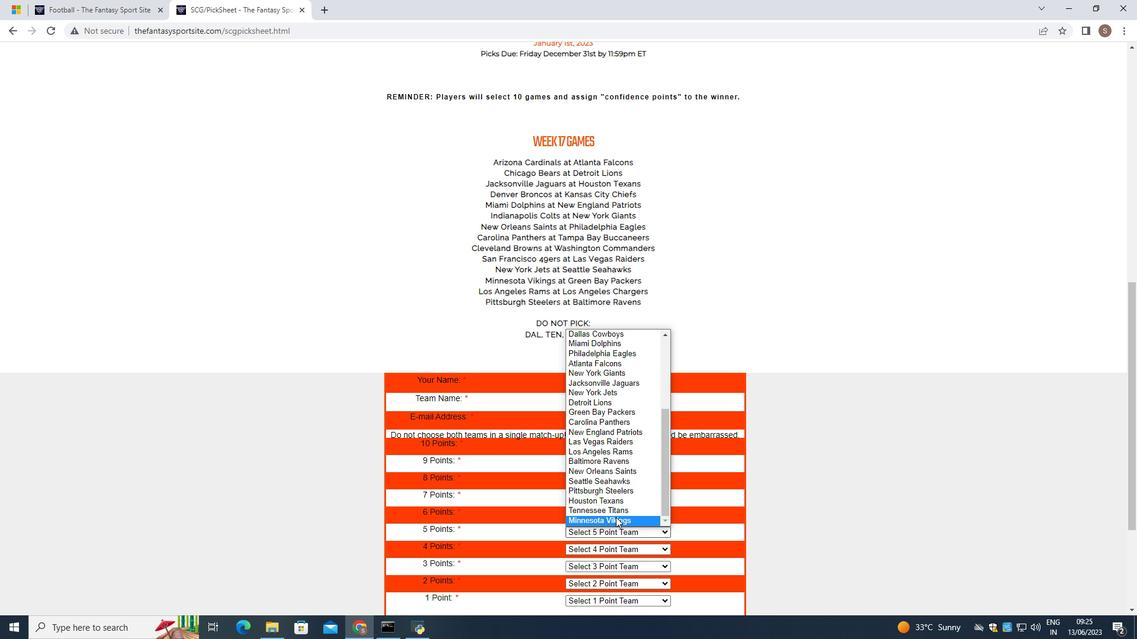 
Action: Mouse pressed left at (615, 518)
Screenshot: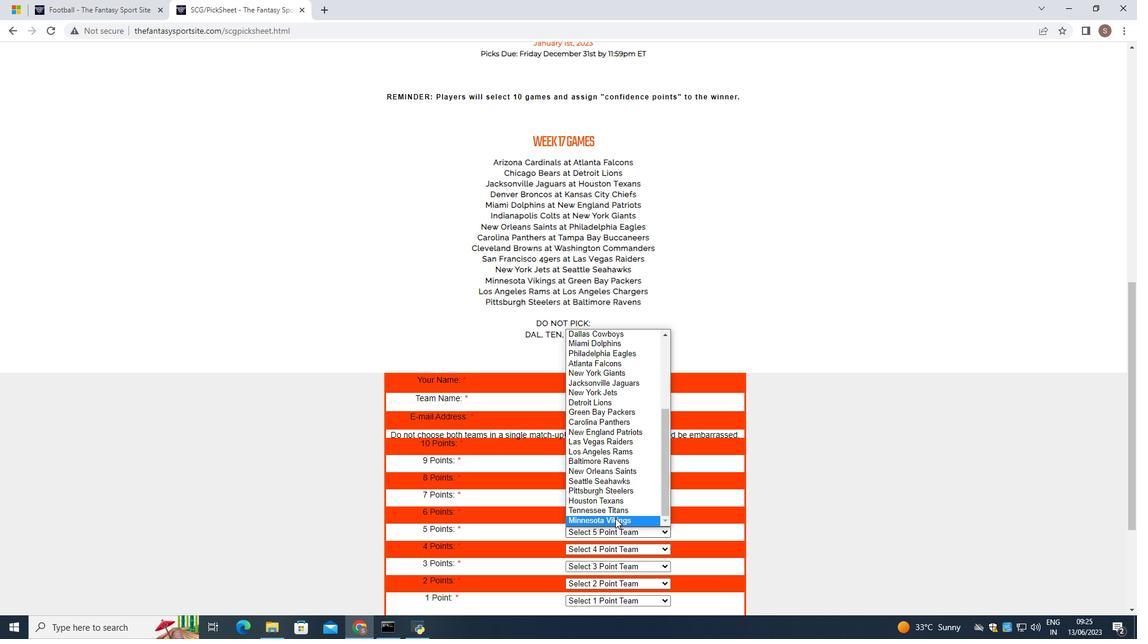 
Action: Mouse moved to (627, 548)
Screenshot: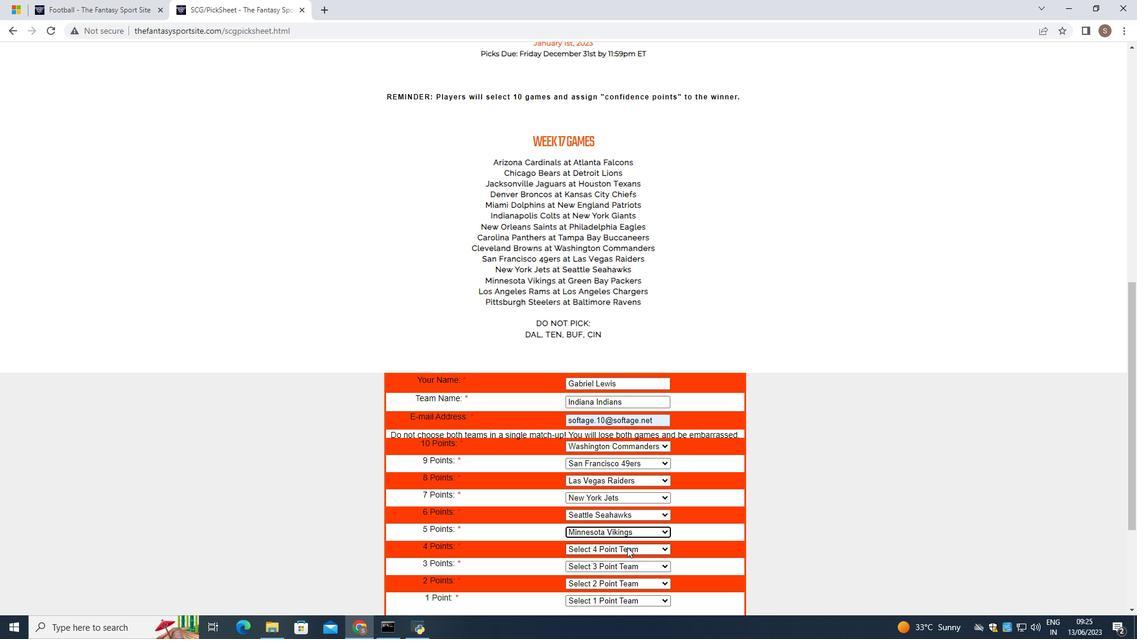 
Action: Mouse pressed left at (627, 548)
Screenshot: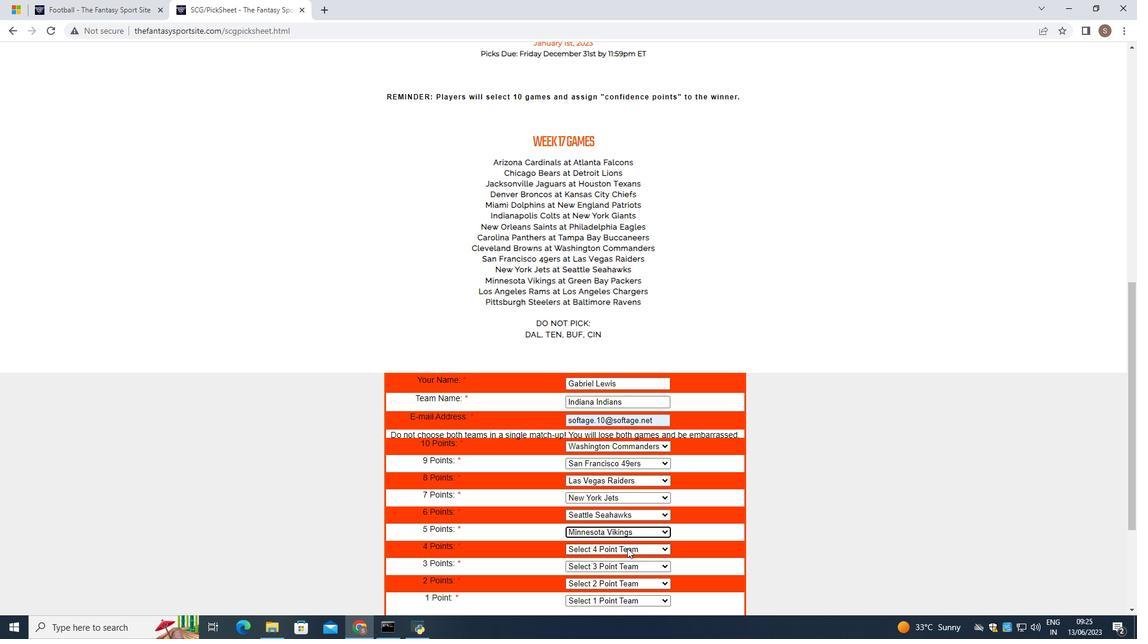 
Action: Mouse moved to (627, 475)
Screenshot: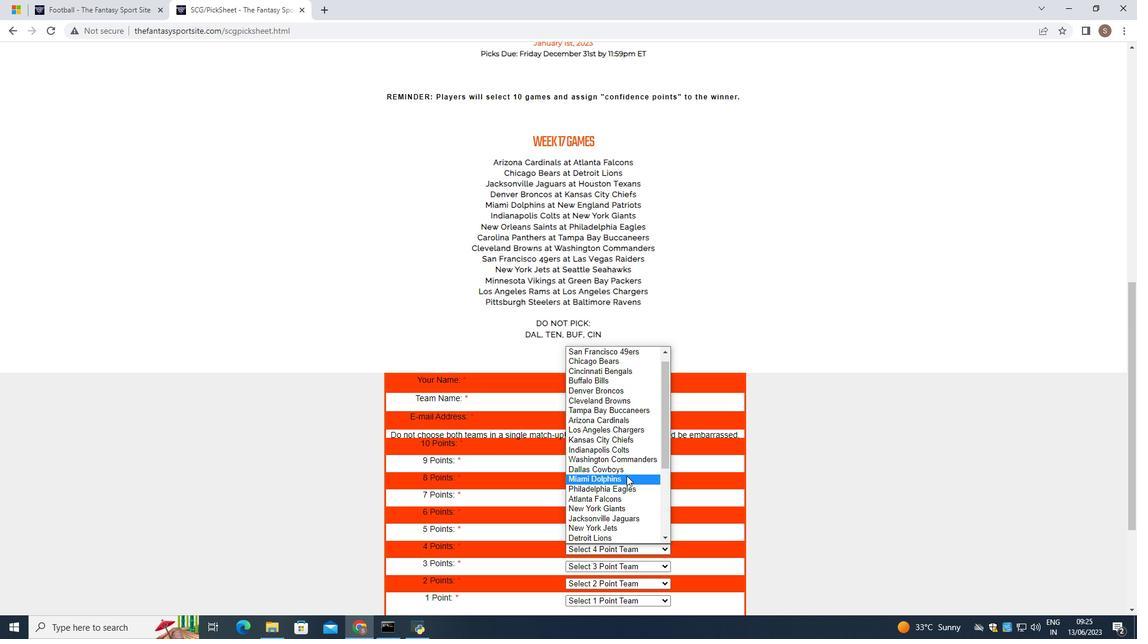 
Action: Mouse scrolled (627, 474) with delta (0, 0)
Screenshot: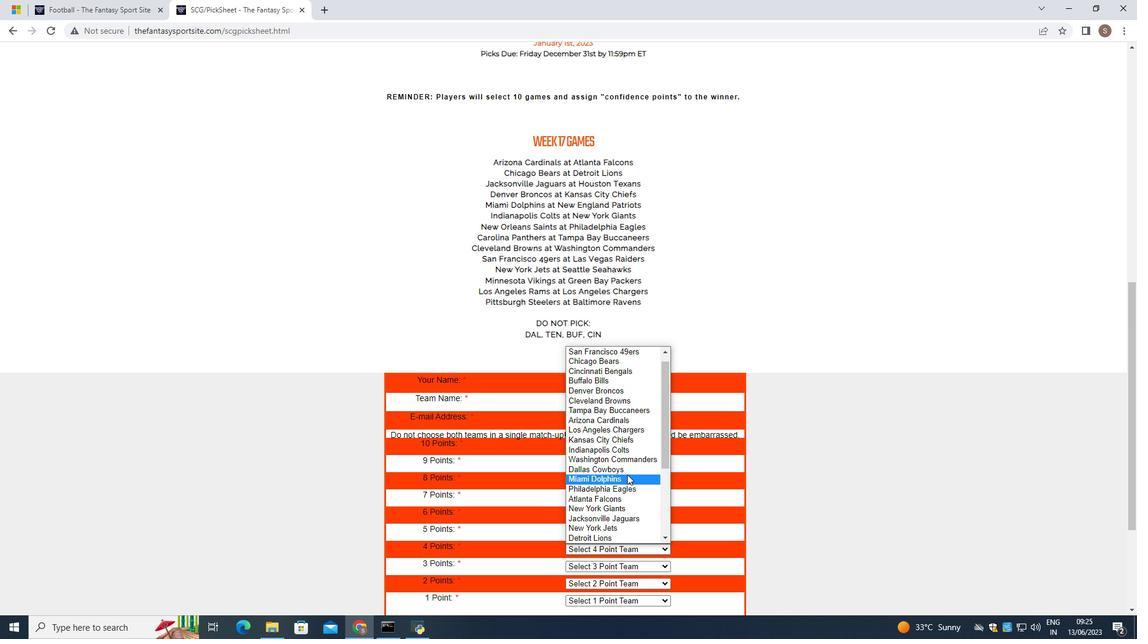 
Action: Mouse moved to (628, 473)
Screenshot: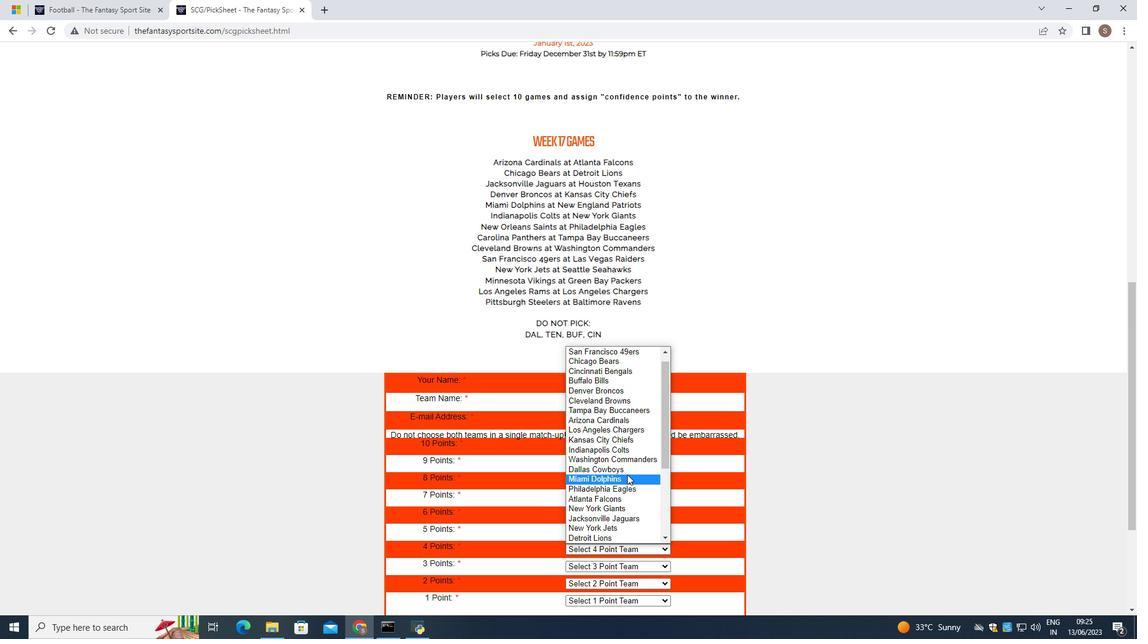 
Action: Mouse scrolled (628, 473) with delta (0, 0)
Screenshot: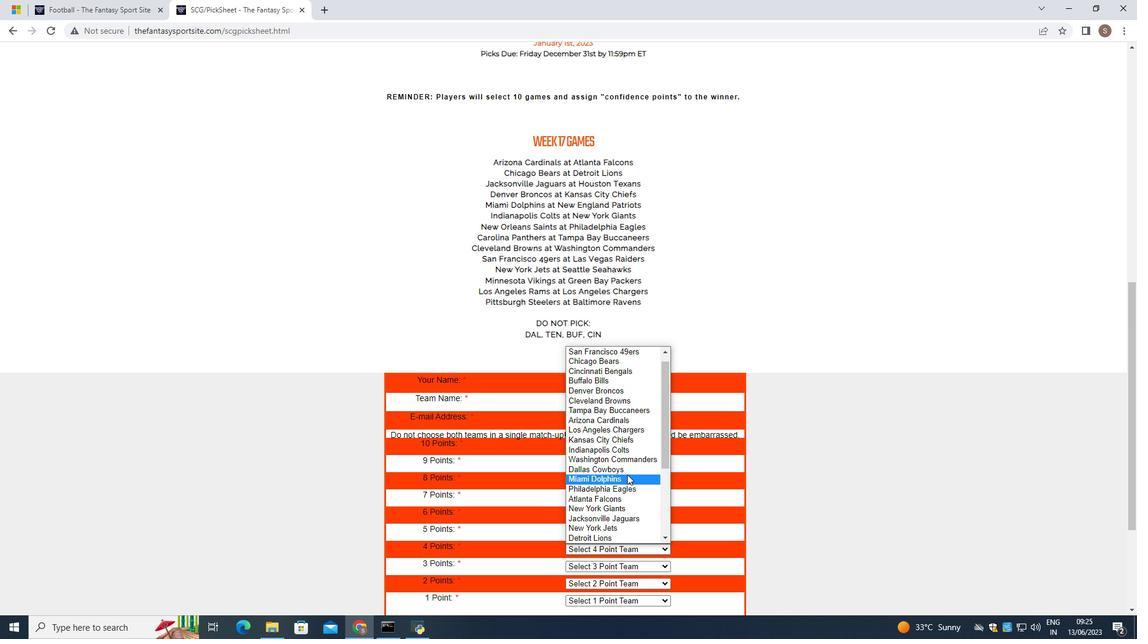 
Action: Mouse moved to (631, 472)
Screenshot: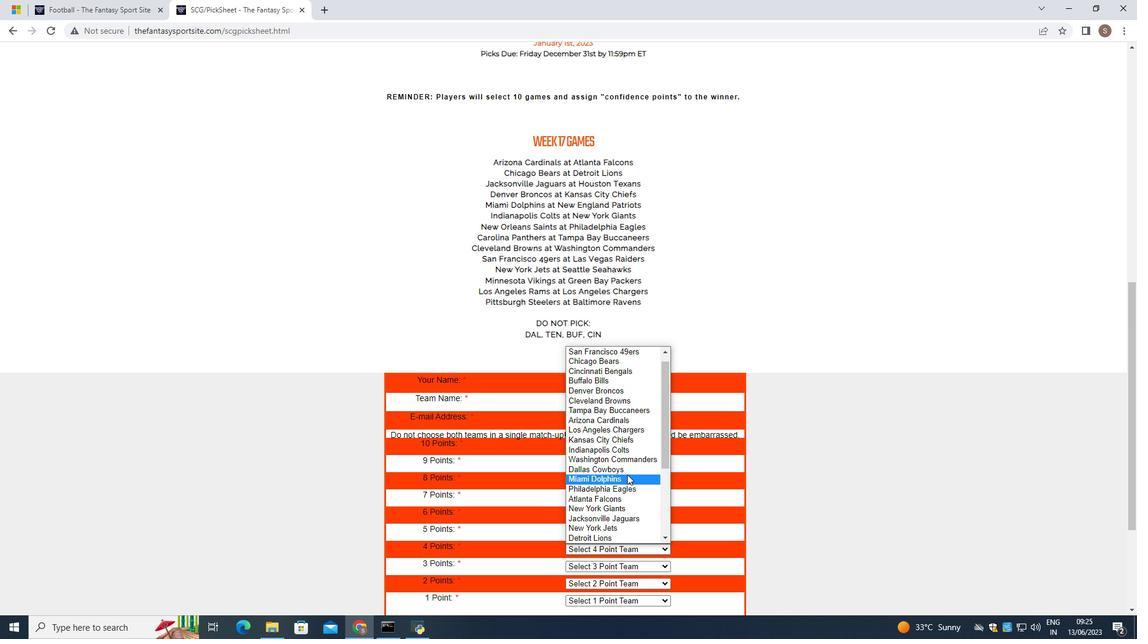 
Action: Mouse scrolled (631, 472) with delta (0, 0)
Screenshot: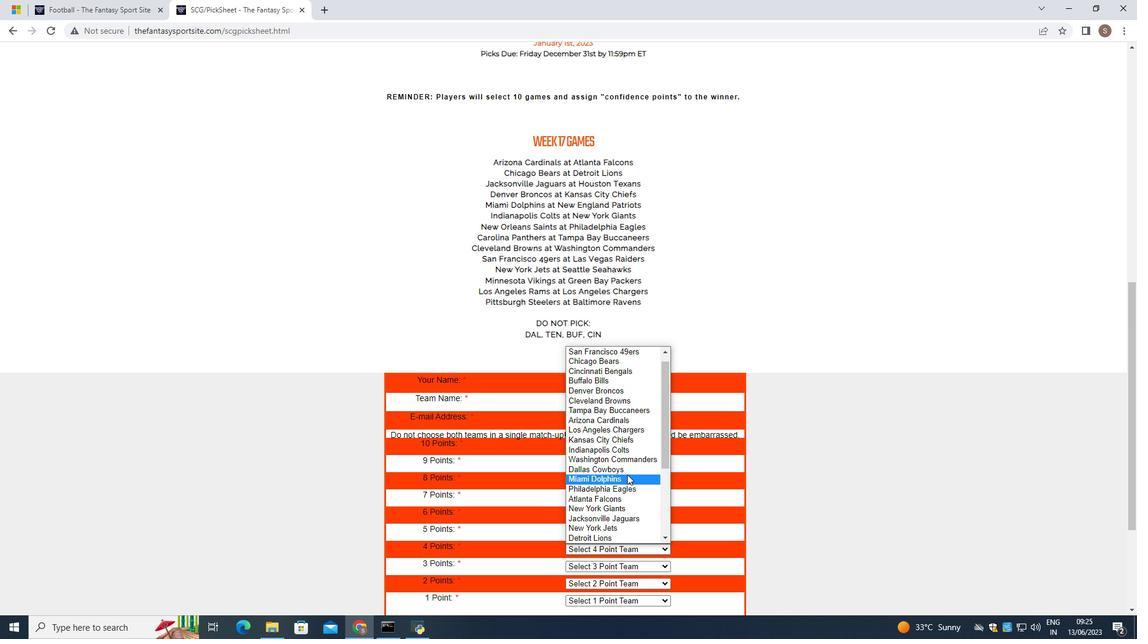 
Action: Mouse moved to (632, 472)
Screenshot: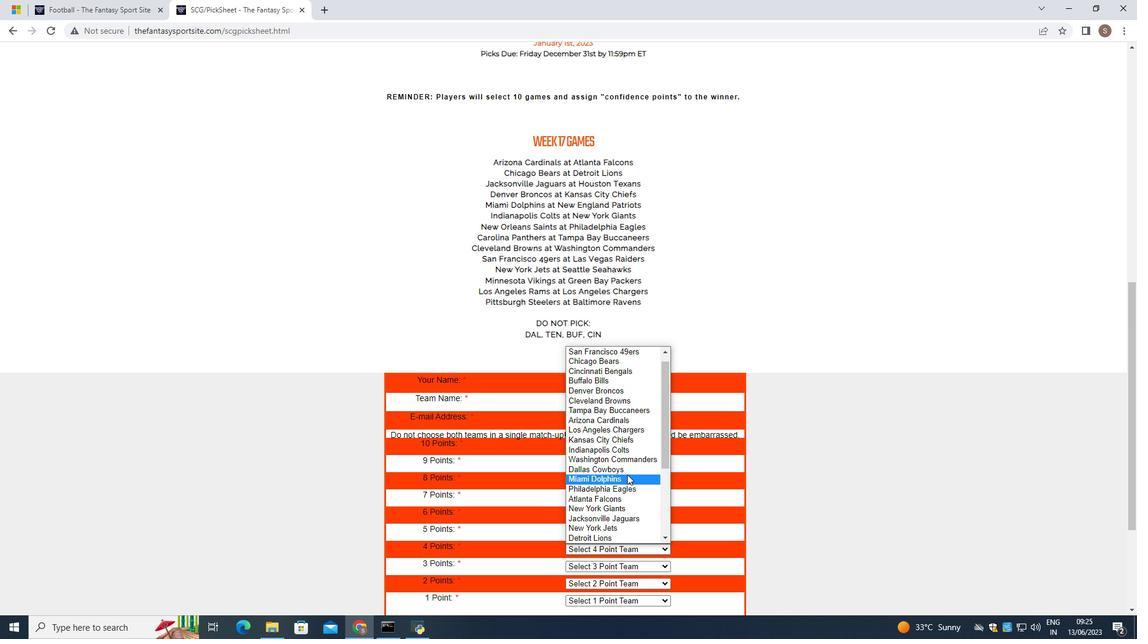 
Action: Mouse scrolled (632, 471) with delta (0, 0)
Screenshot: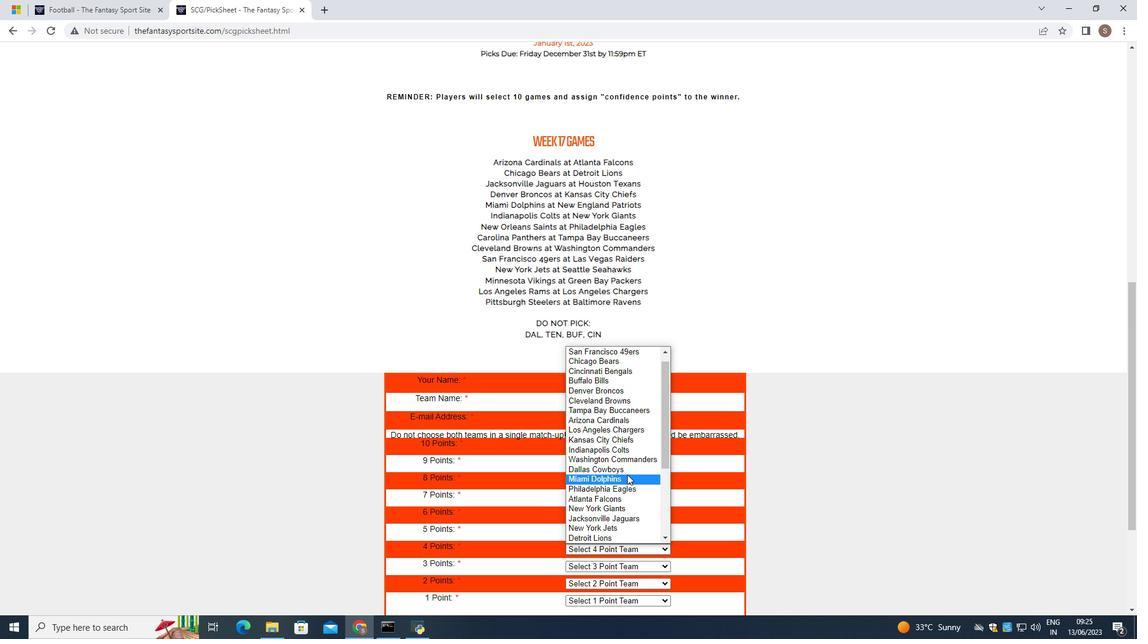 
Action: Mouse moved to (632, 472)
Screenshot: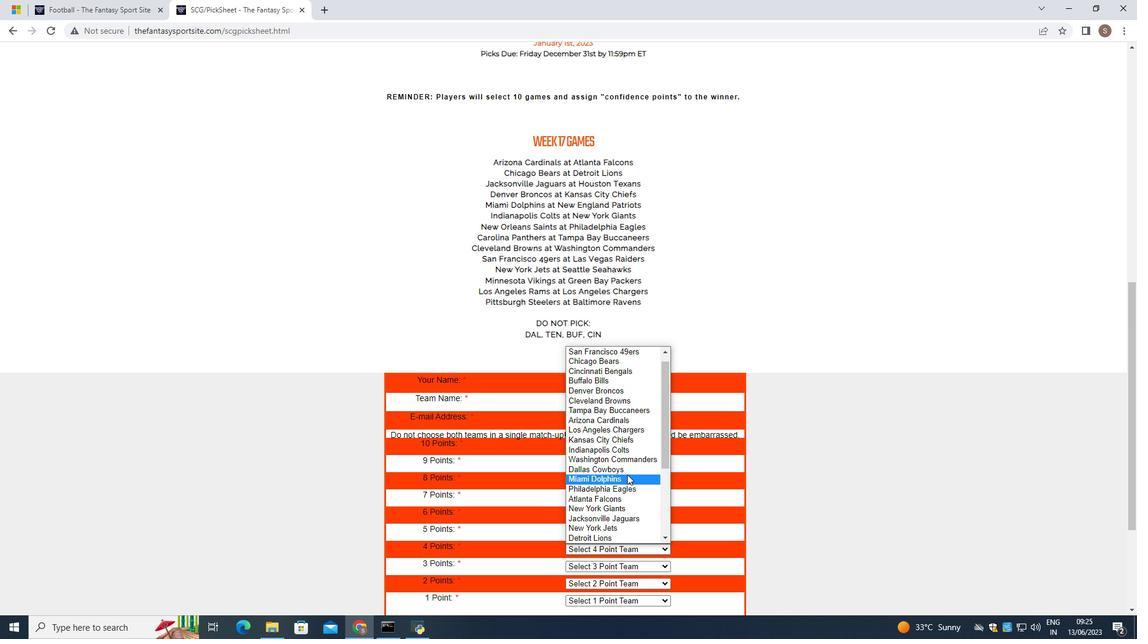 
Action: Mouse scrolled (632, 471) with delta (0, 0)
Screenshot: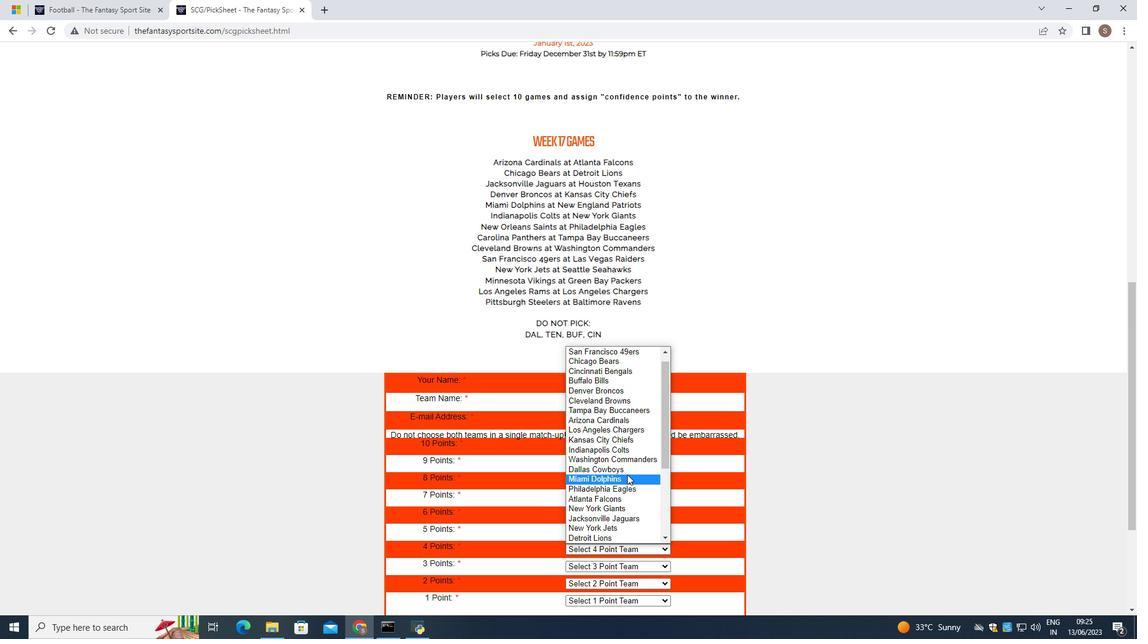 
Action: Mouse moved to (633, 471)
Screenshot: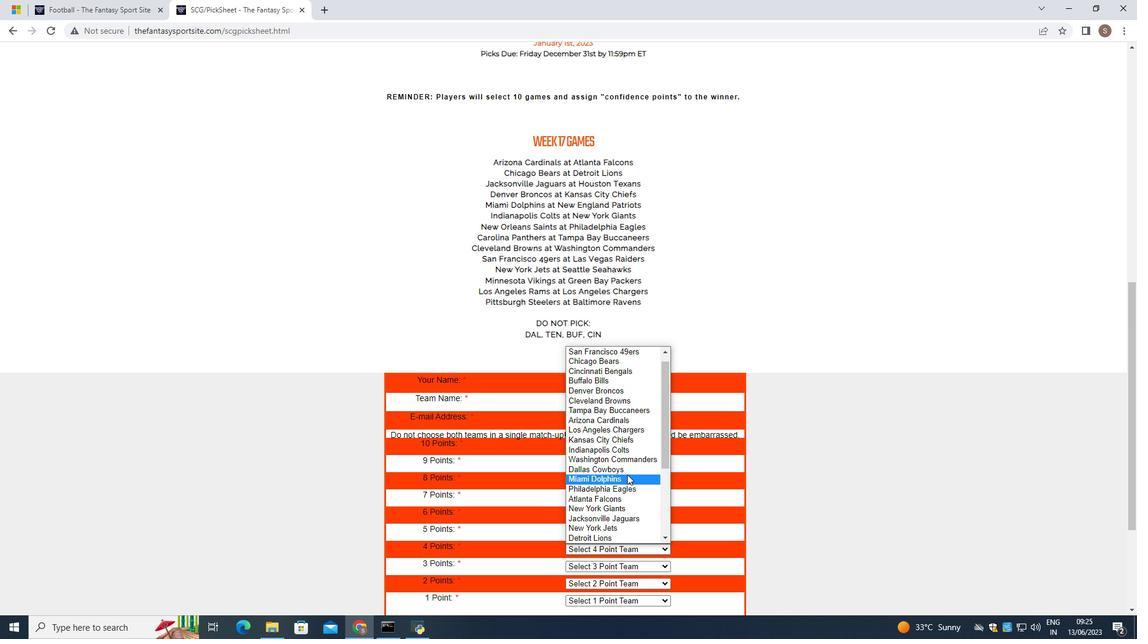 
Action: Mouse scrolled (633, 470) with delta (0, 0)
Screenshot: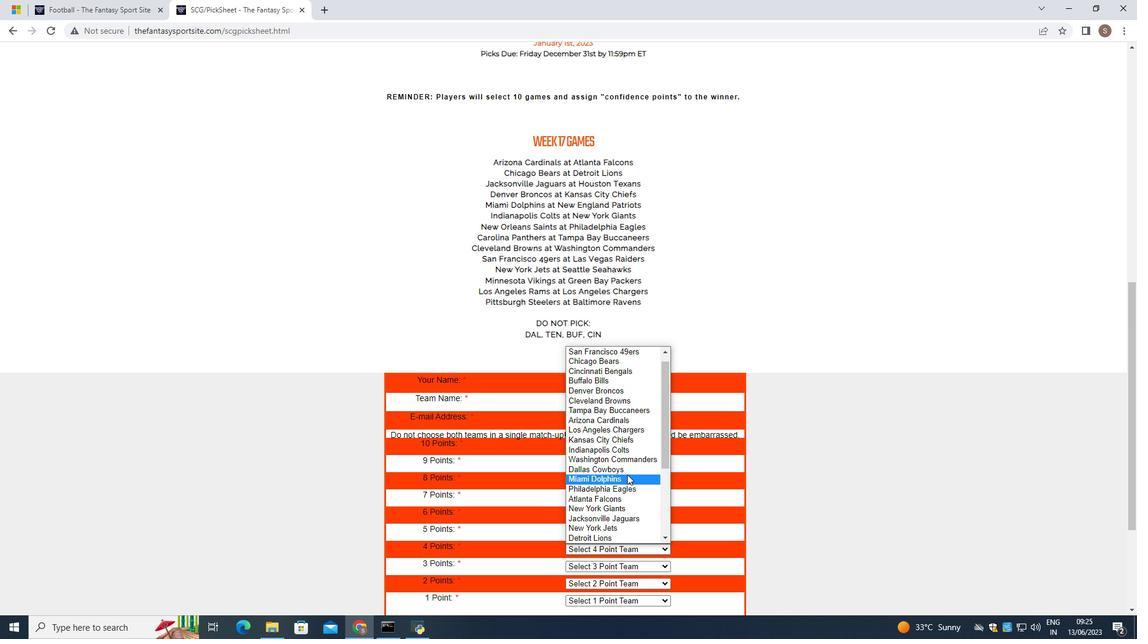 
Action: Mouse scrolled (633, 470) with delta (0, 0)
Screenshot: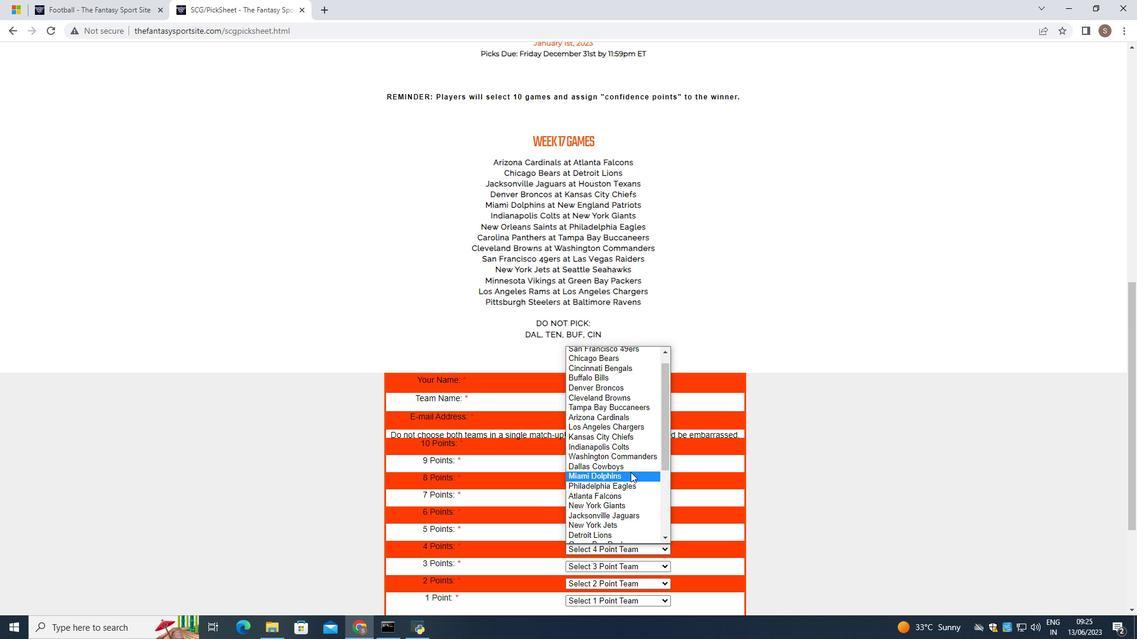 
Action: Mouse moved to (631, 429)
Screenshot: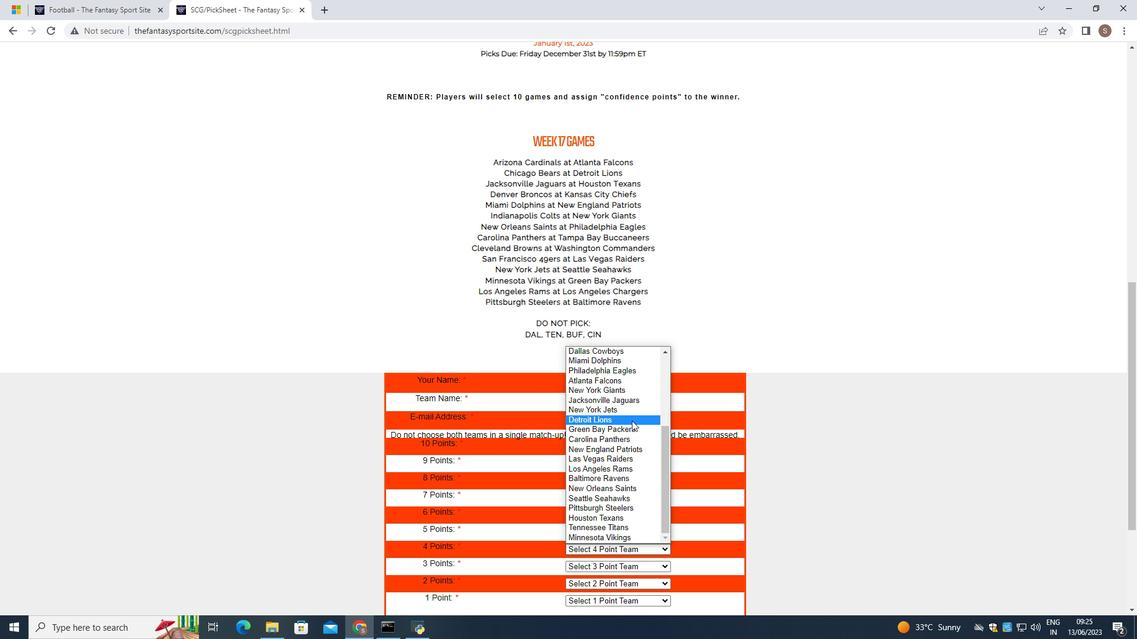 
Action: Mouse pressed left at (631, 429)
Screenshot: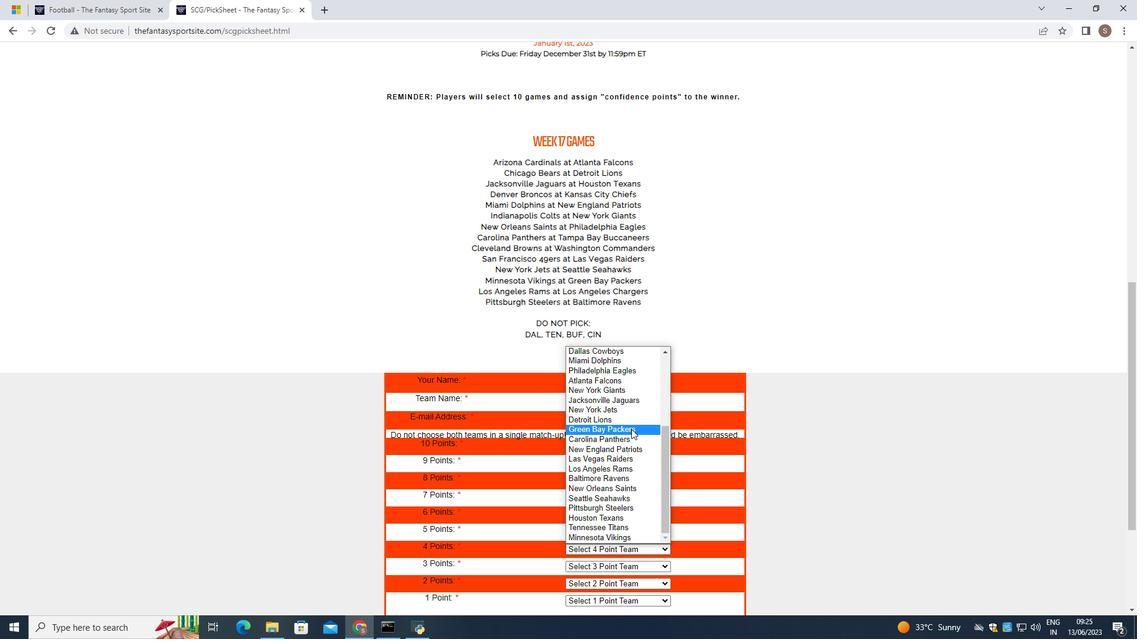 
Action: Mouse moved to (641, 566)
Screenshot: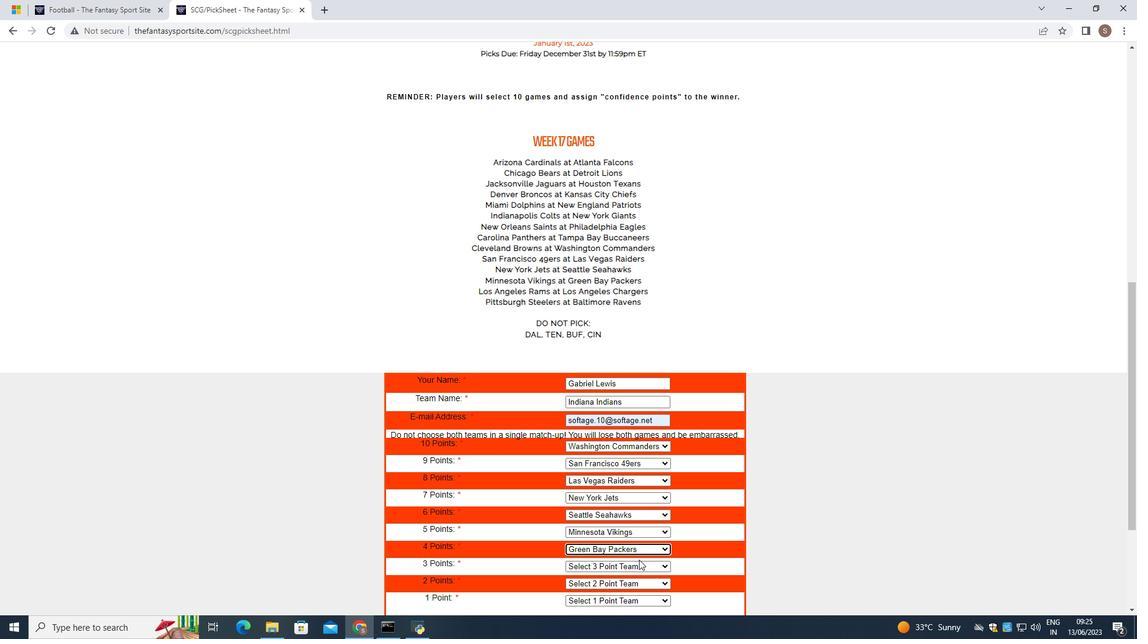 
Action: Mouse pressed left at (641, 566)
Screenshot: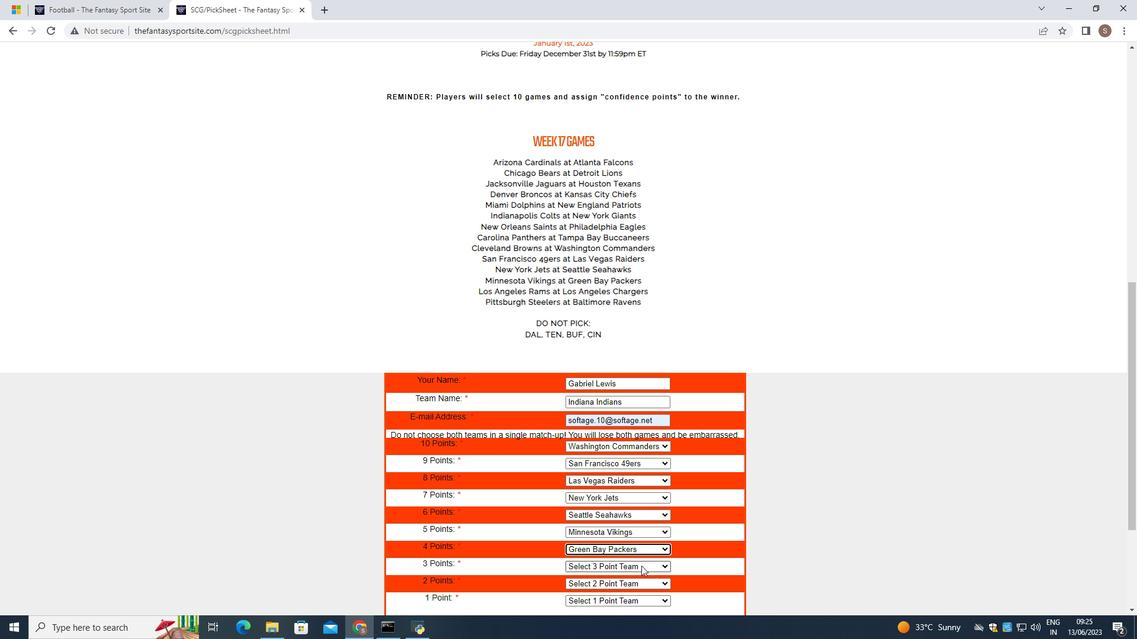 
Action: Mouse moved to (639, 523)
Screenshot: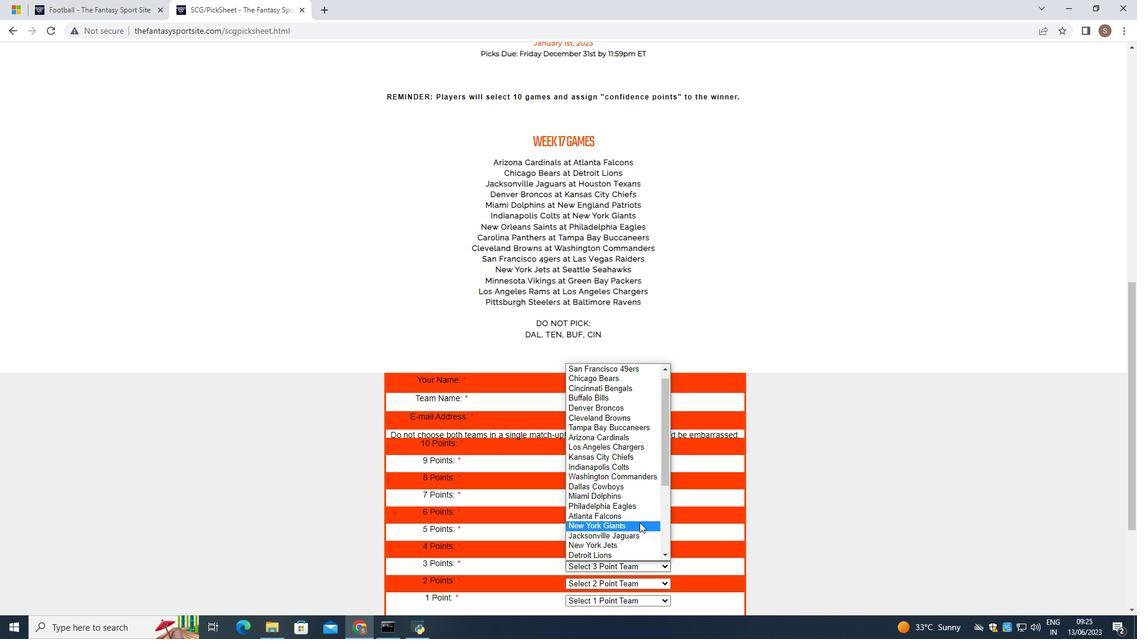 
Action: Mouse scrolled (639, 522) with delta (0, 0)
Screenshot: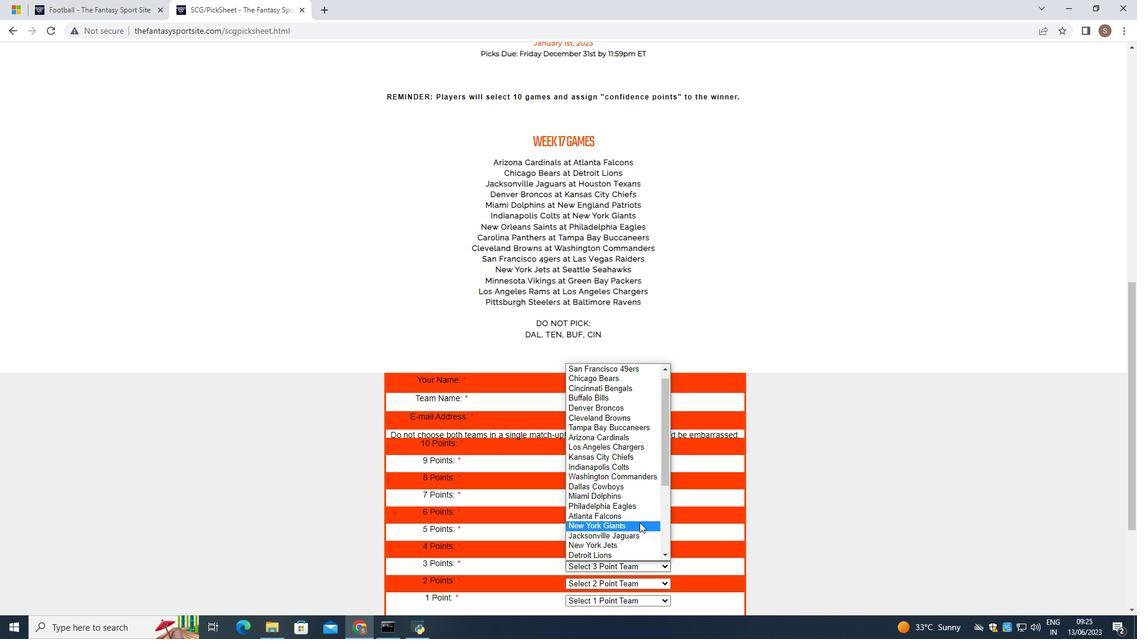 
Action: Mouse scrolled (639, 522) with delta (0, 0)
Screenshot: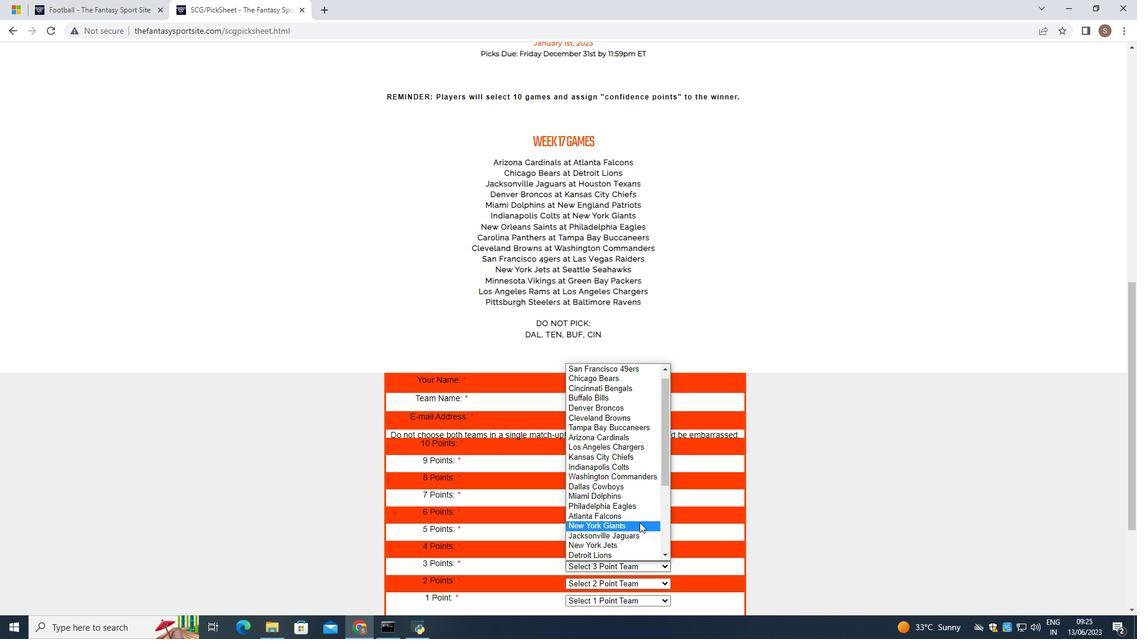 
Action: Mouse scrolled (639, 522) with delta (0, 0)
Screenshot: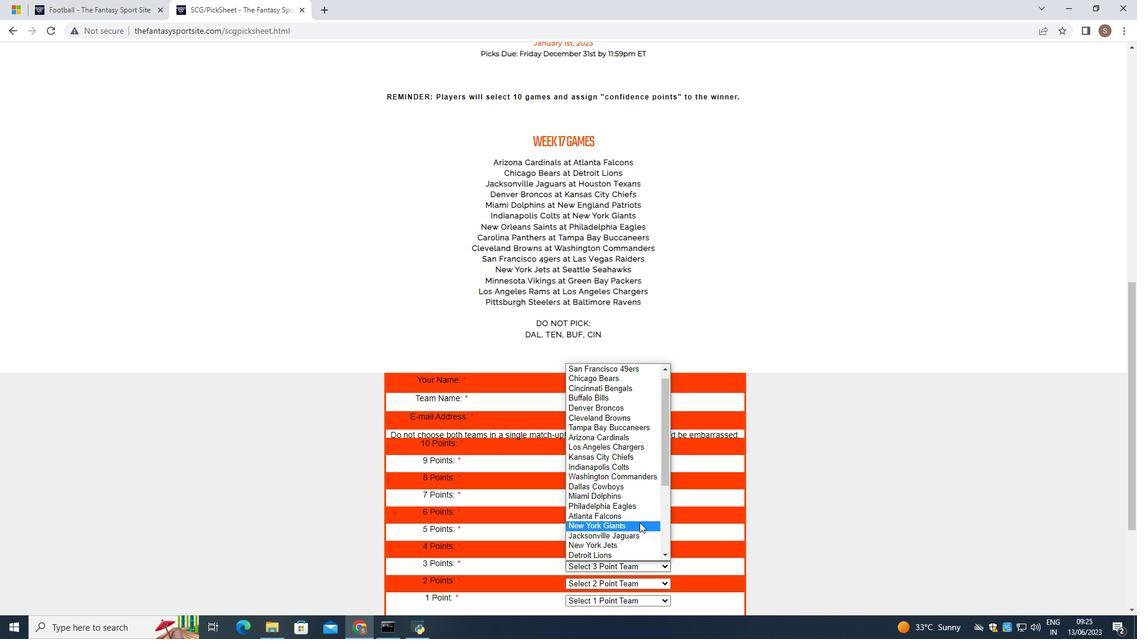 
Action: Mouse scrolled (639, 522) with delta (0, 0)
Screenshot: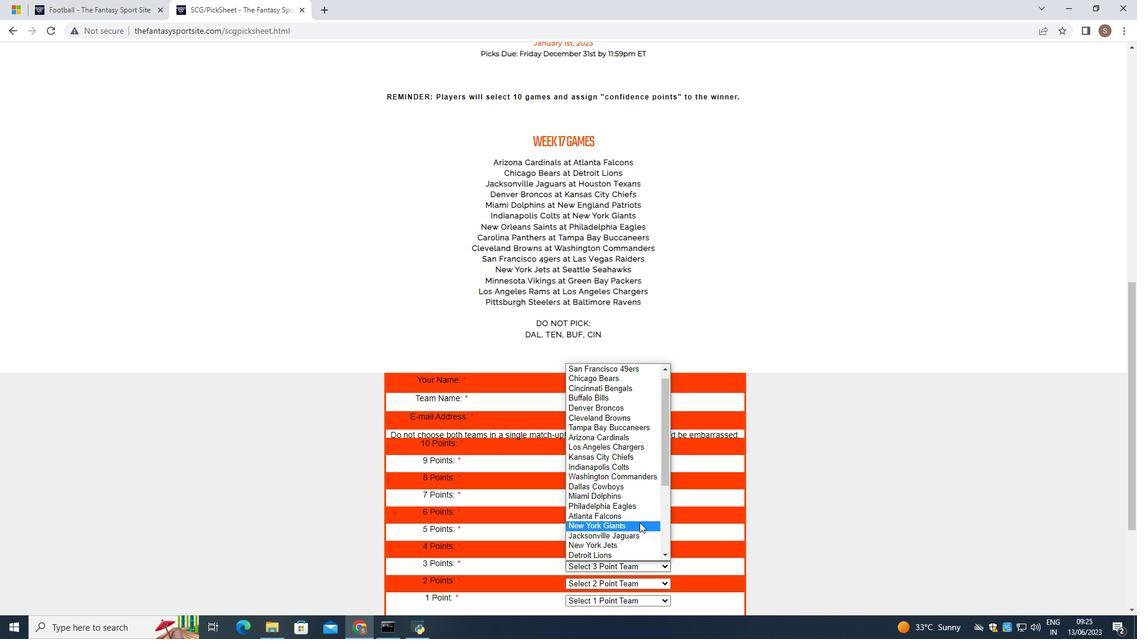 
Action: Mouse scrolled (639, 522) with delta (0, 0)
Screenshot: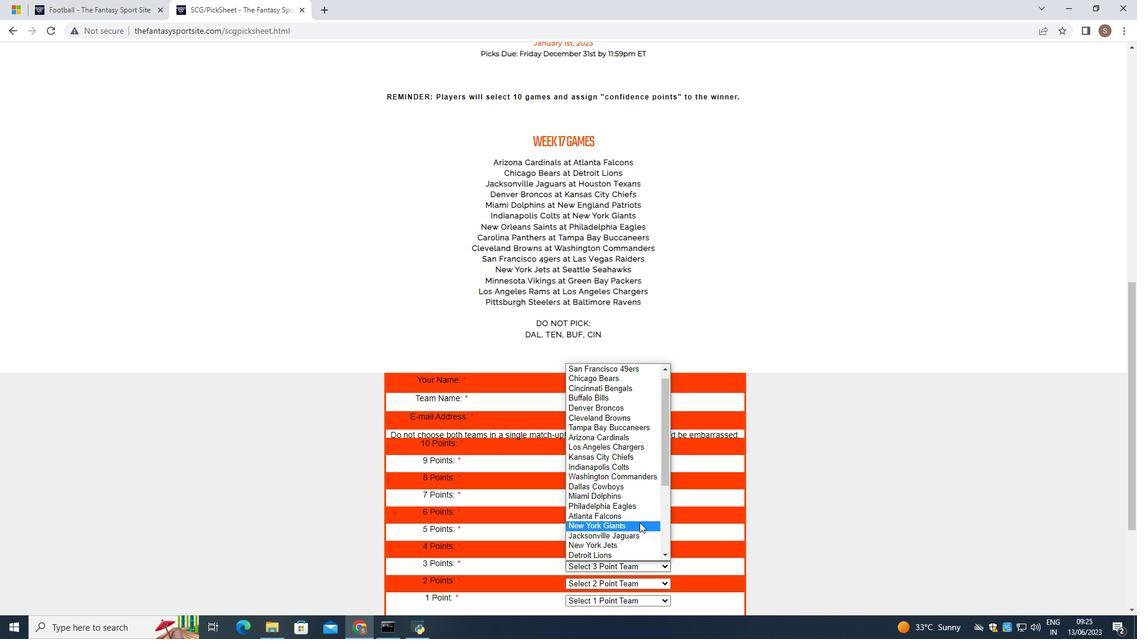 
Action: Mouse scrolled (639, 522) with delta (0, 0)
Screenshot: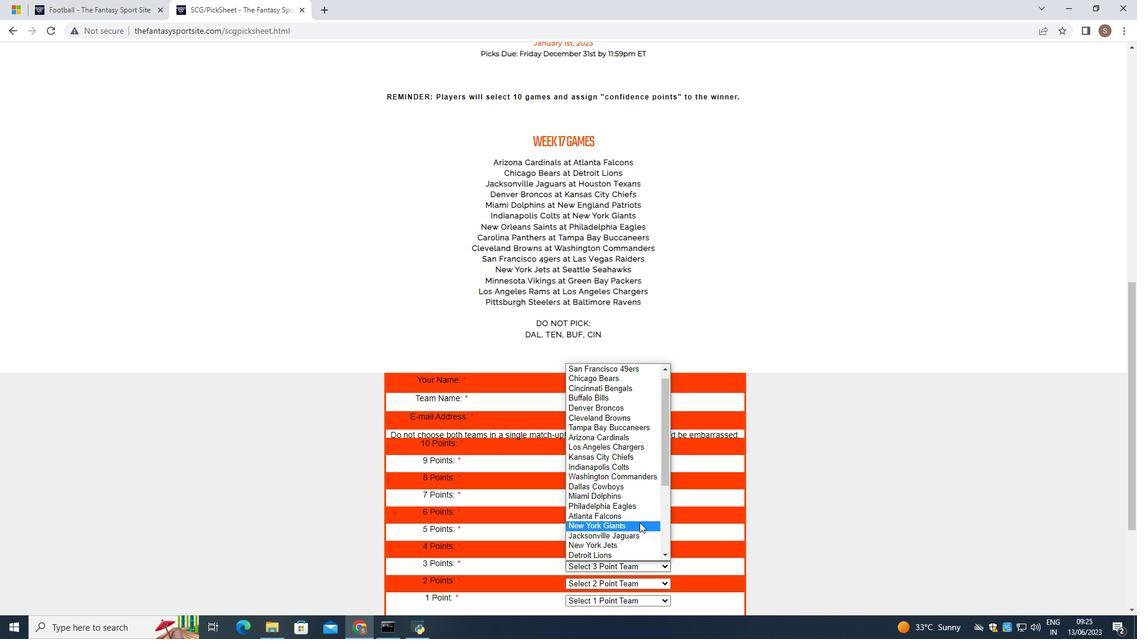 
Action: Mouse scrolled (639, 522) with delta (0, 0)
Screenshot: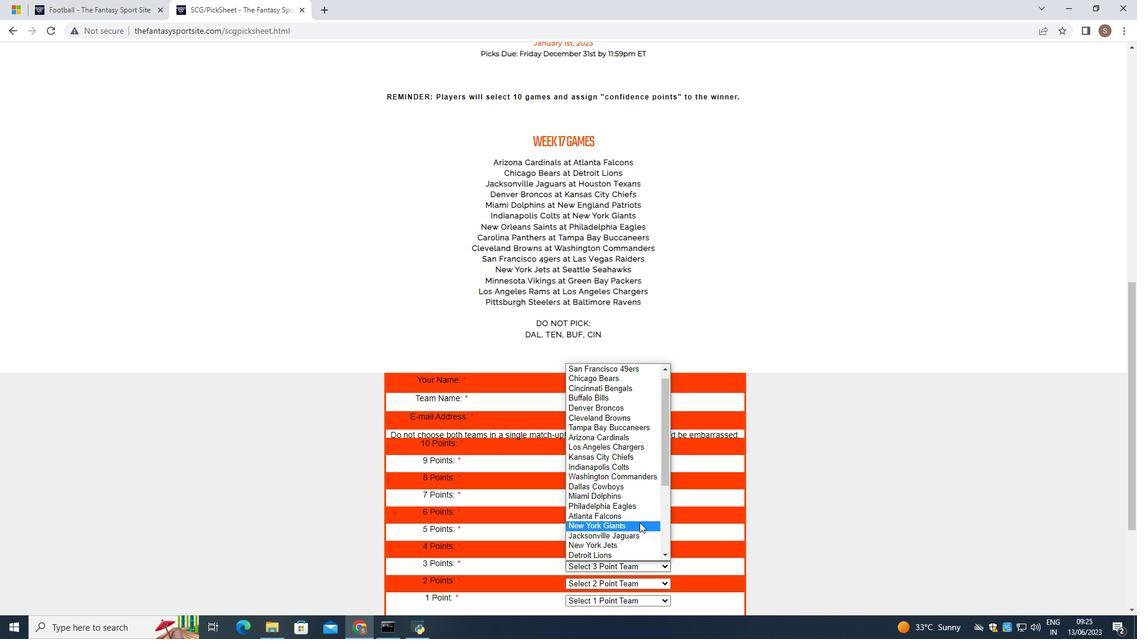 
Action: Mouse scrolled (639, 522) with delta (0, 0)
Screenshot: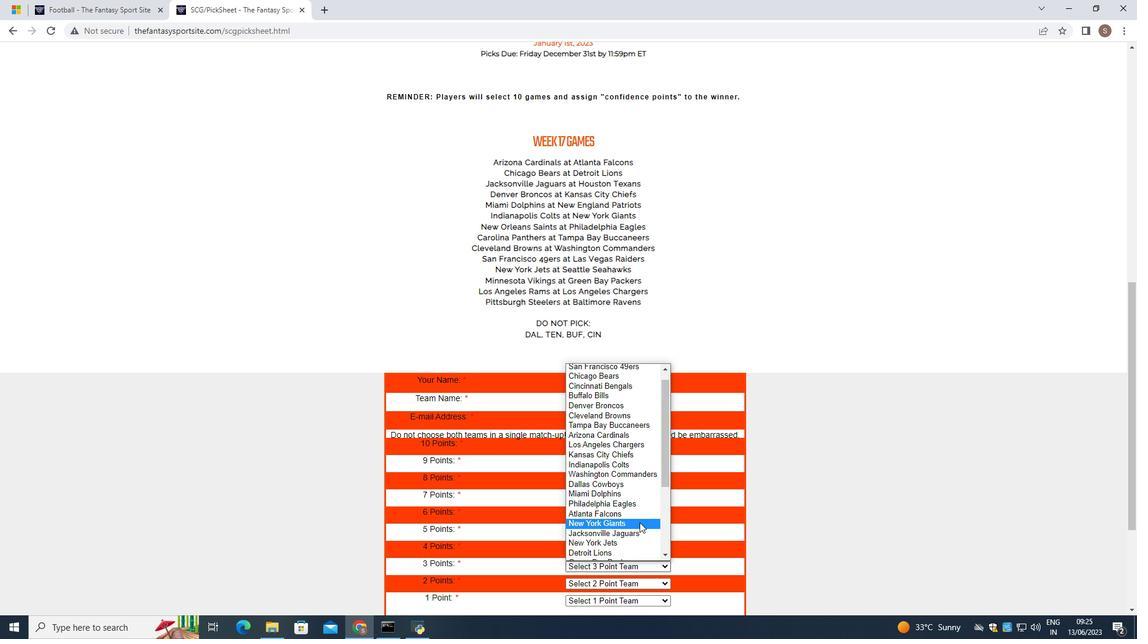
Action: Mouse moved to (629, 486)
Screenshot: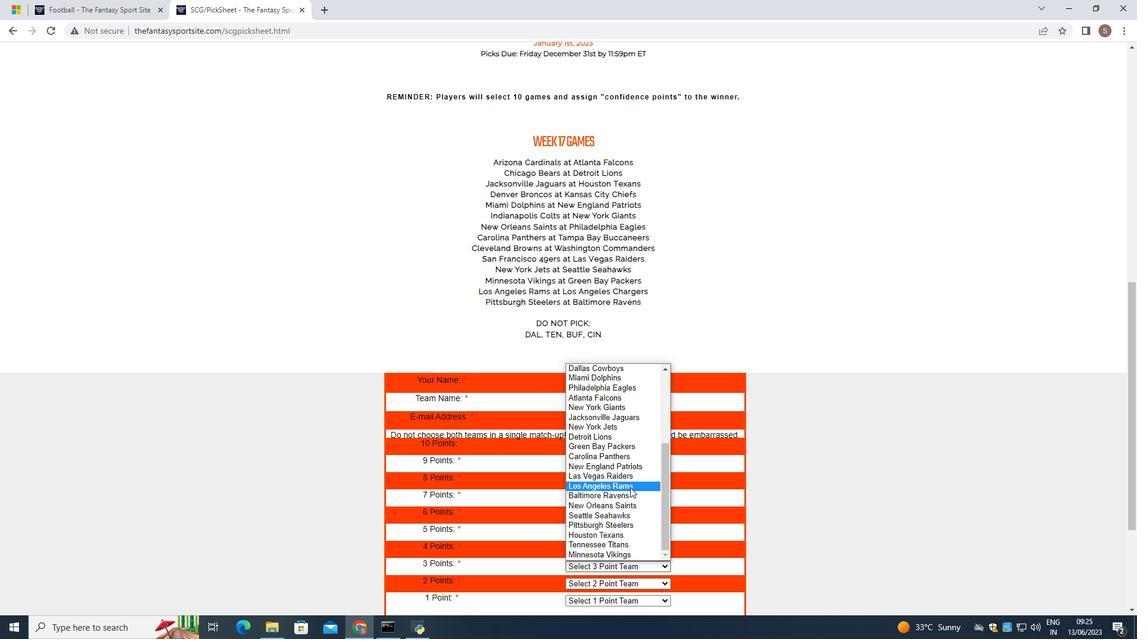 
Action: Mouse pressed left at (629, 486)
Screenshot: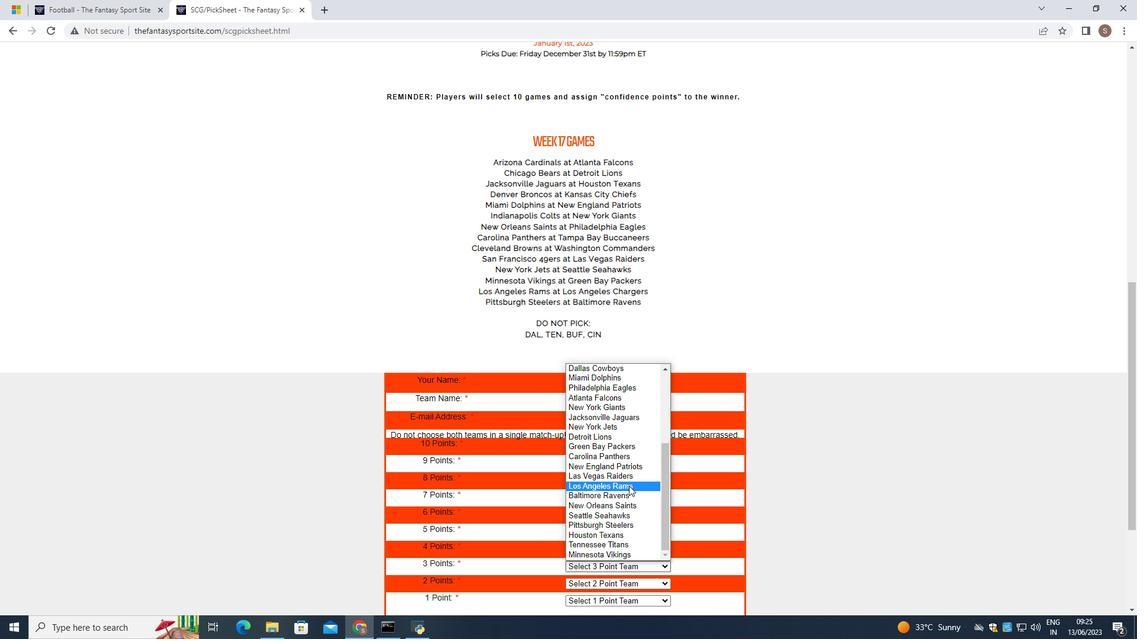 
Action: Mouse moved to (611, 585)
Screenshot: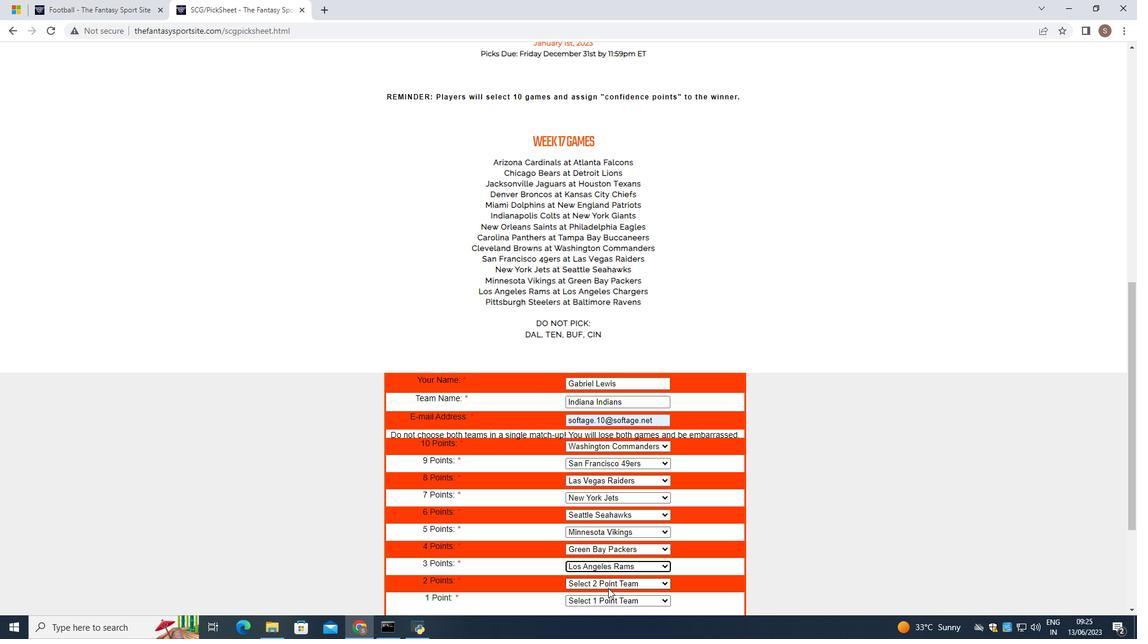 
Action: Mouse pressed left at (611, 585)
Screenshot: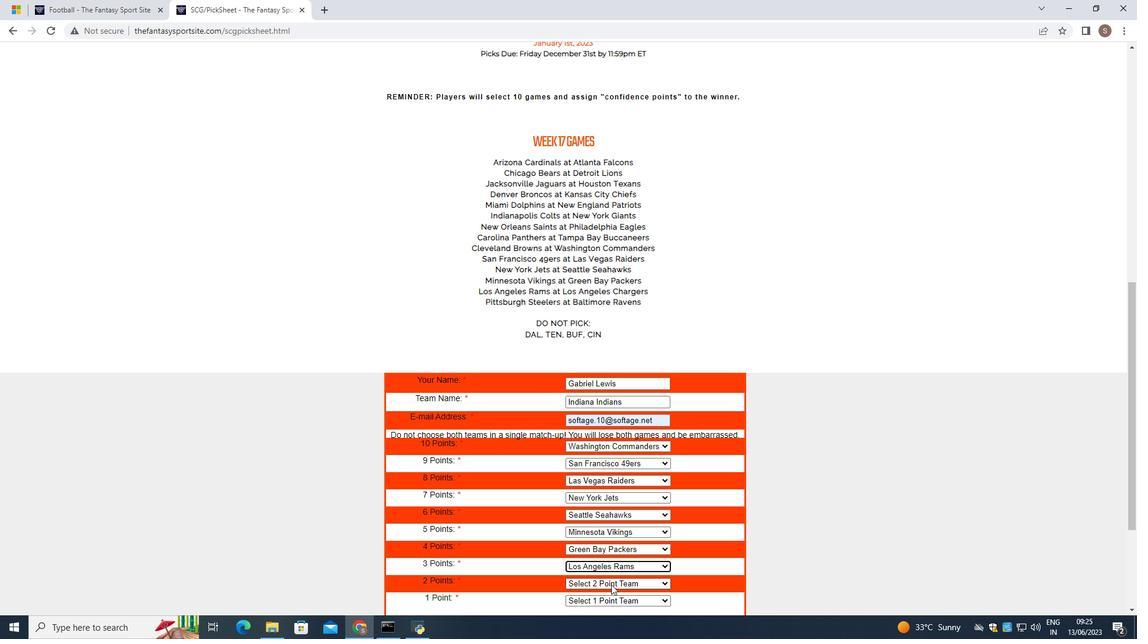 
Action: Mouse moved to (634, 469)
Screenshot: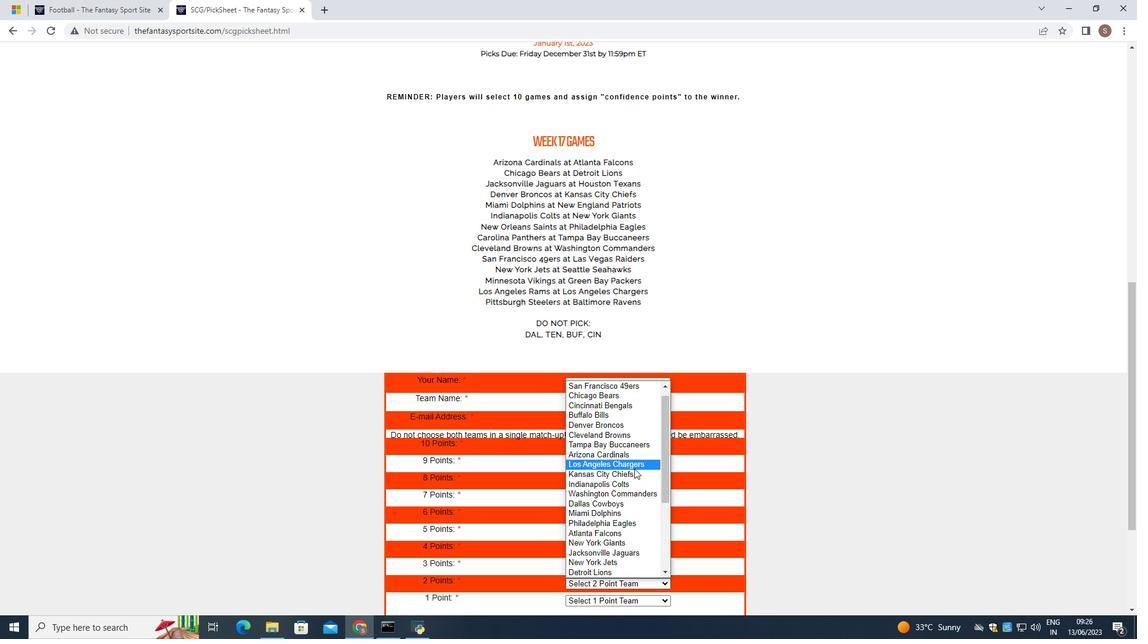 
Action: Mouse pressed left at (634, 469)
Screenshot: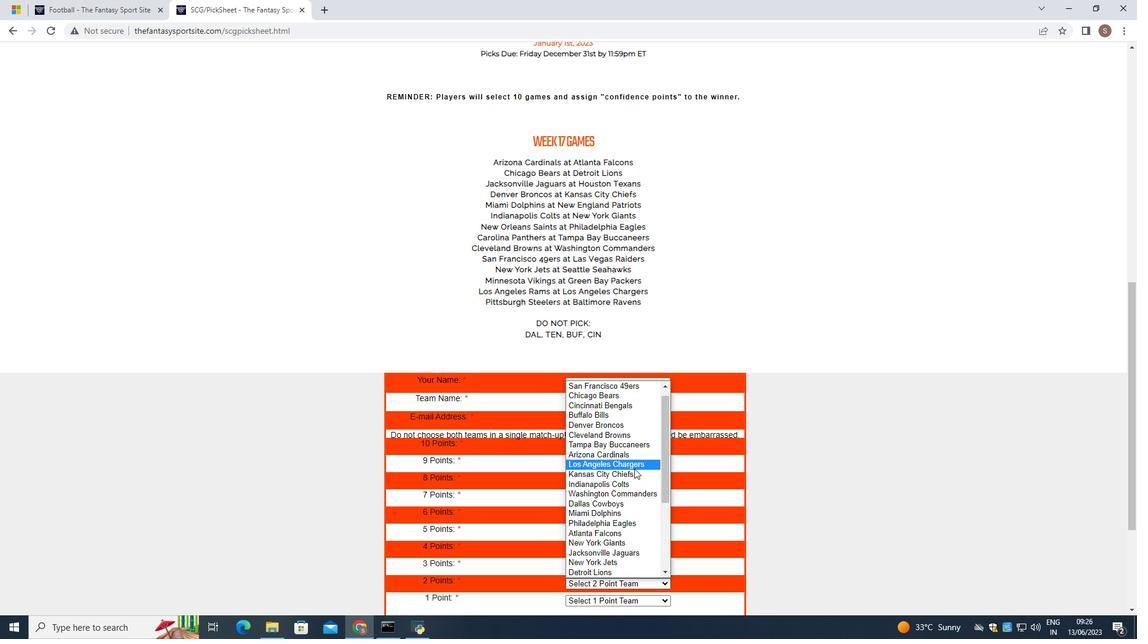 
Action: Mouse moved to (634, 604)
Screenshot: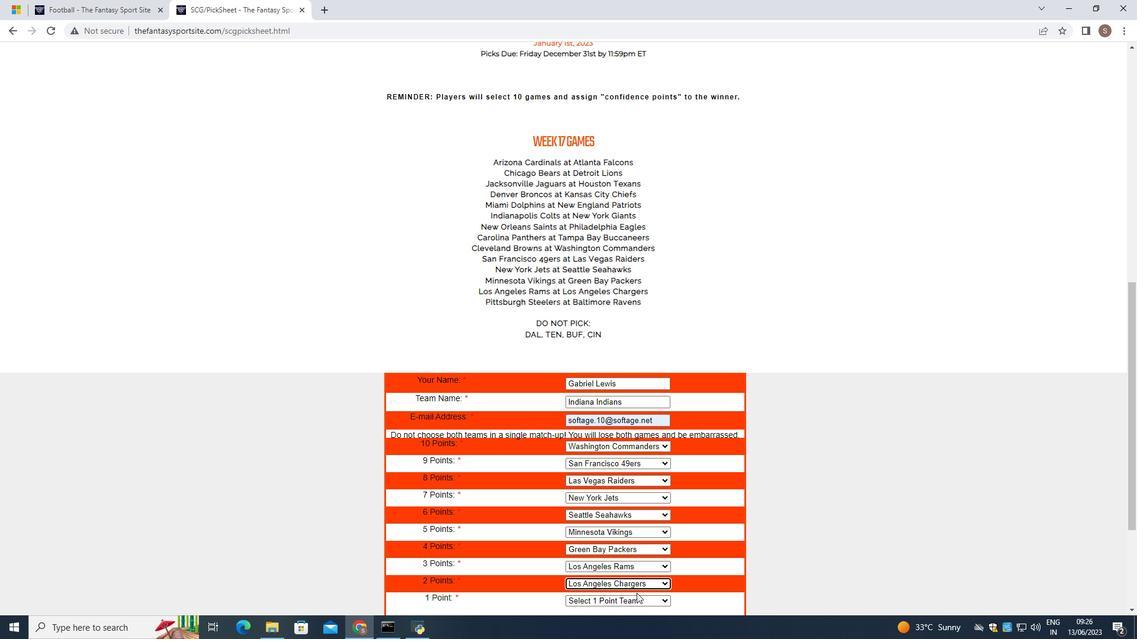
Action: Mouse pressed left at (634, 604)
Screenshot: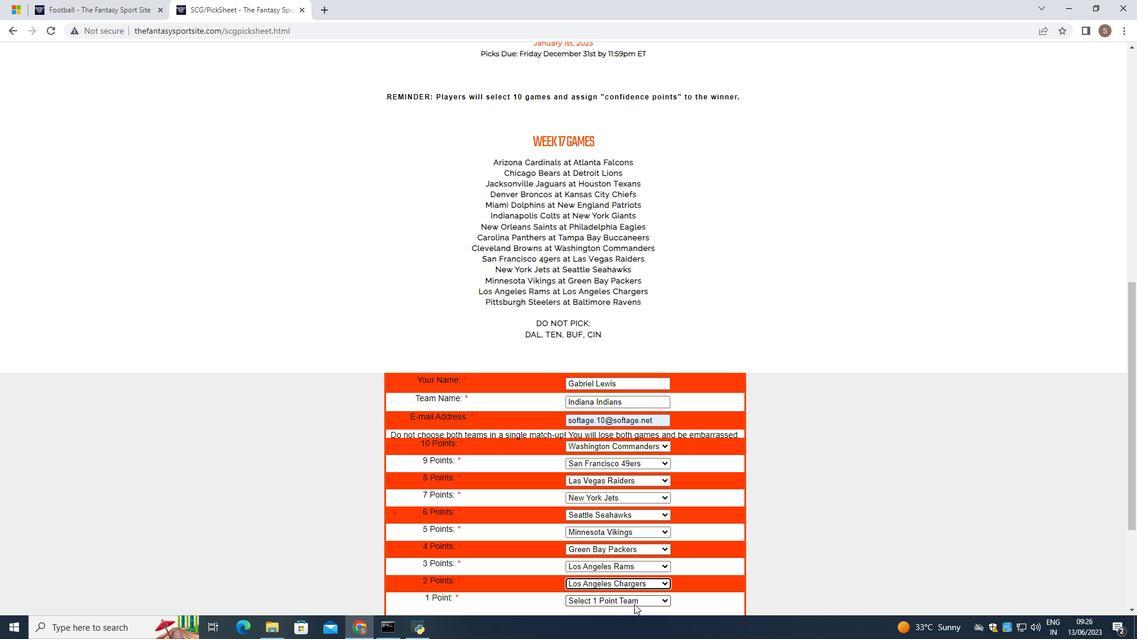 
Action: Mouse moved to (644, 523)
Screenshot: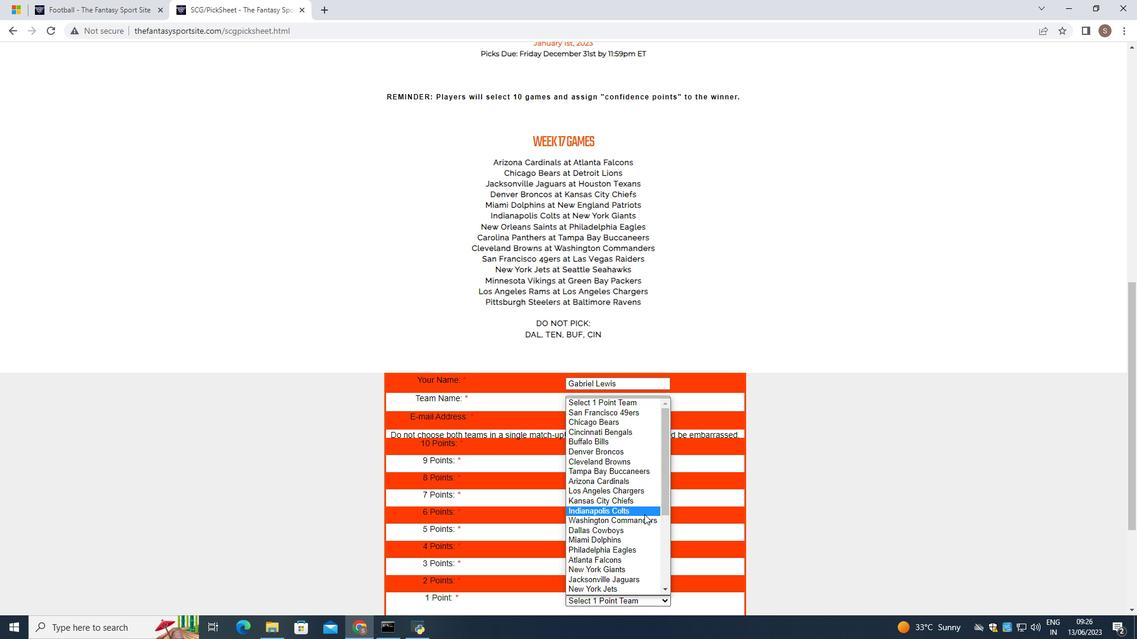 
Action: Mouse scrolled (644, 523) with delta (0, 0)
Screenshot: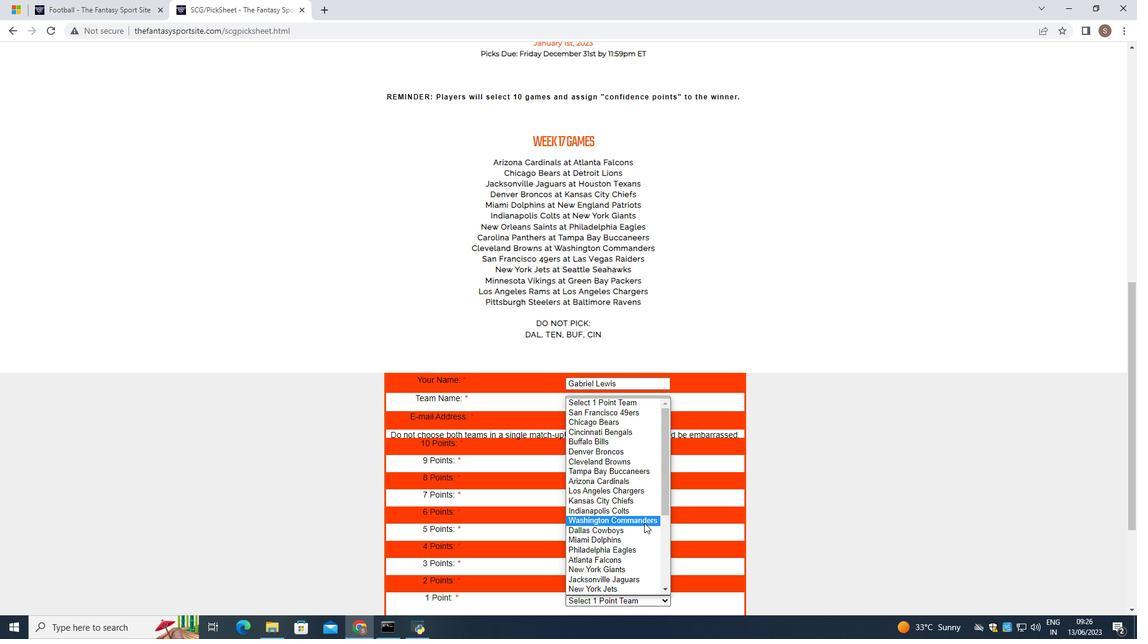 
Action: Mouse scrolled (644, 523) with delta (0, 0)
Screenshot: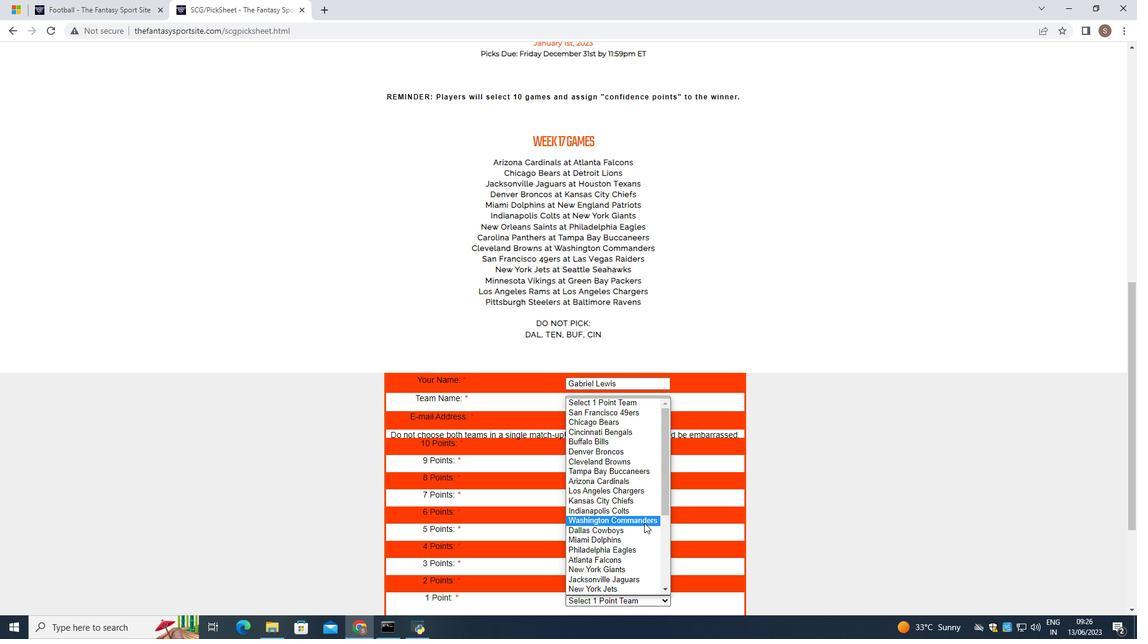 
Action: Mouse scrolled (644, 523) with delta (0, 0)
Screenshot: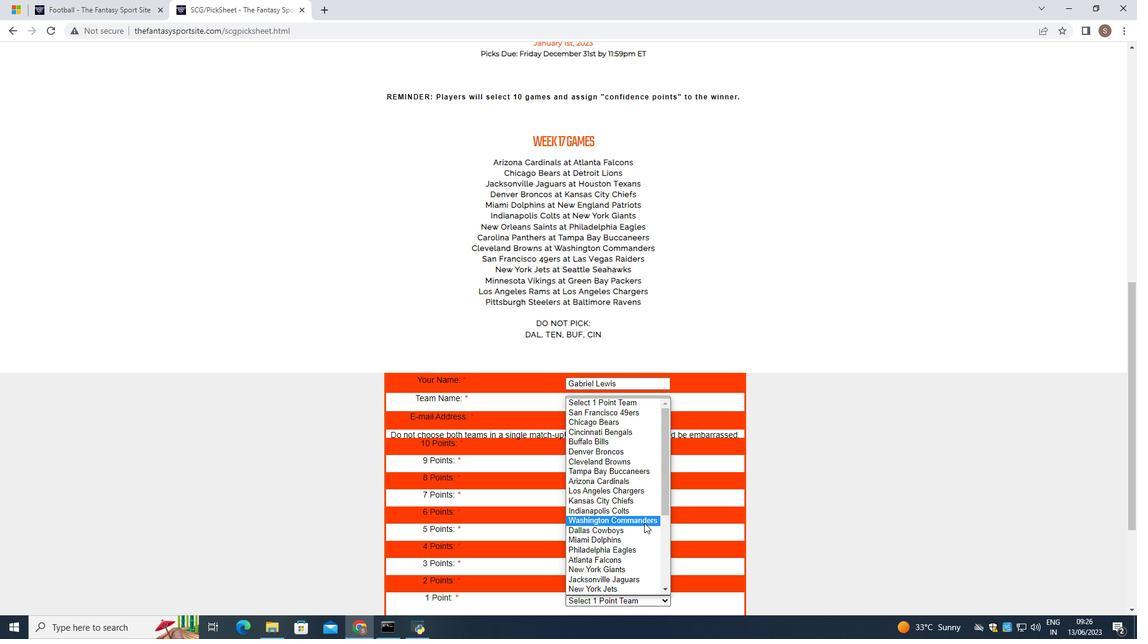 
Action: Mouse scrolled (644, 523) with delta (0, 0)
Screenshot: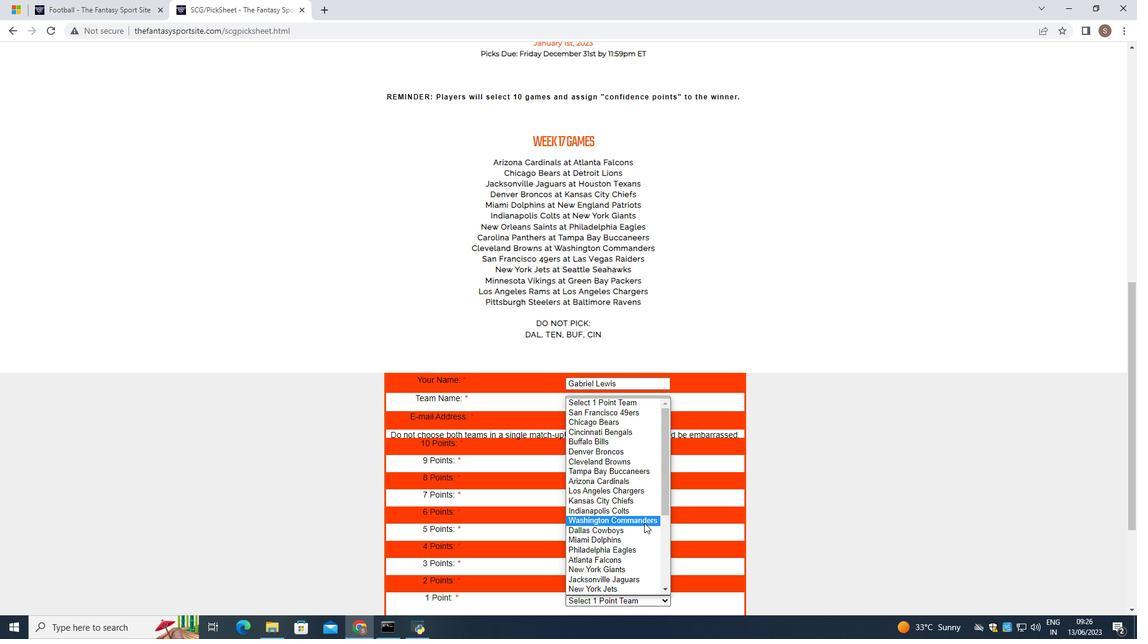 
Action: Mouse scrolled (644, 523) with delta (0, 0)
Screenshot: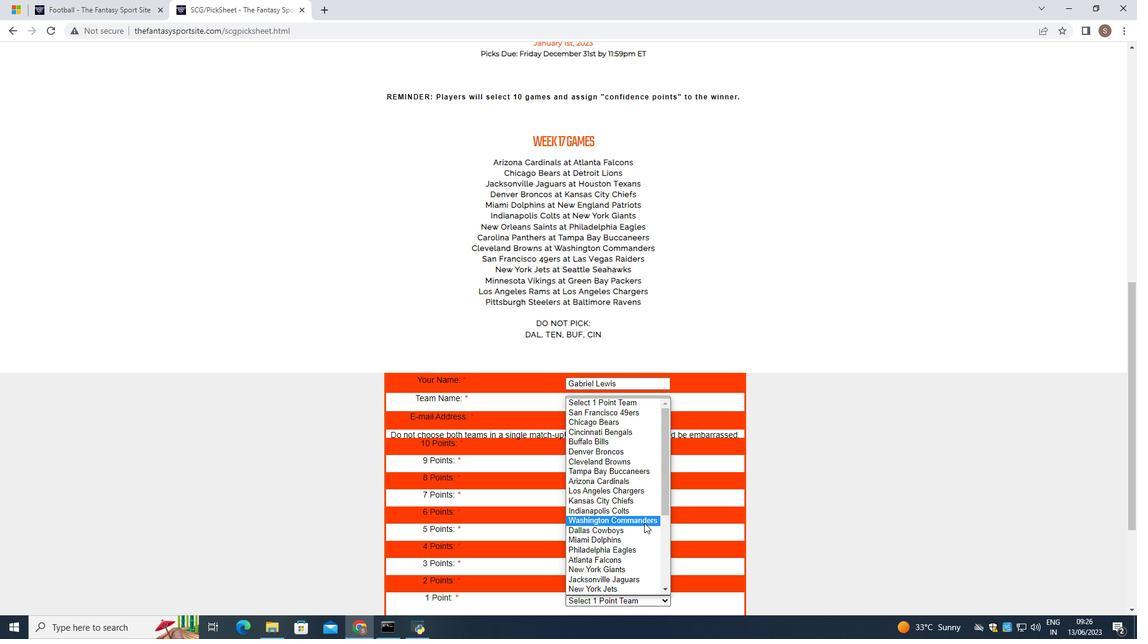 
Action: Mouse scrolled (644, 523) with delta (0, 0)
Screenshot: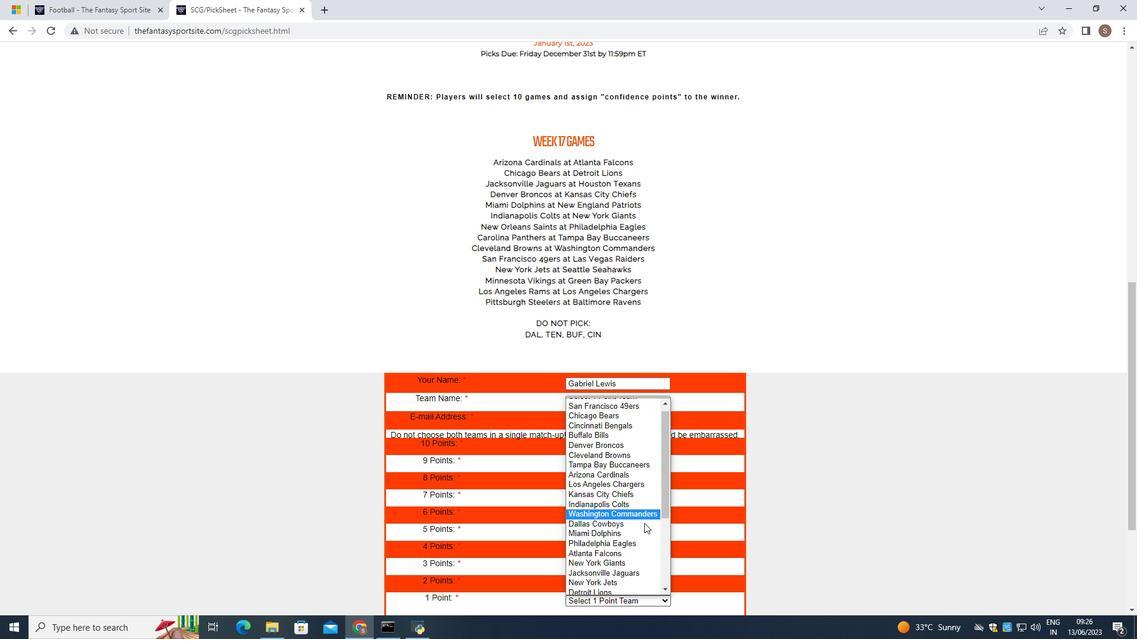 
Action: Mouse scrolled (644, 523) with delta (0, 0)
Screenshot: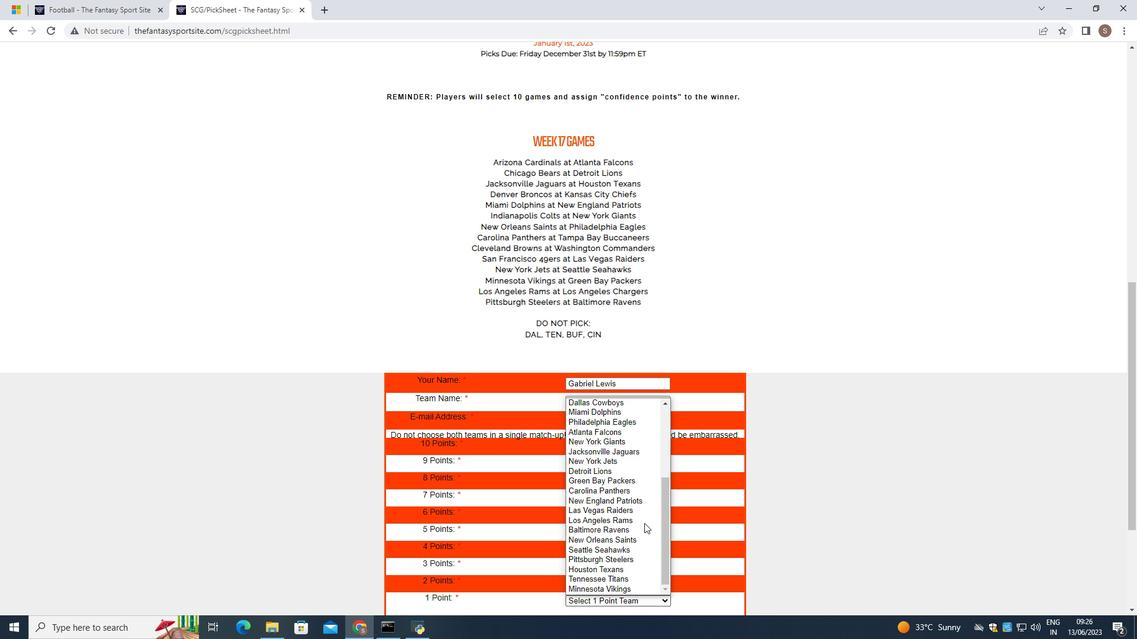 
Action: Mouse moved to (632, 560)
Screenshot: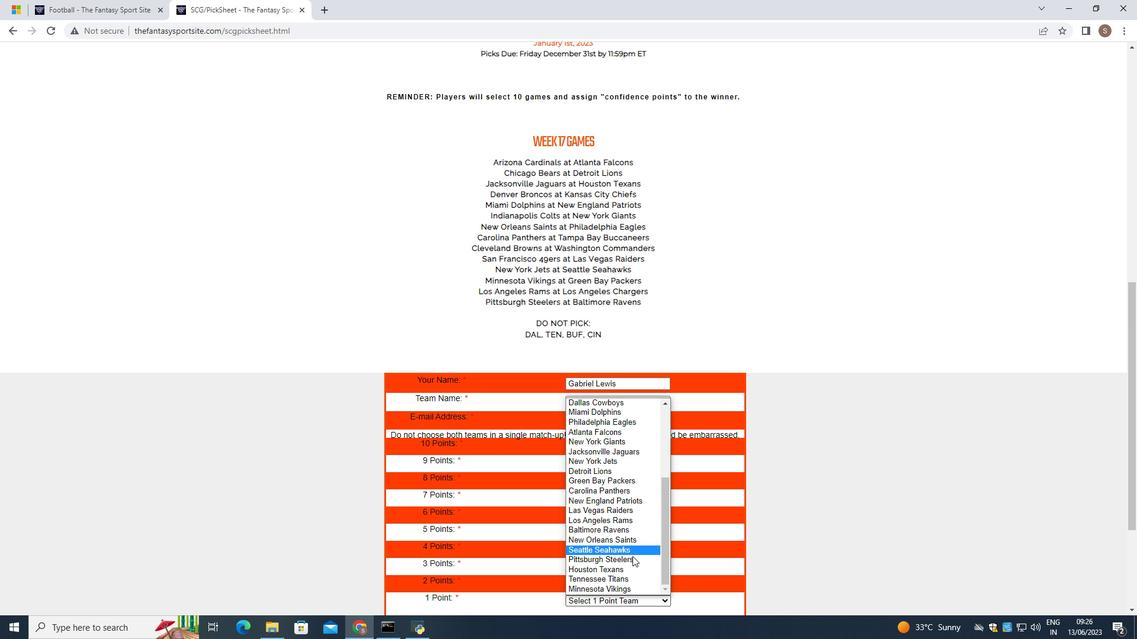 
Action: Mouse pressed left at (632, 560)
Screenshot: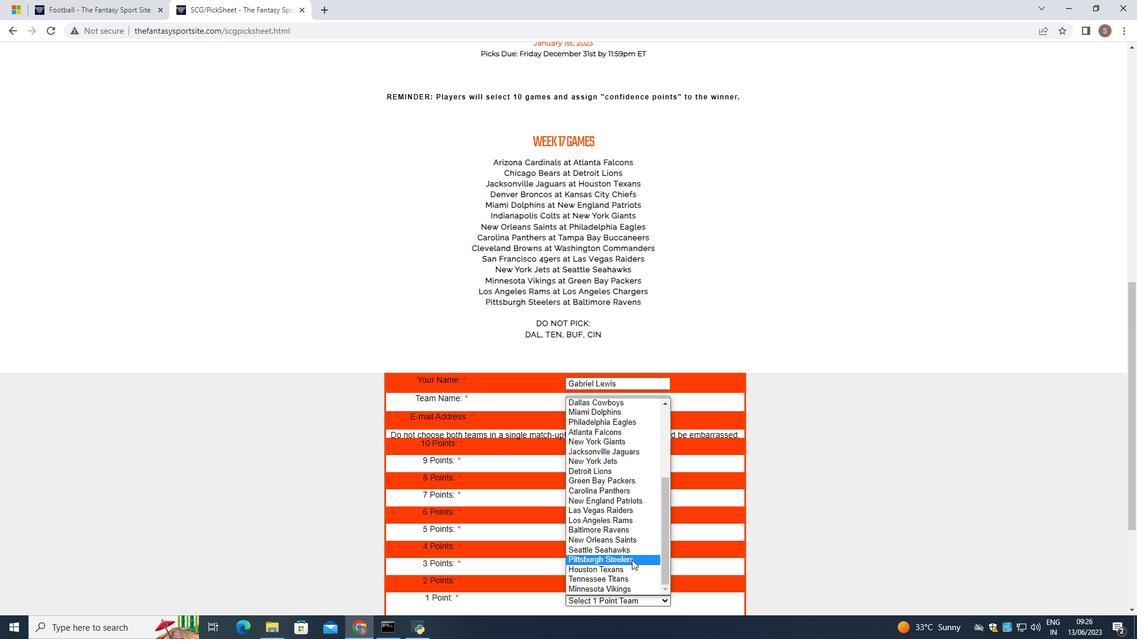 
Action: Mouse scrolled (632, 559) with delta (0, 0)
Screenshot: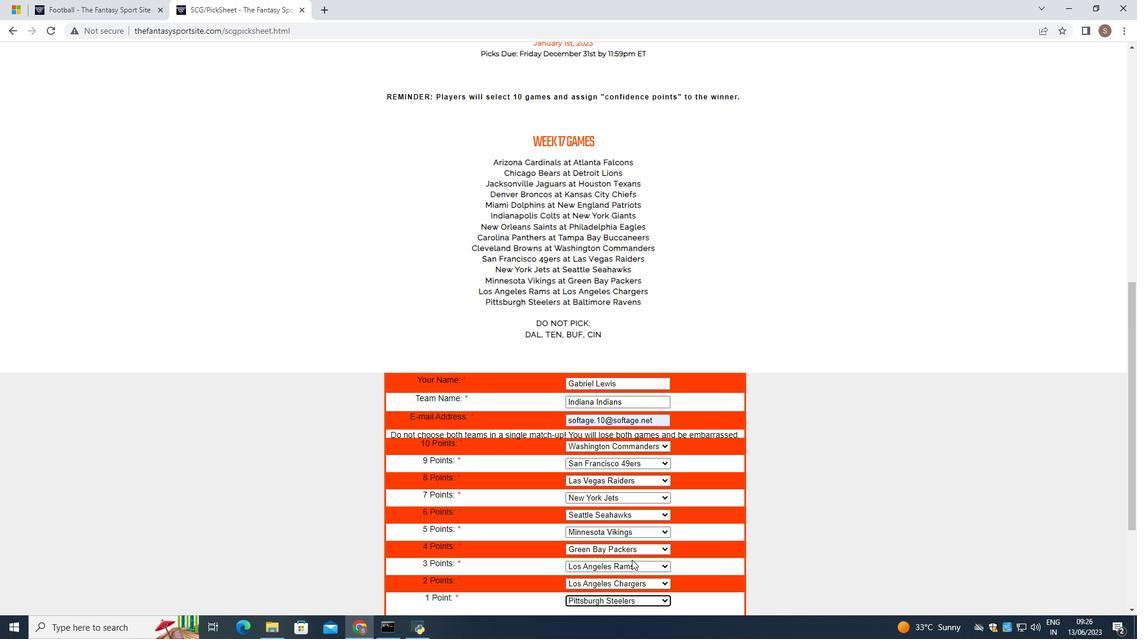 
Action: Mouse scrolled (632, 559) with delta (0, 0)
Screenshot: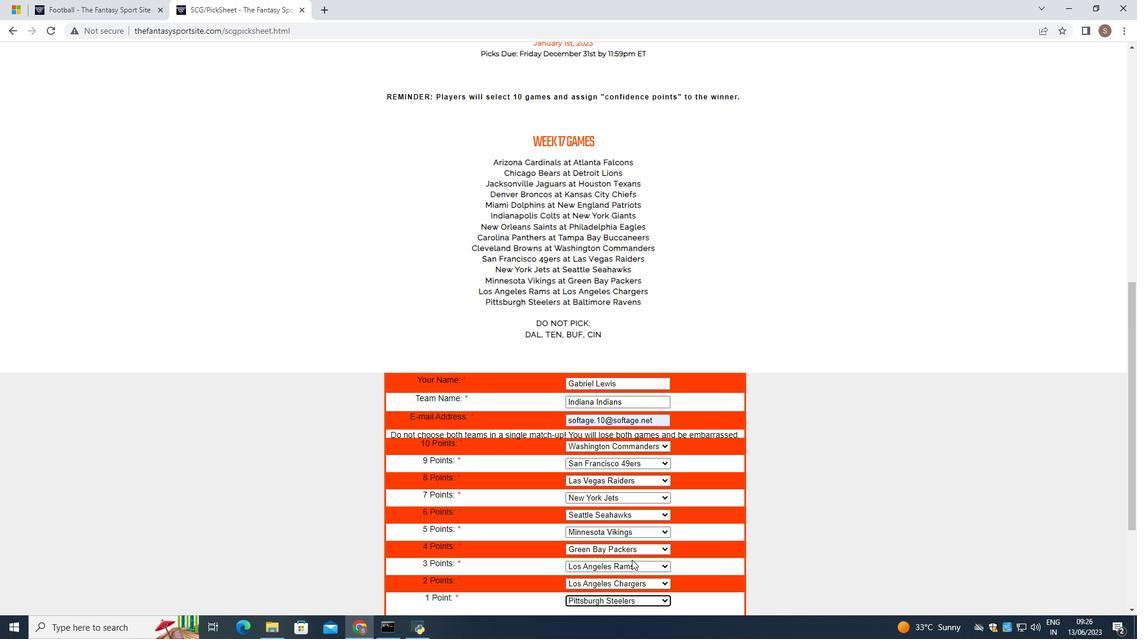 
Action: Mouse scrolled (632, 559) with delta (0, 0)
Screenshot: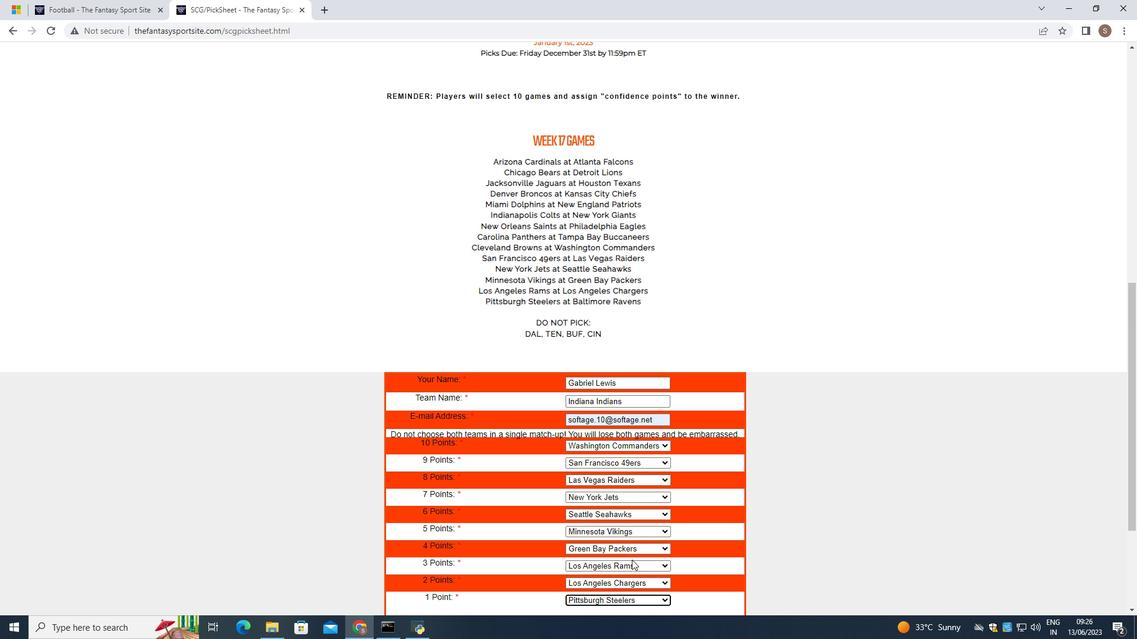 
Action: Mouse scrolled (632, 559) with delta (0, 0)
Screenshot: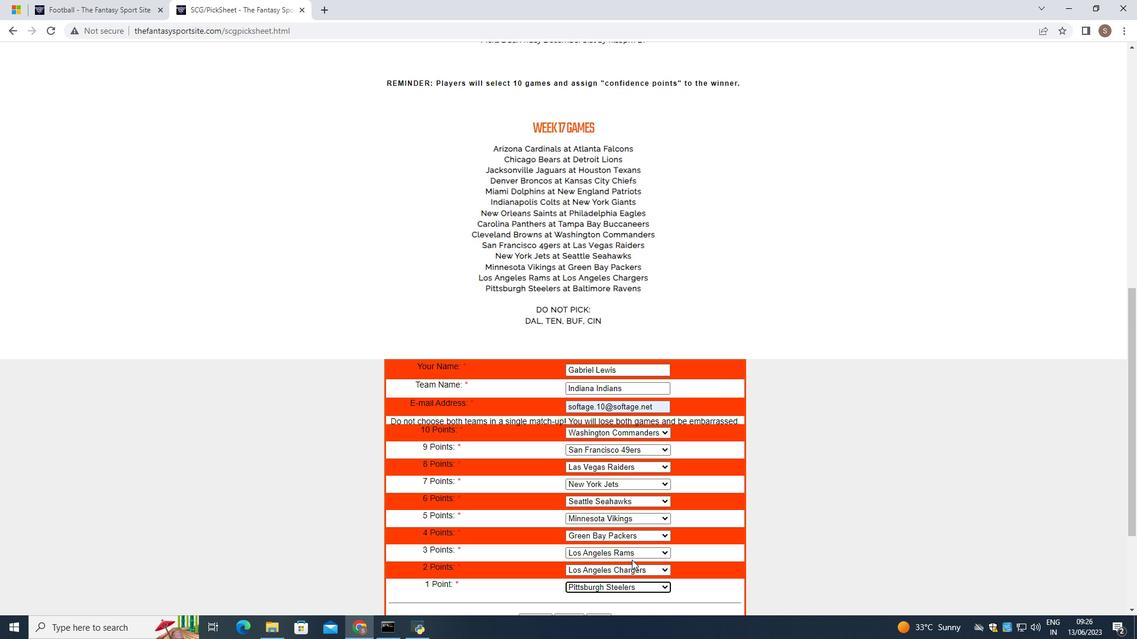 
Action: Mouse moved to (541, 462)
Screenshot: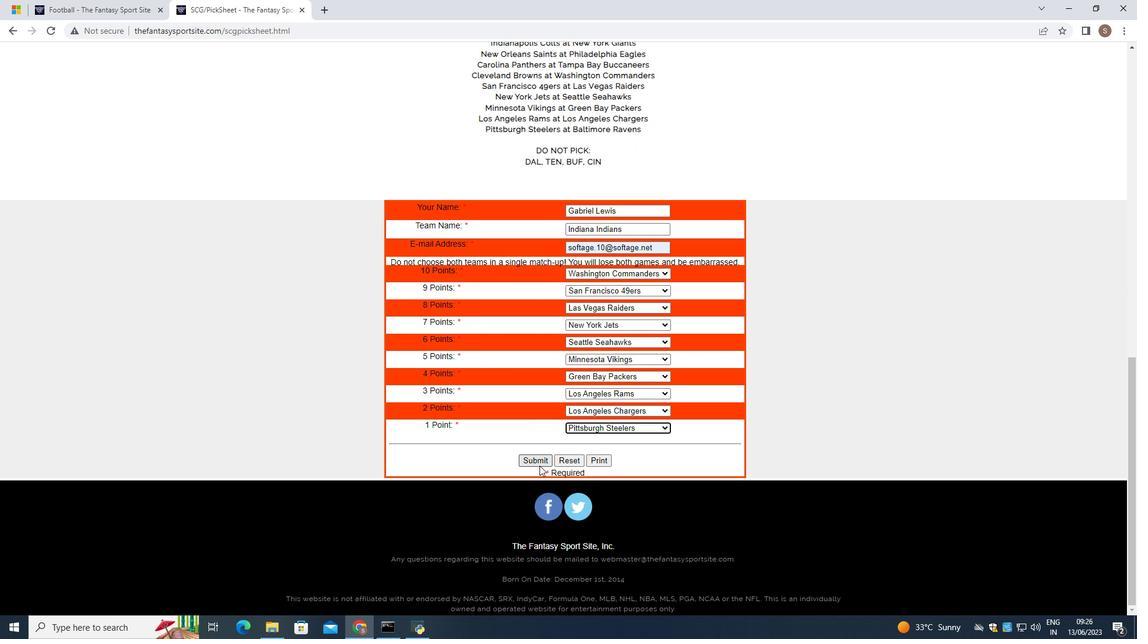 
Action: Mouse pressed left at (541, 462)
Screenshot: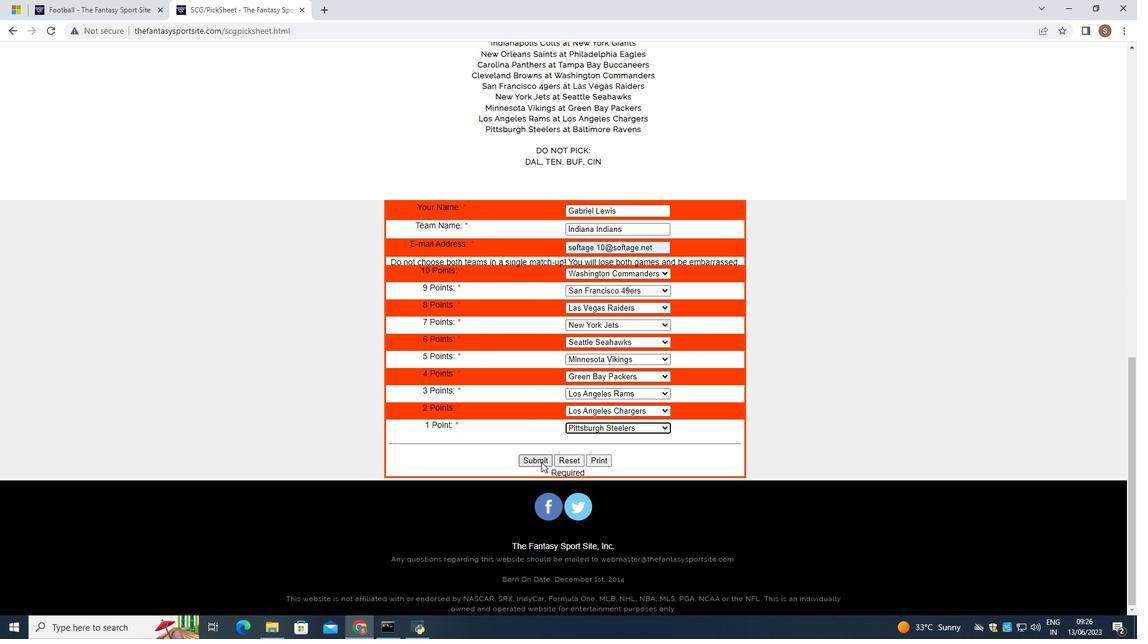 
Action: Mouse moved to (541, 462)
Screenshot: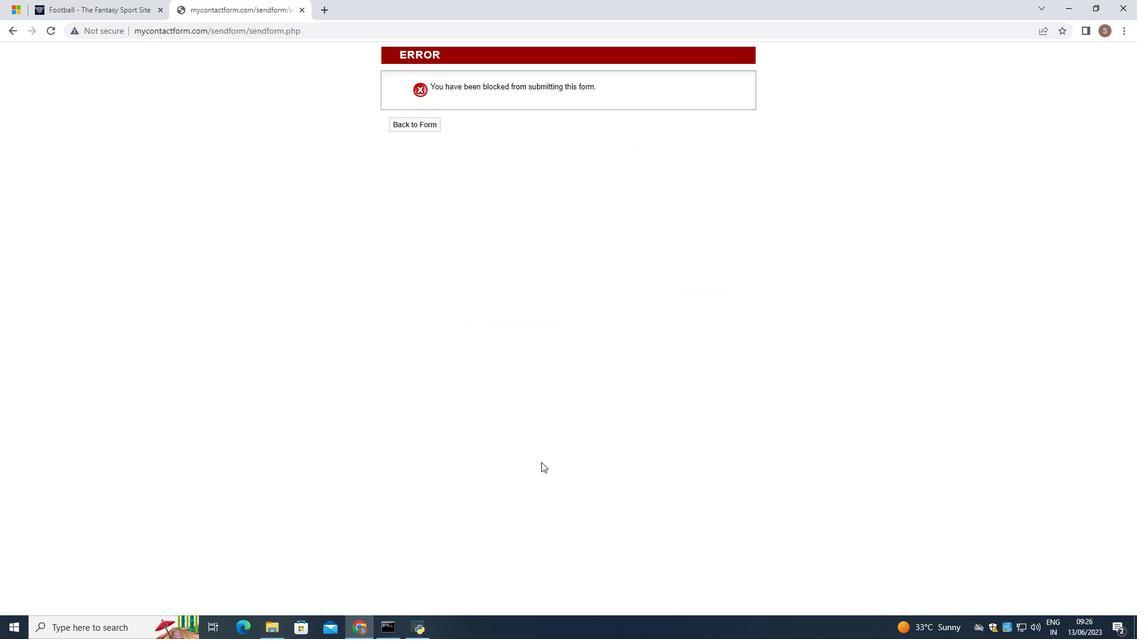 
